 Task: Plan a trip to Qatana, Syria from 6th December, 2023 to 10th December, 2023 for 6 adults, 2 children. Place can be entire room or shared room with 6 bedrooms having 6 beds and 6 bathrooms. Property type can be house. Amenities needed are: wifi, TV, free parkinig on premises, gym, breakfast.
Action: Mouse moved to (517, 151)
Screenshot: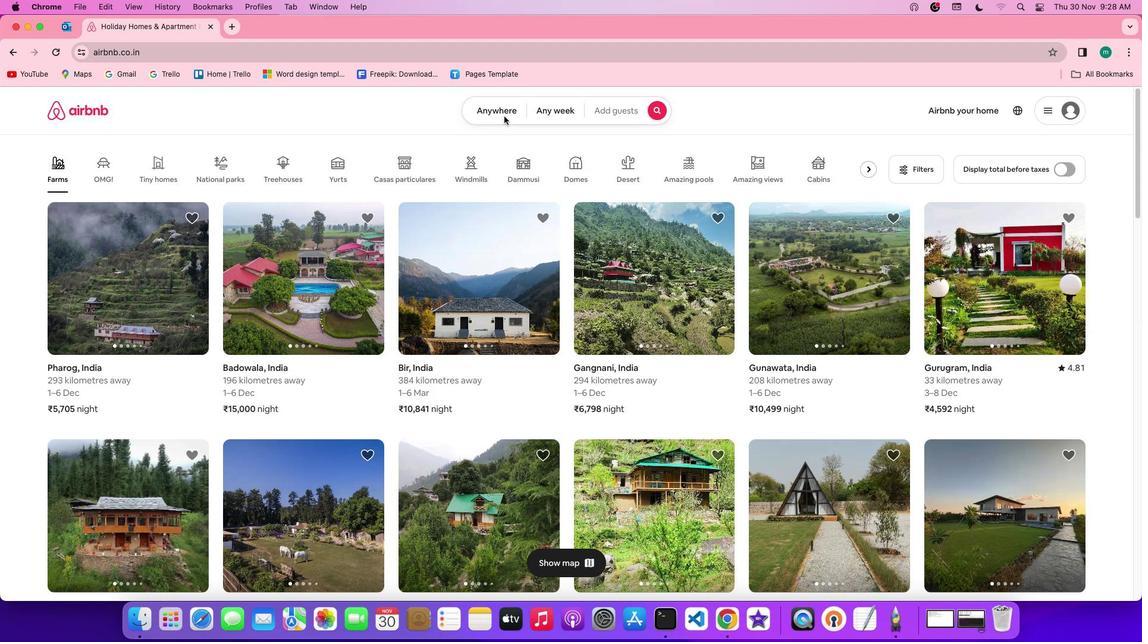 
Action: Mouse pressed left at (517, 151)
Screenshot: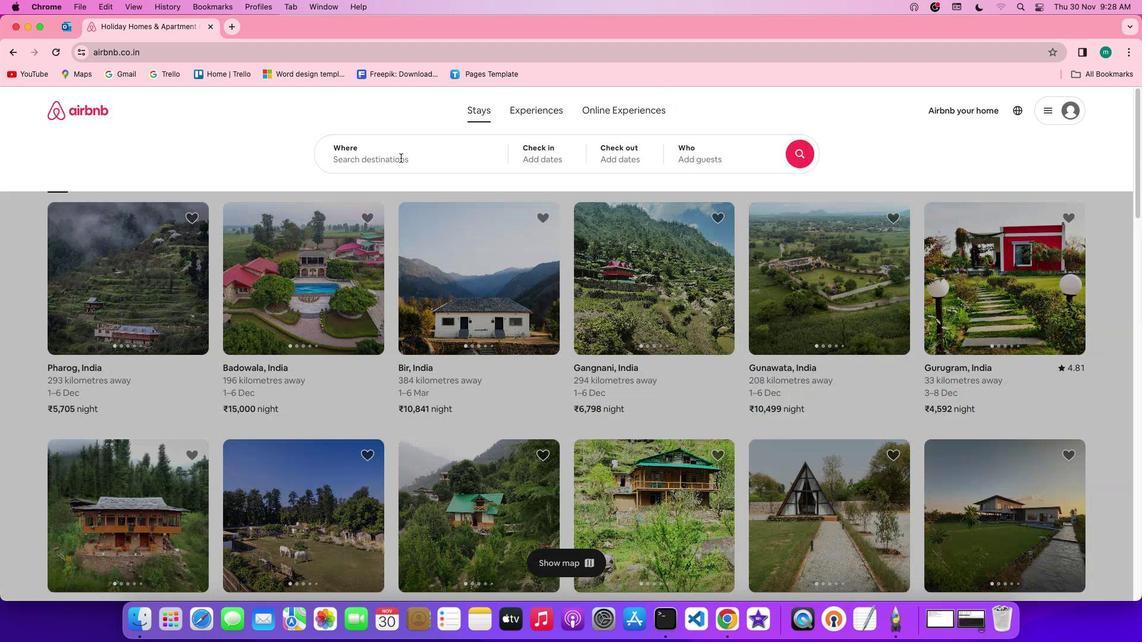 
Action: Mouse pressed left at (517, 151)
Screenshot: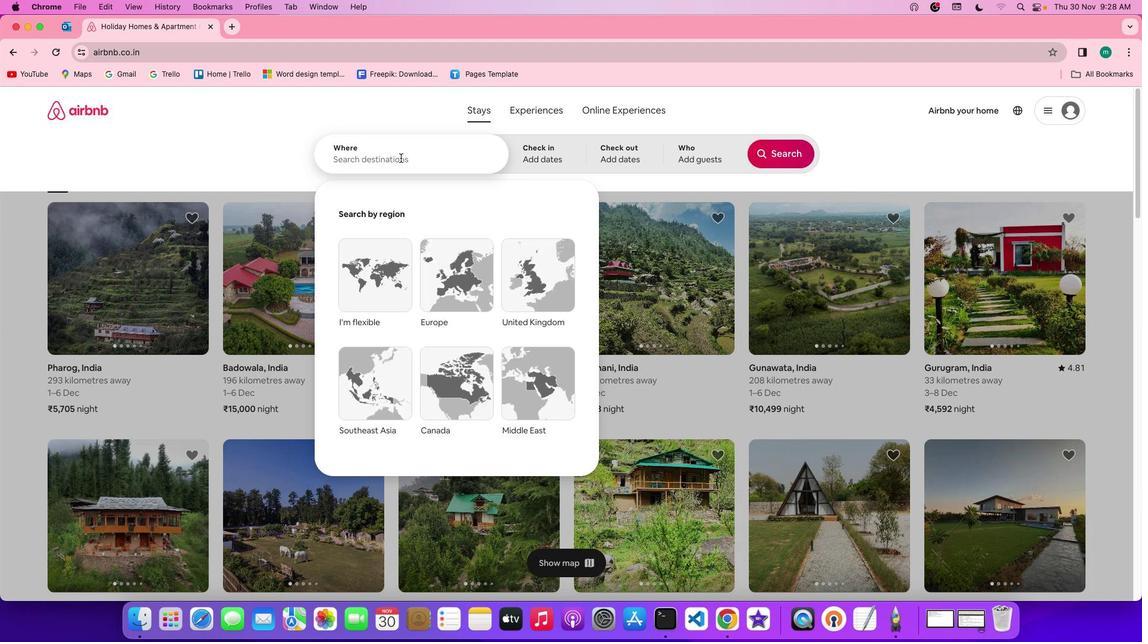 
Action: Mouse moved to (425, 188)
Screenshot: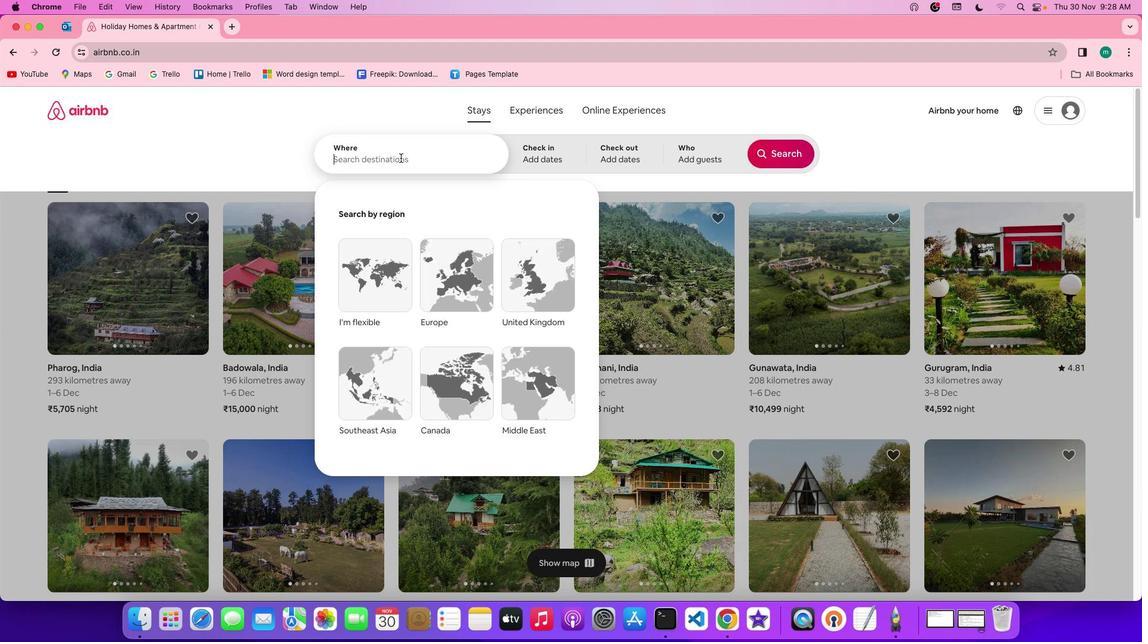 
Action: Mouse pressed left at (425, 188)
Screenshot: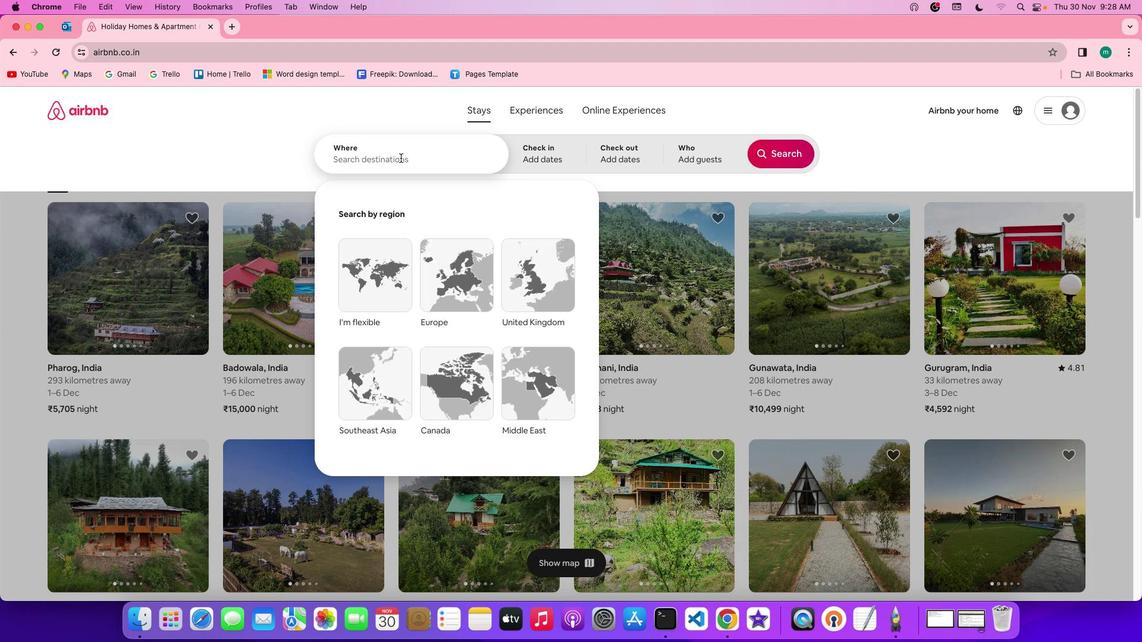 
Action: Key pressed Key.shift'Q''a''t''a''n''a'','Key.spaceKey.shift's''y''r''i''a'
Screenshot: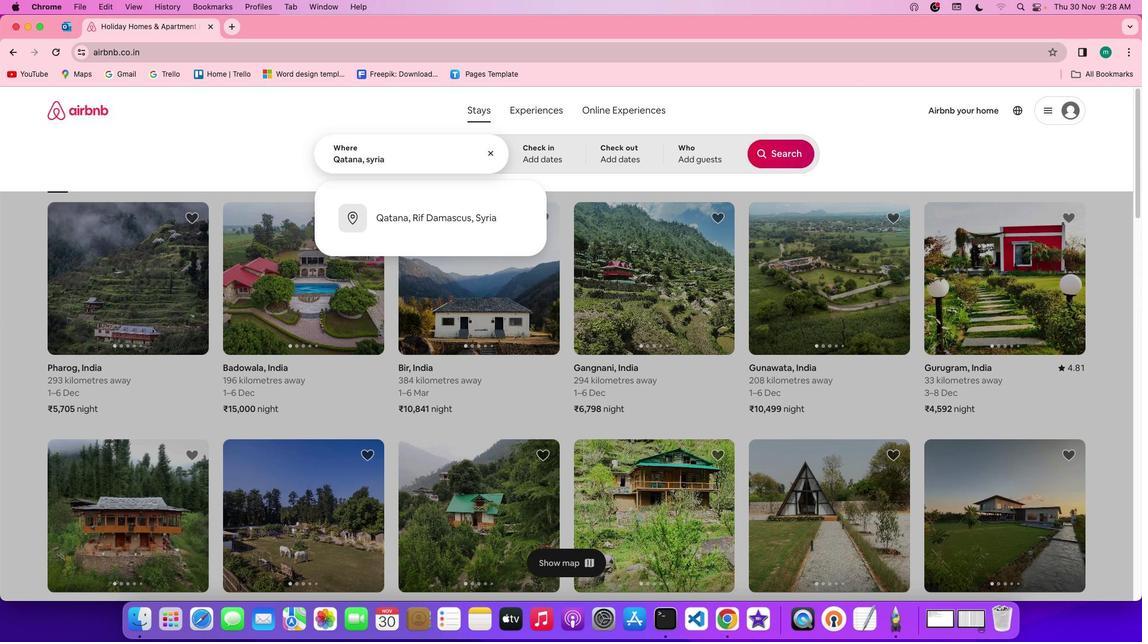 
Action: Mouse moved to (541, 186)
Screenshot: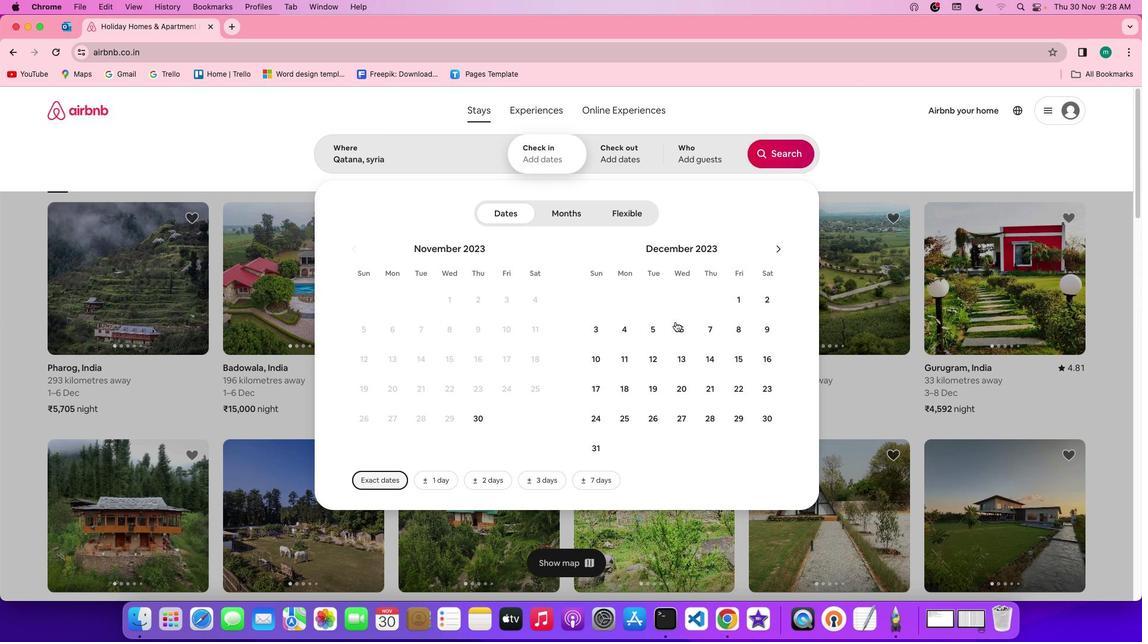 
Action: Mouse pressed left at (541, 186)
Screenshot: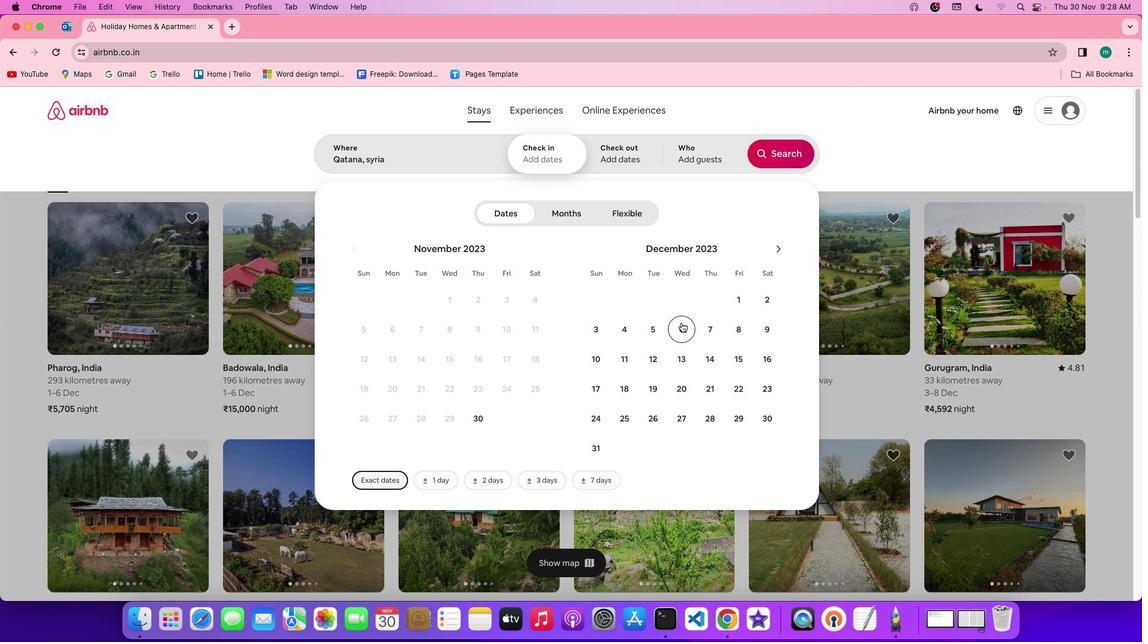 
Action: Mouse moved to (676, 333)
Screenshot: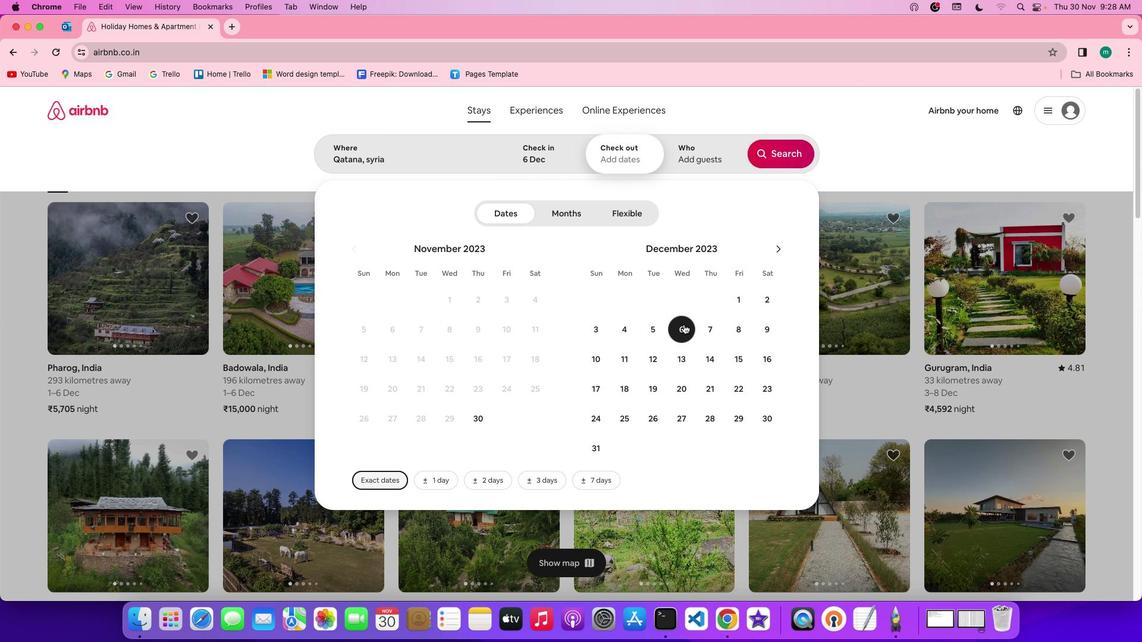 
Action: Mouse pressed left at (676, 333)
Screenshot: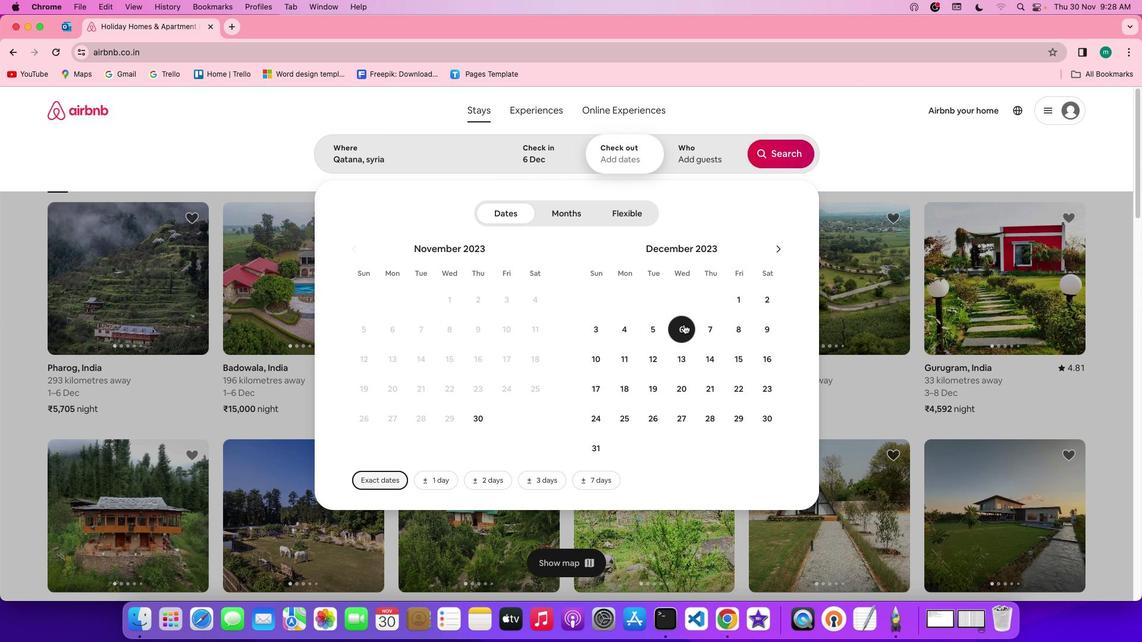 
Action: Mouse moved to (598, 364)
Screenshot: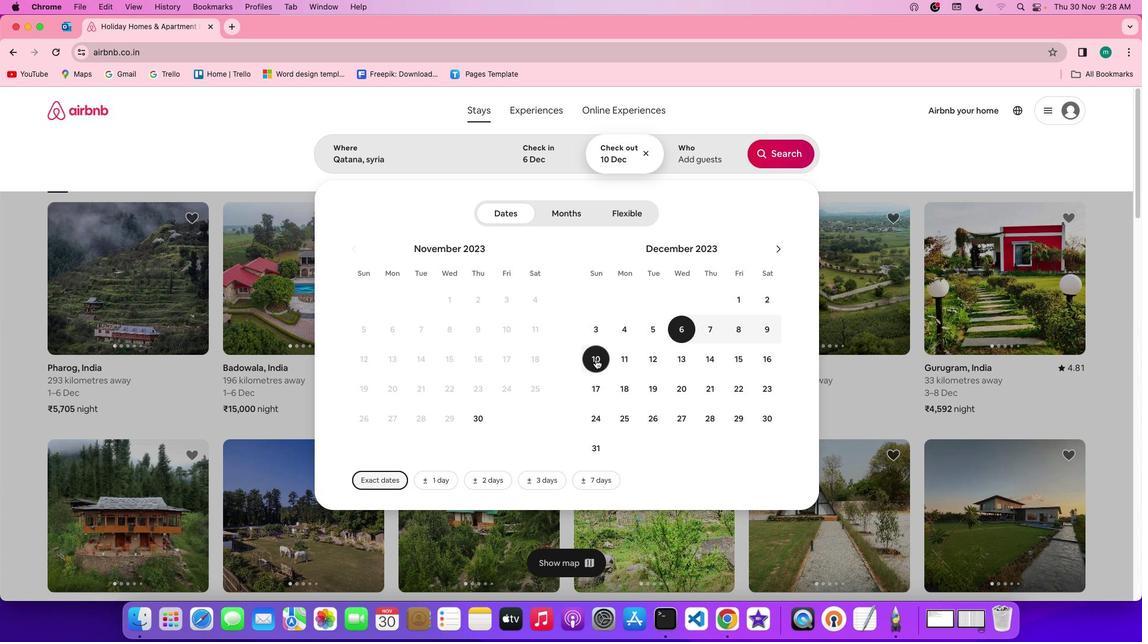
Action: Mouse pressed left at (598, 364)
Screenshot: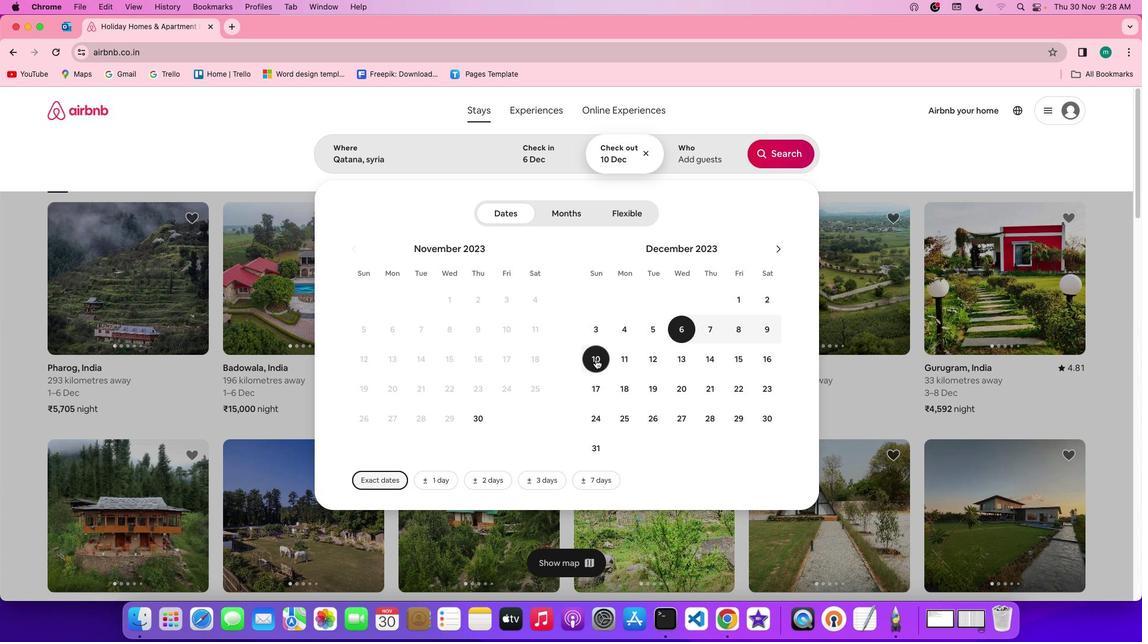 
Action: Mouse moved to (681, 196)
Screenshot: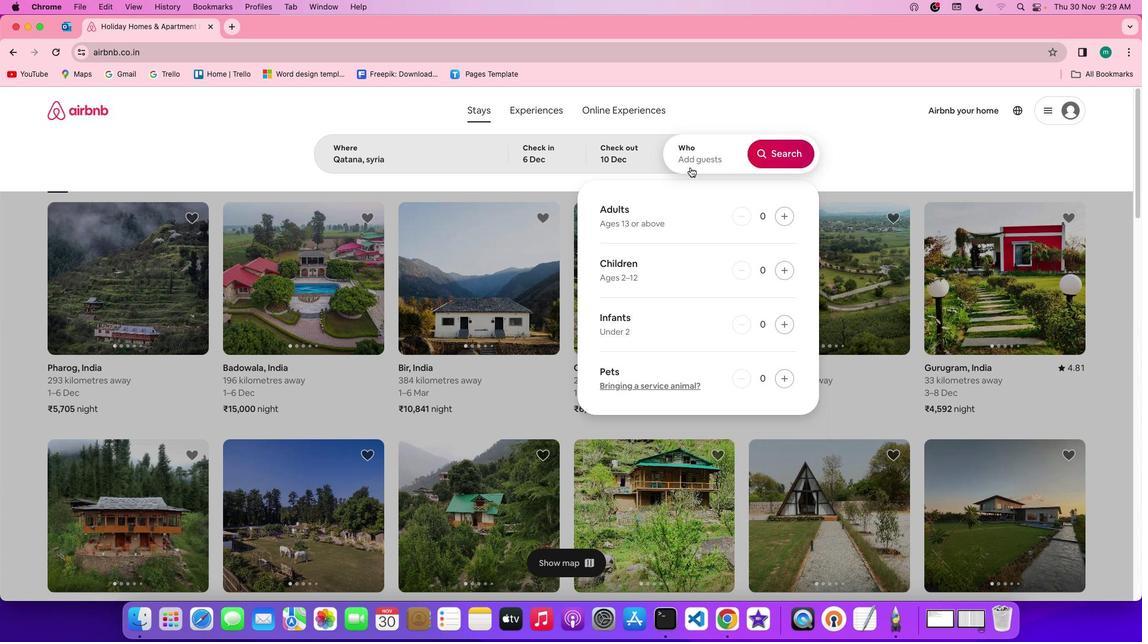 
Action: Mouse pressed left at (681, 196)
Screenshot: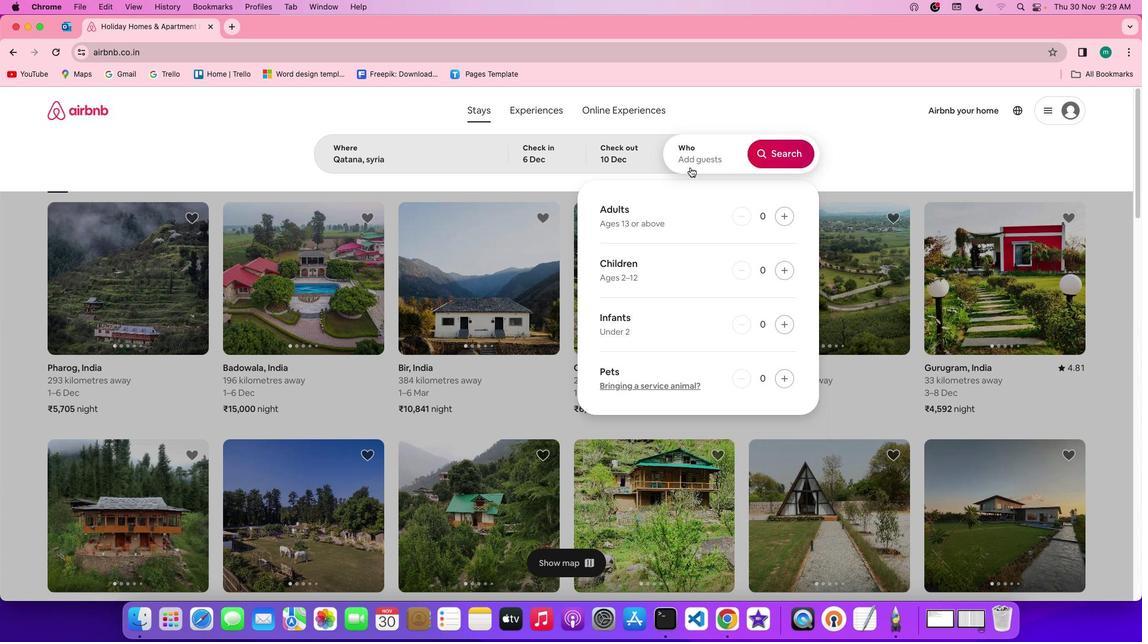 
Action: Mouse moved to (760, 236)
Screenshot: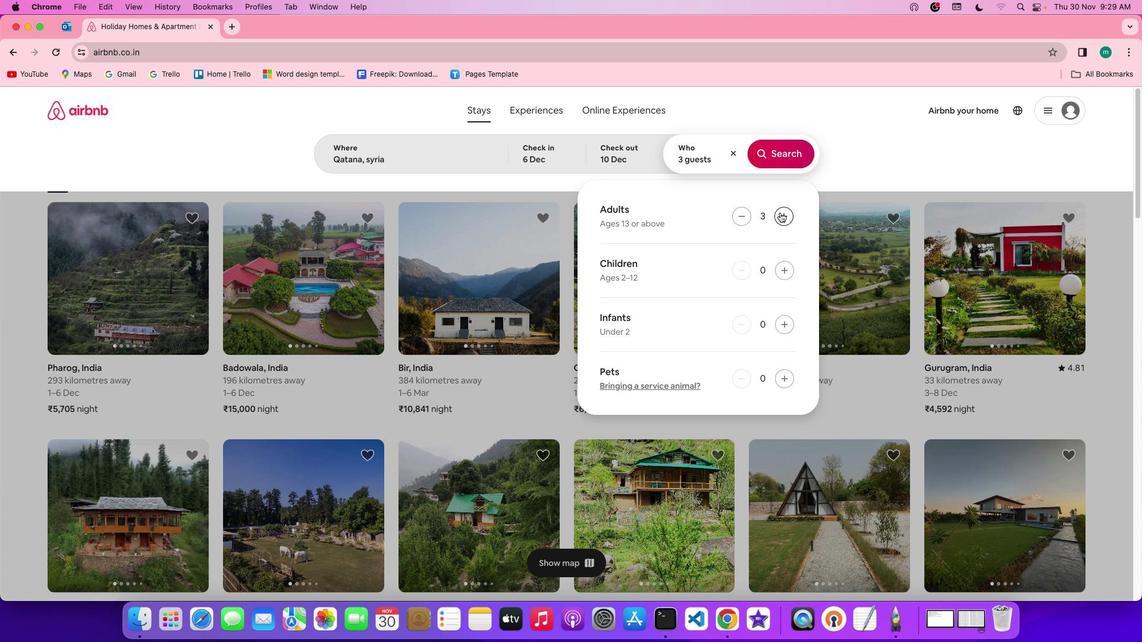 
Action: Mouse pressed left at (760, 236)
Screenshot: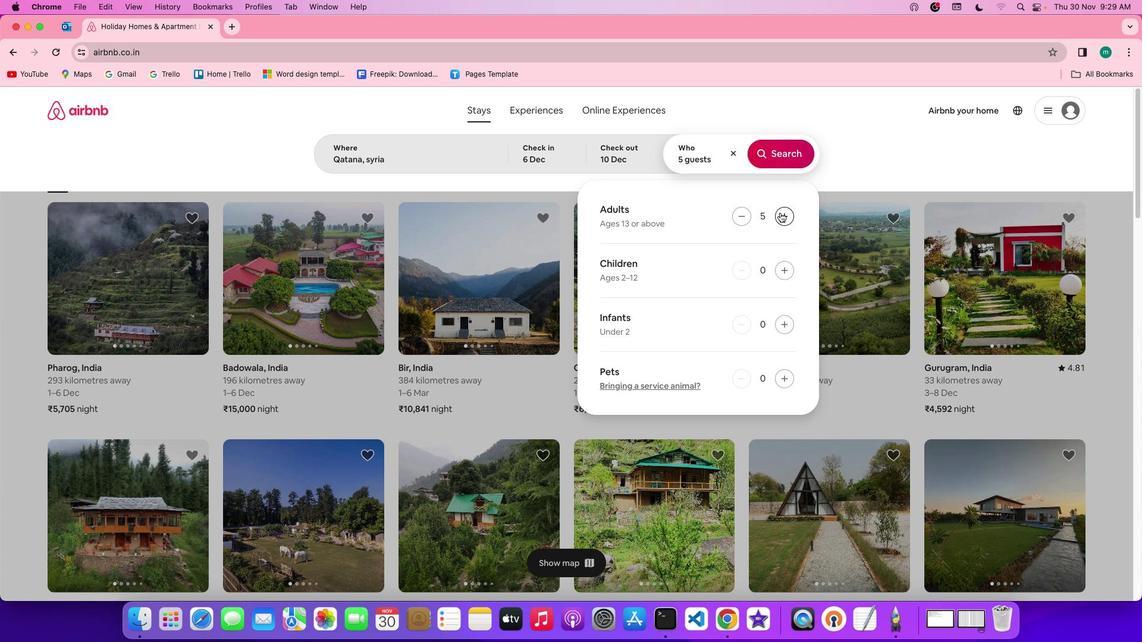 
Action: Mouse pressed left at (760, 236)
Screenshot: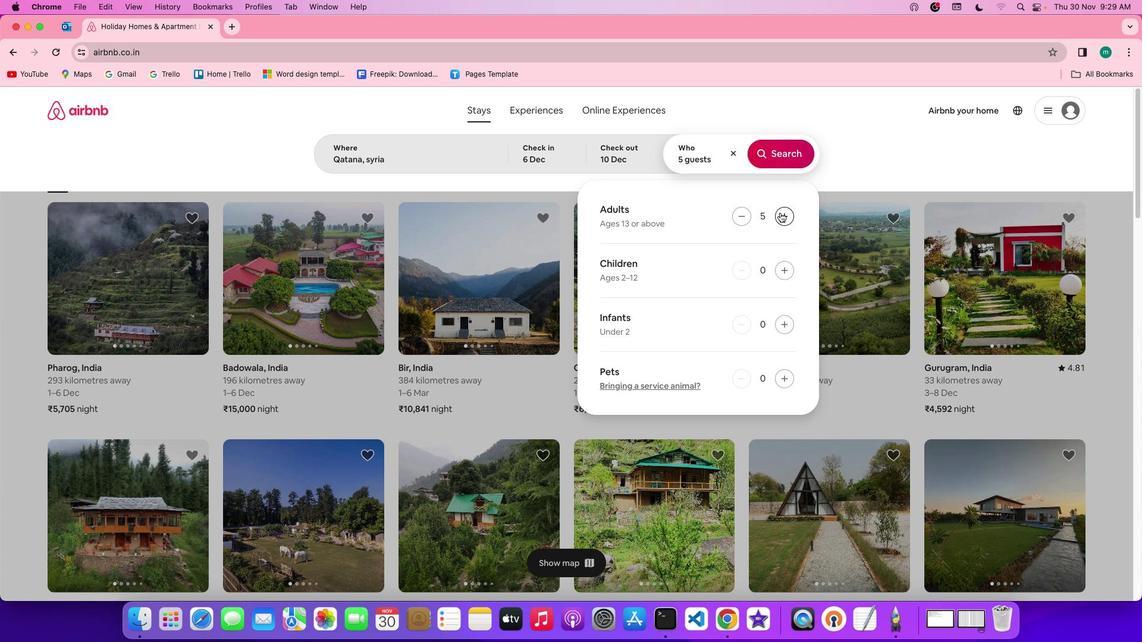 
Action: Mouse pressed left at (760, 236)
Screenshot: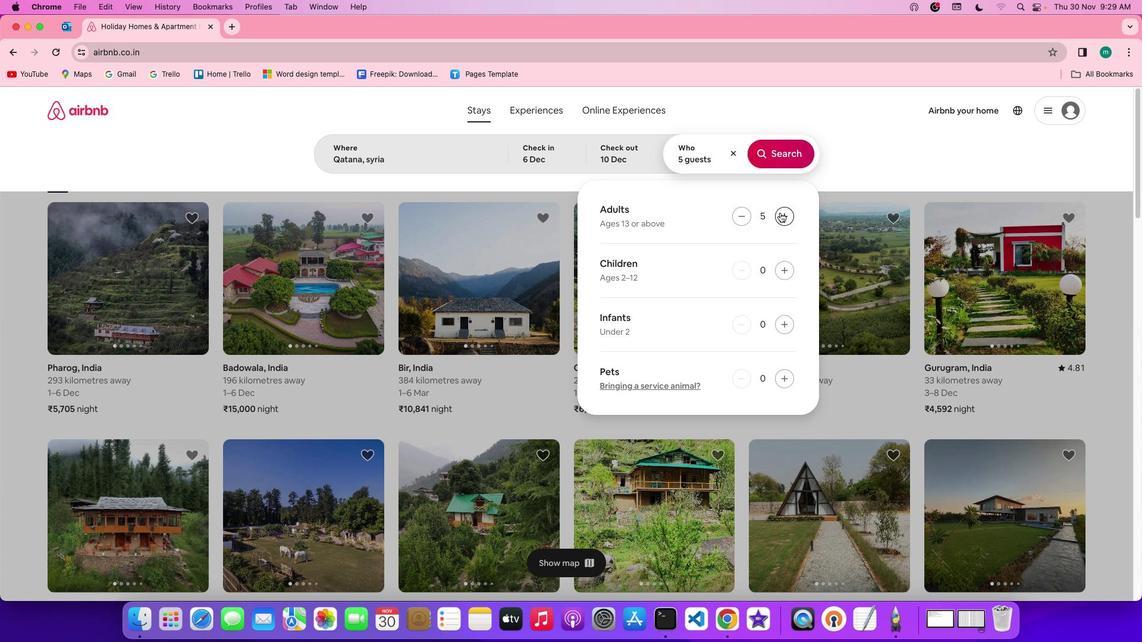 
Action: Mouse pressed left at (760, 236)
Screenshot: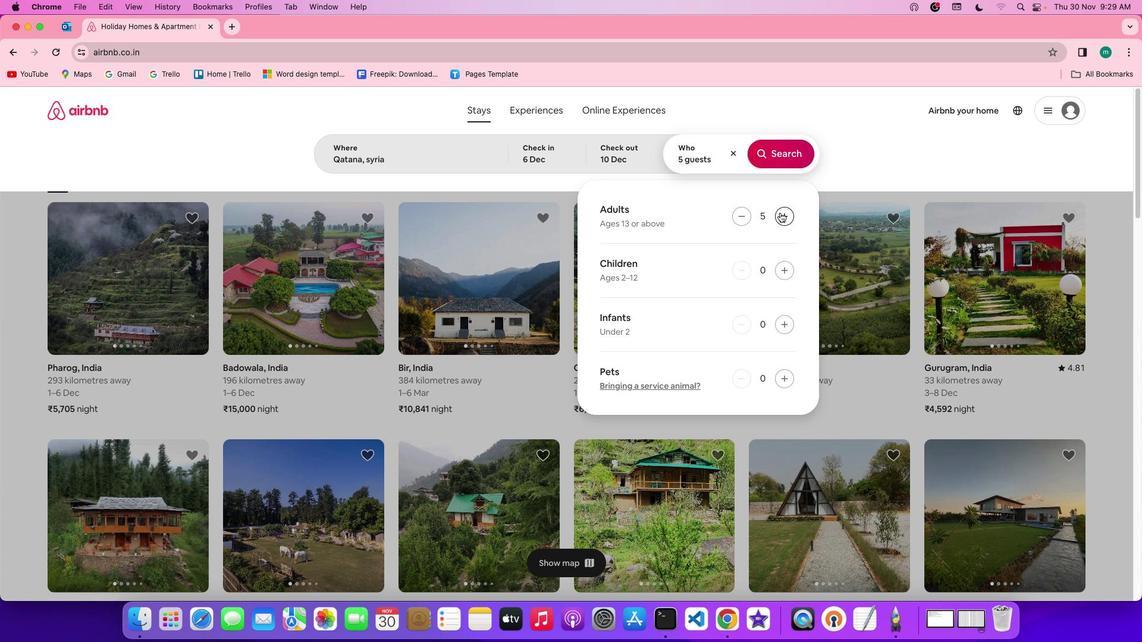 
Action: Mouse pressed left at (760, 236)
Screenshot: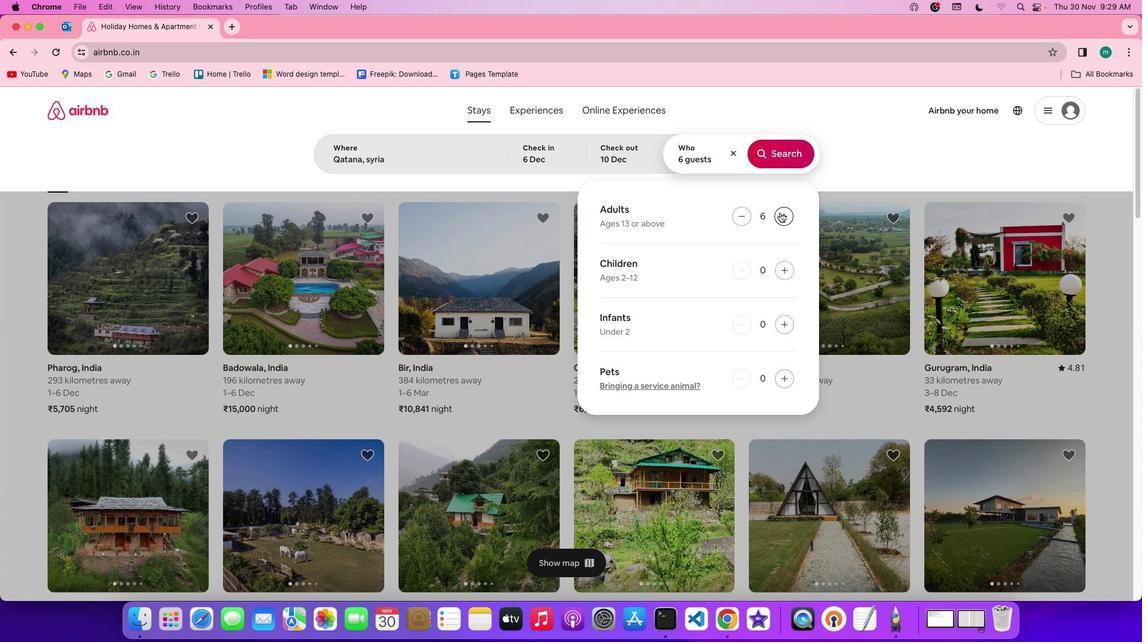 
Action: Mouse pressed left at (760, 236)
Screenshot: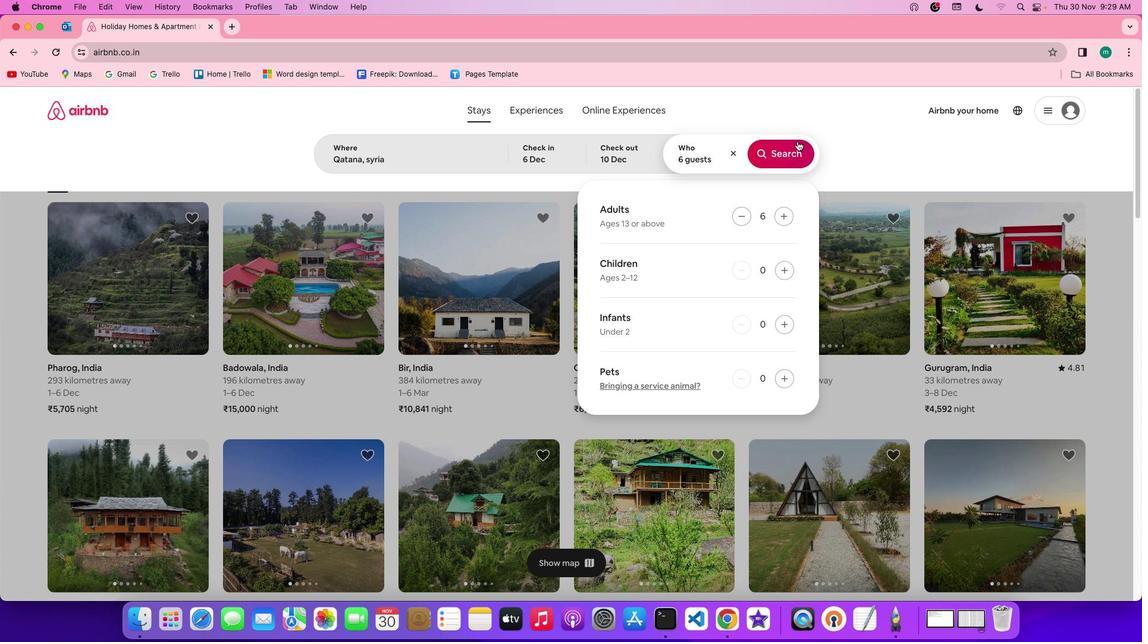 
Action: Mouse moved to (765, 281)
Screenshot: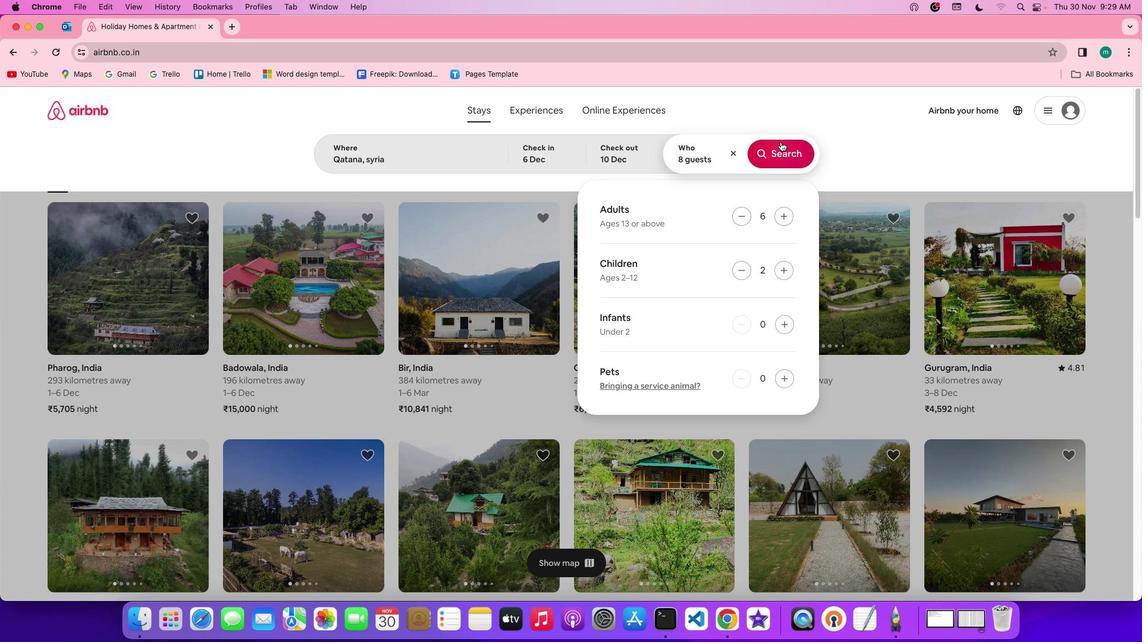 
Action: Mouse pressed left at (765, 281)
Screenshot: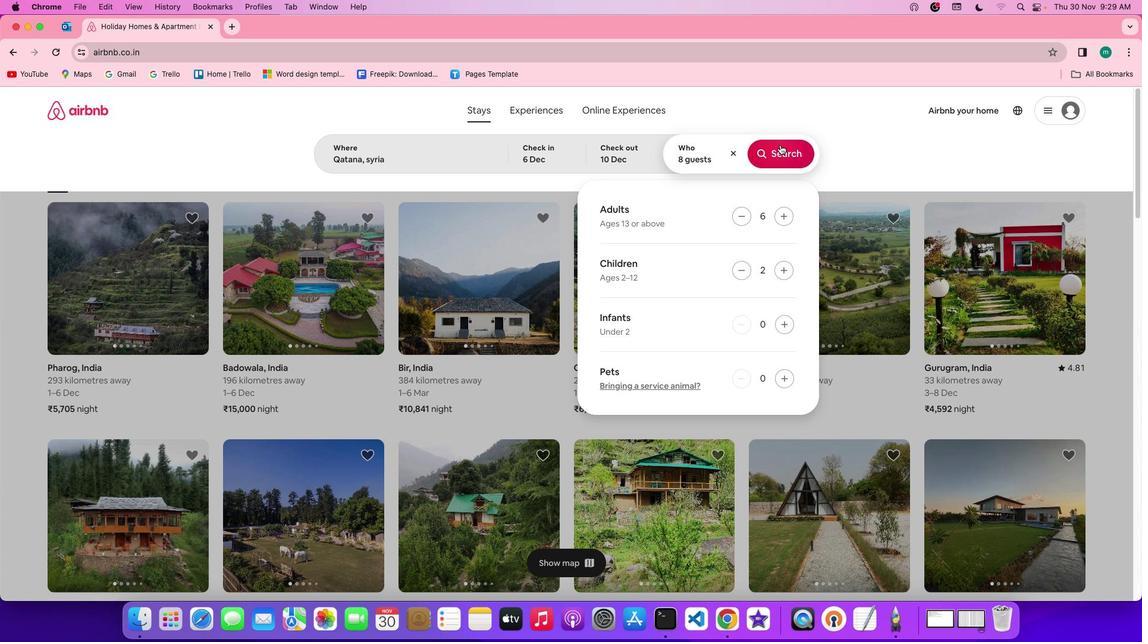 
Action: Mouse pressed left at (765, 281)
Screenshot: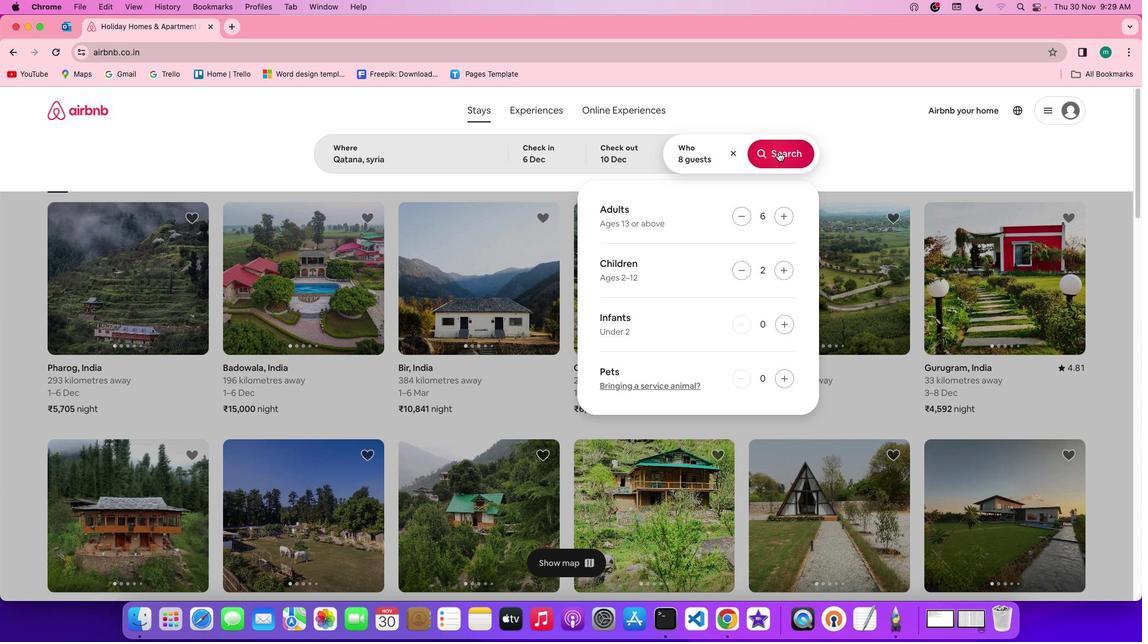 
Action: Mouse moved to (759, 183)
Screenshot: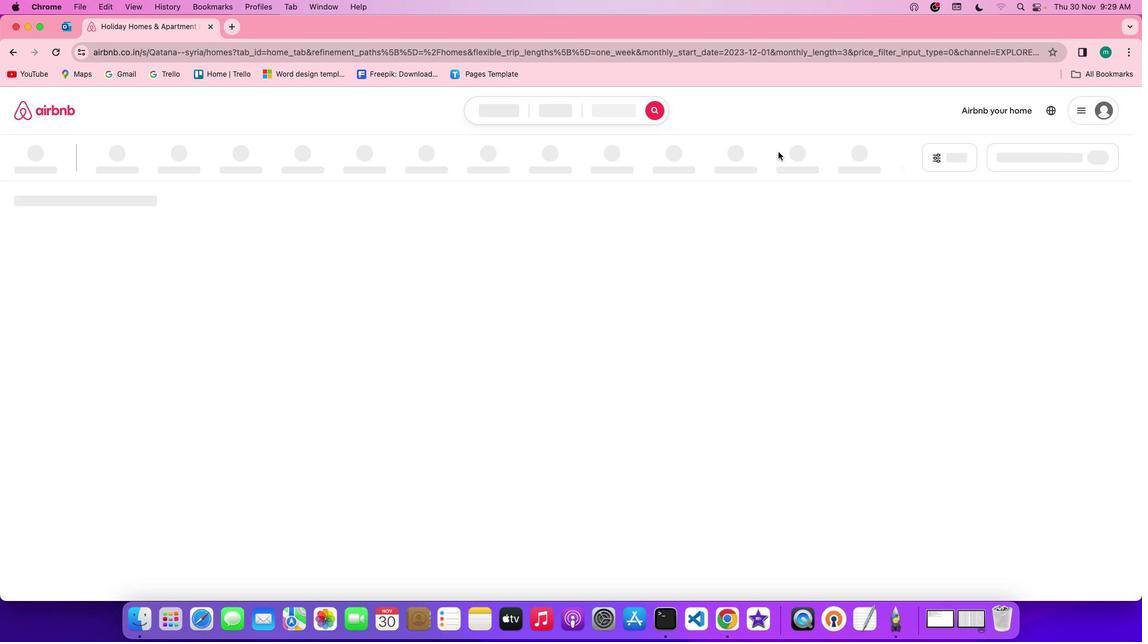 
Action: Mouse pressed left at (759, 183)
Screenshot: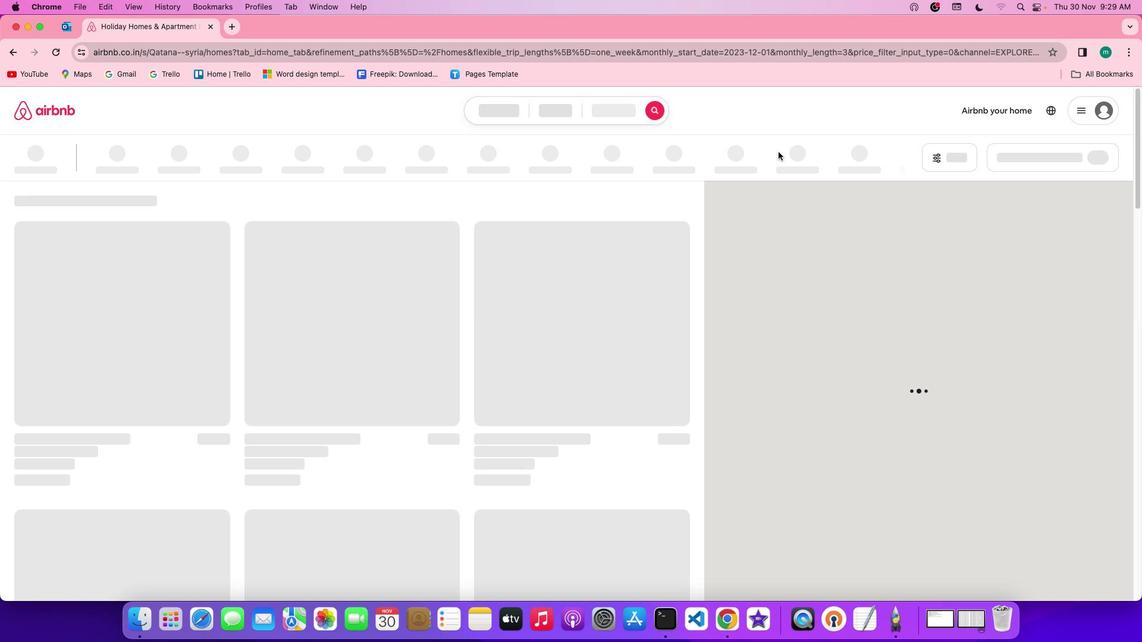 
Action: Mouse moved to (904, 188)
Screenshot: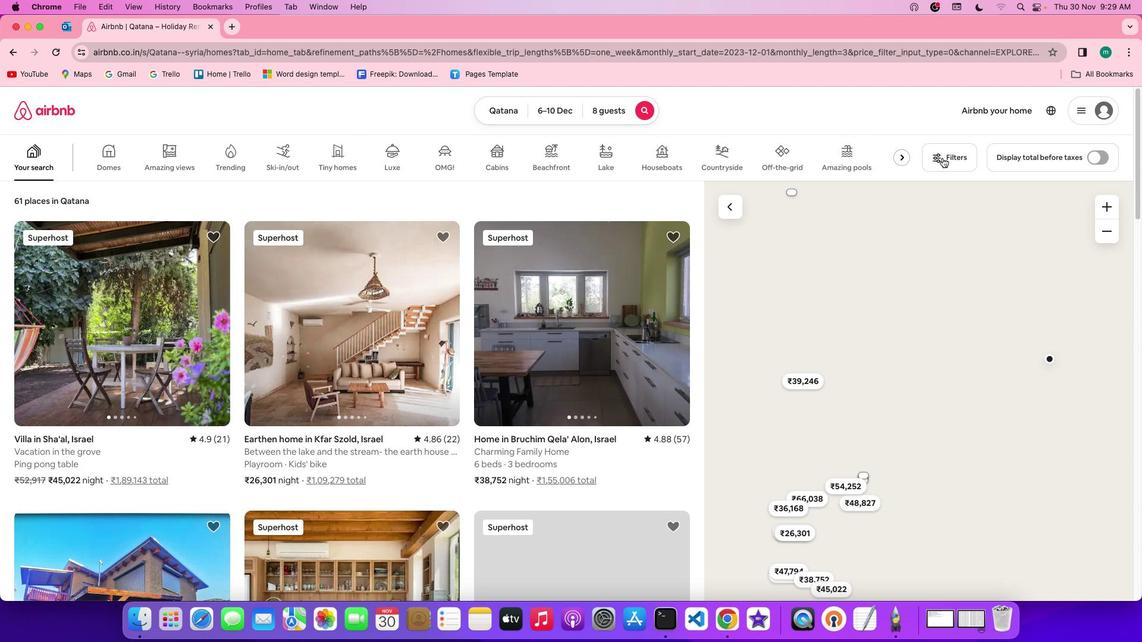 
Action: Mouse pressed left at (904, 188)
Screenshot: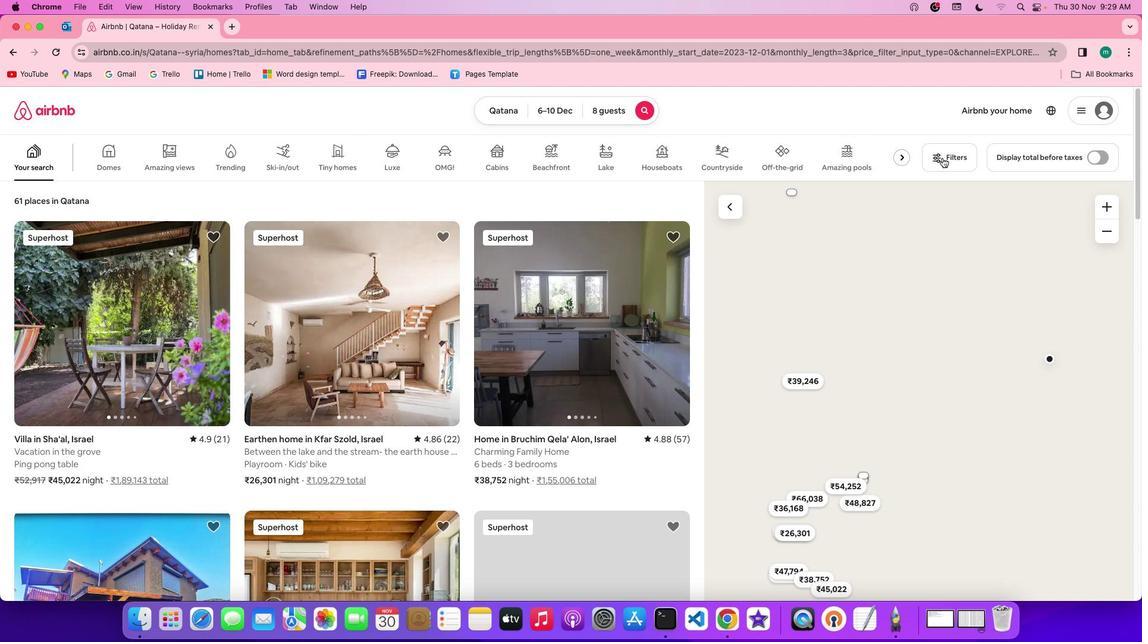 
Action: Mouse moved to (647, 318)
Screenshot: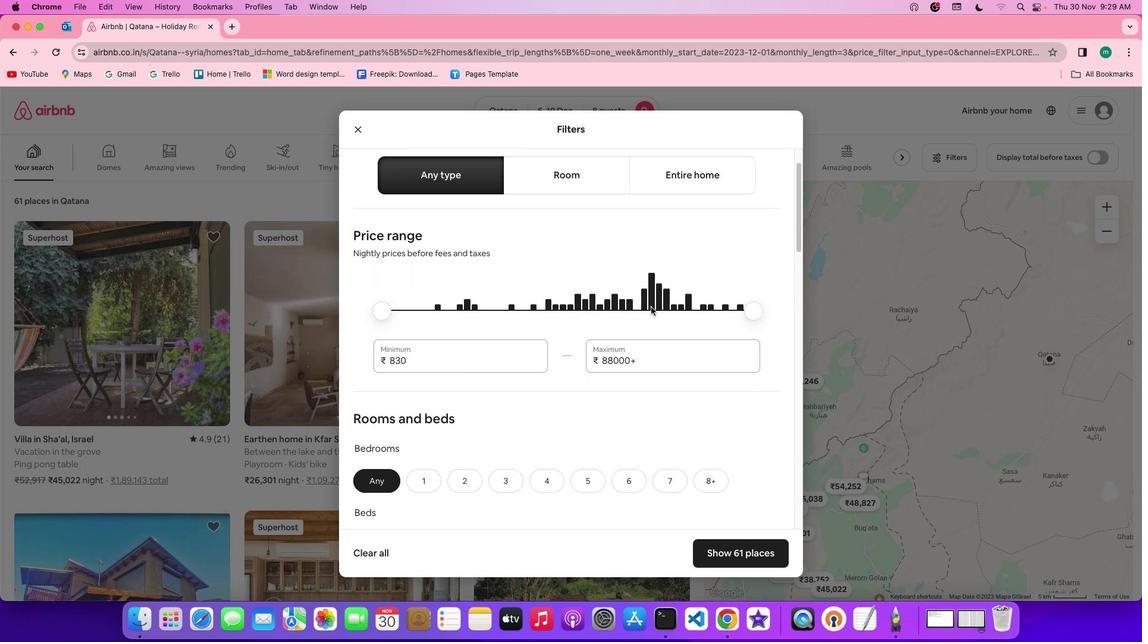 
Action: Mouse scrolled (647, 318) with delta (72, 50)
Screenshot: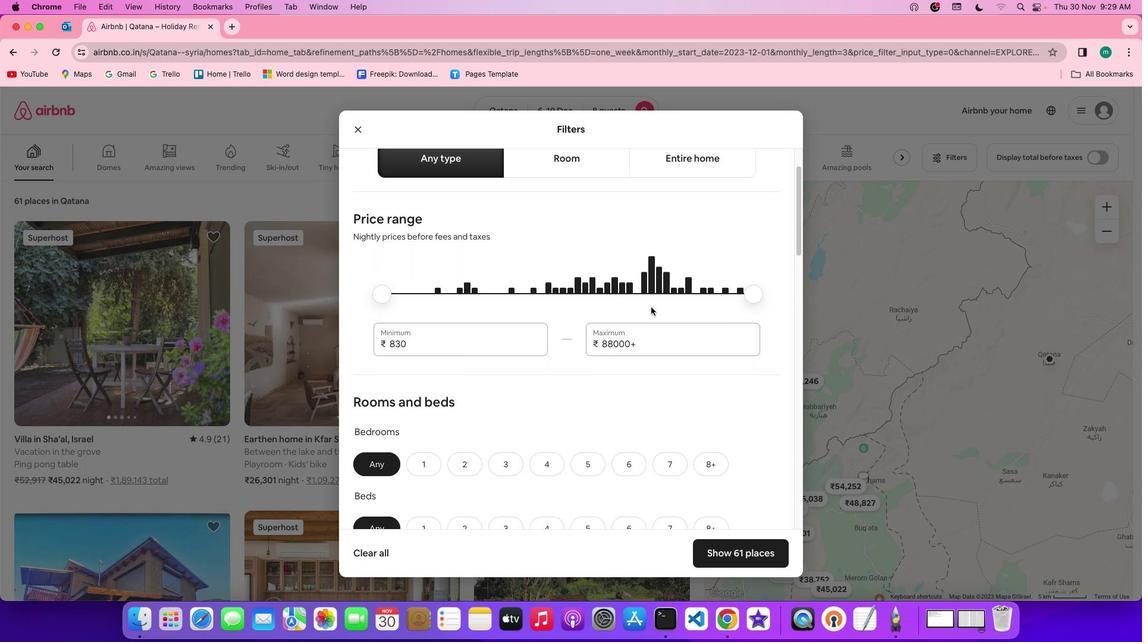 
Action: Mouse scrolled (647, 318) with delta (72, 50)
Screenshot: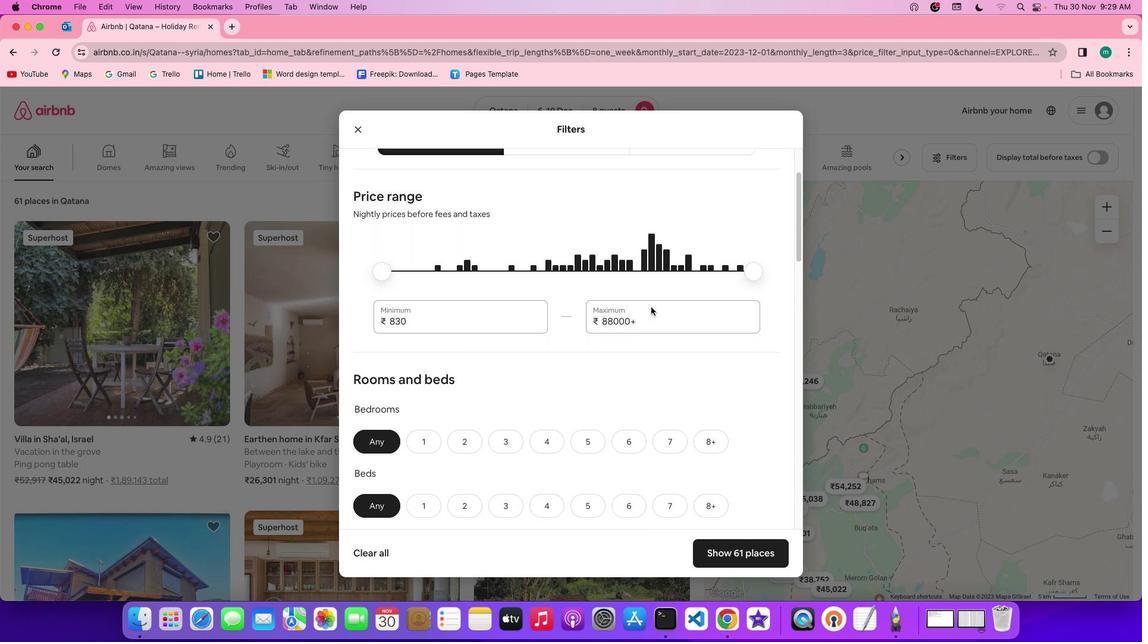 
Action: Mouse scrolled (647, 318) with delta (72, 50)
Screenshot: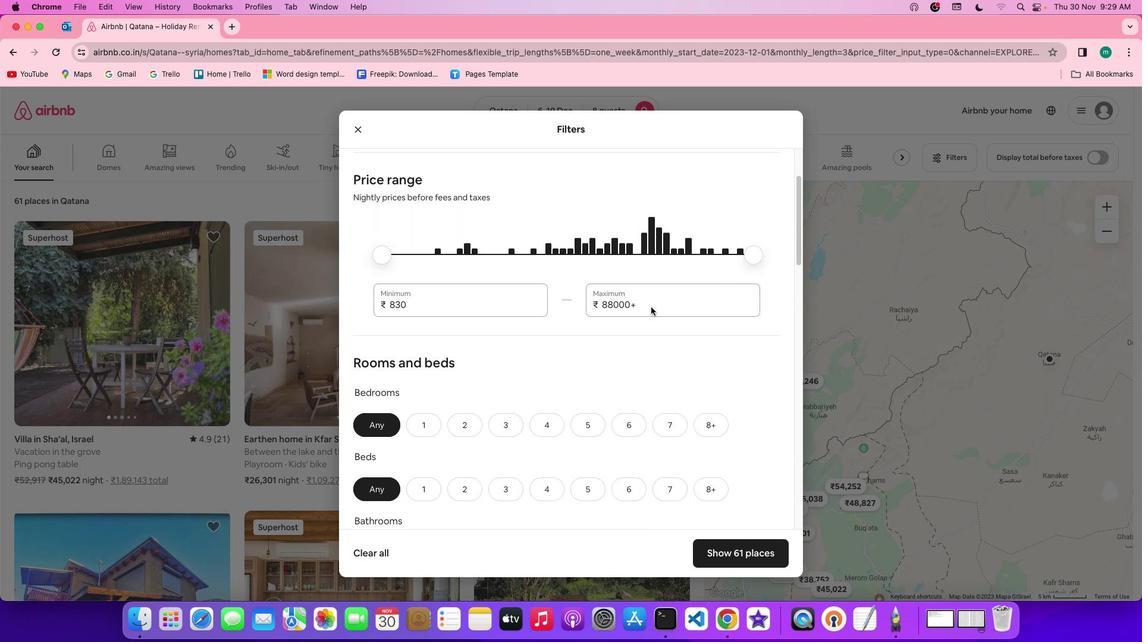 
Action: Mouse scrolled (647, 318) with delta (72, 50)
Screenshot: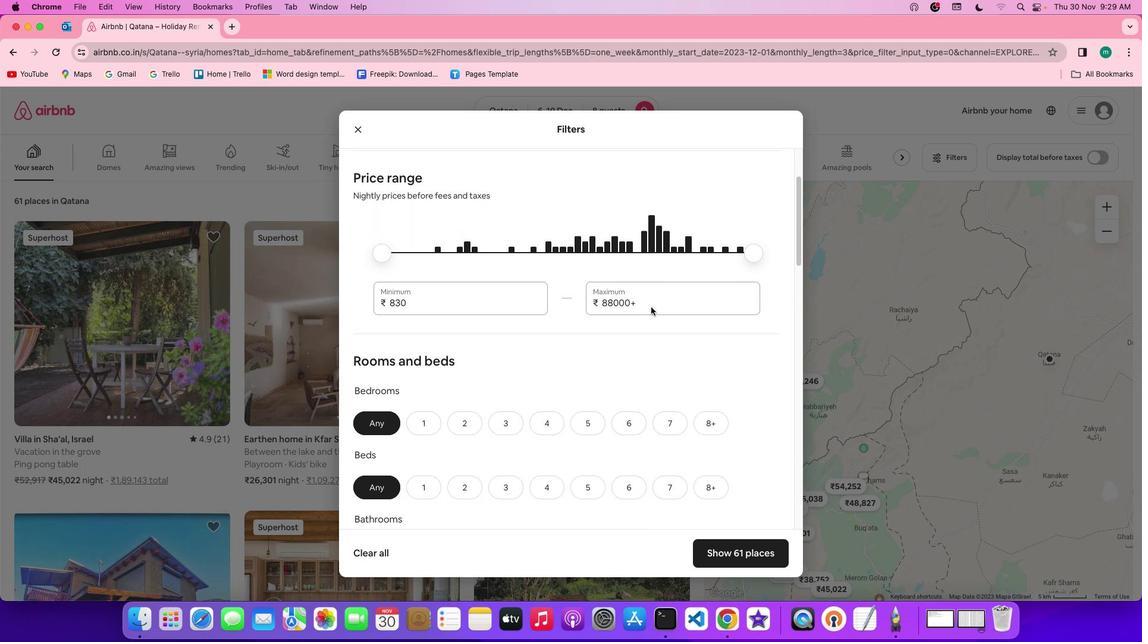 
Action: Mouse moved to (647, 319)
Screenshot: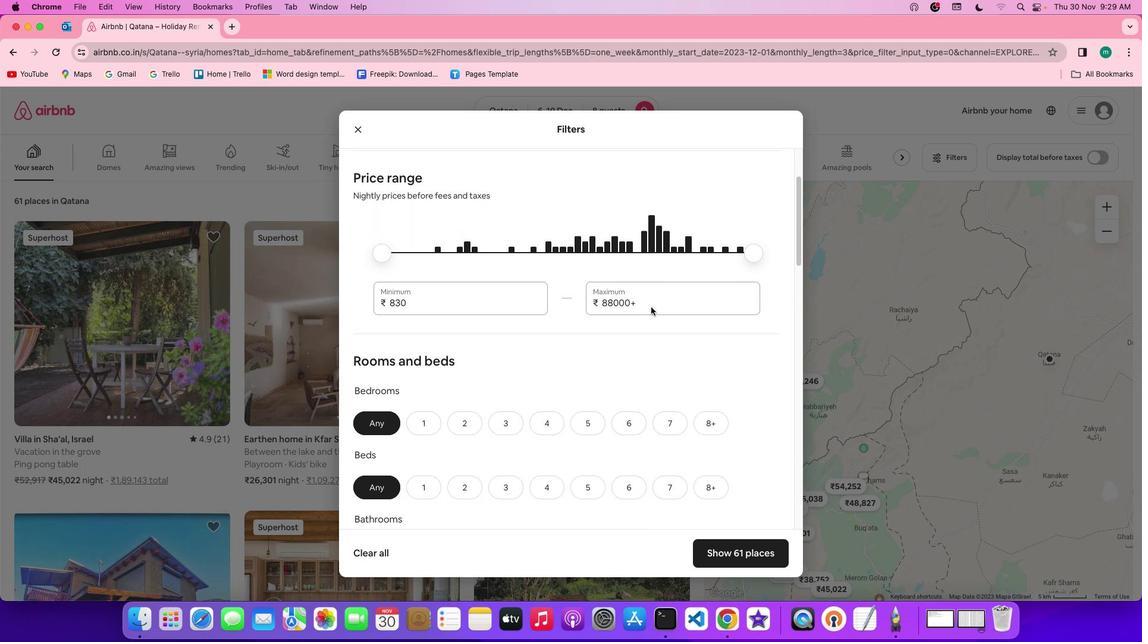 
Action: Mouse scrolled (647, 319) with delta (72, 50)
Screenshot: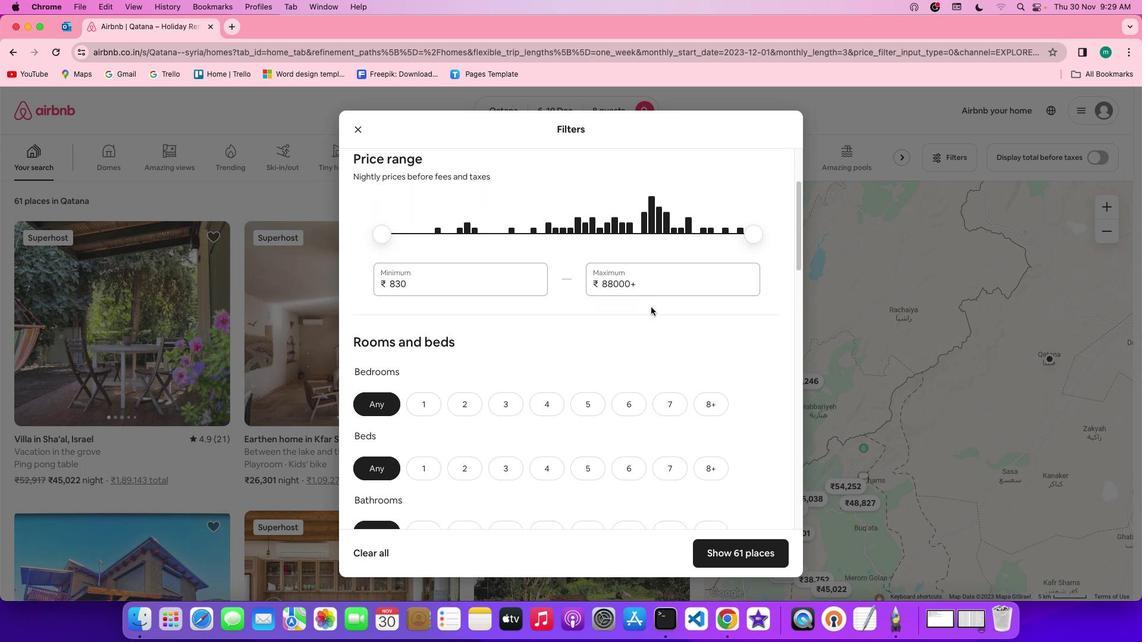 
Action: Mouse scrolled (647, 319) with delta (72, 50)
Screenshot: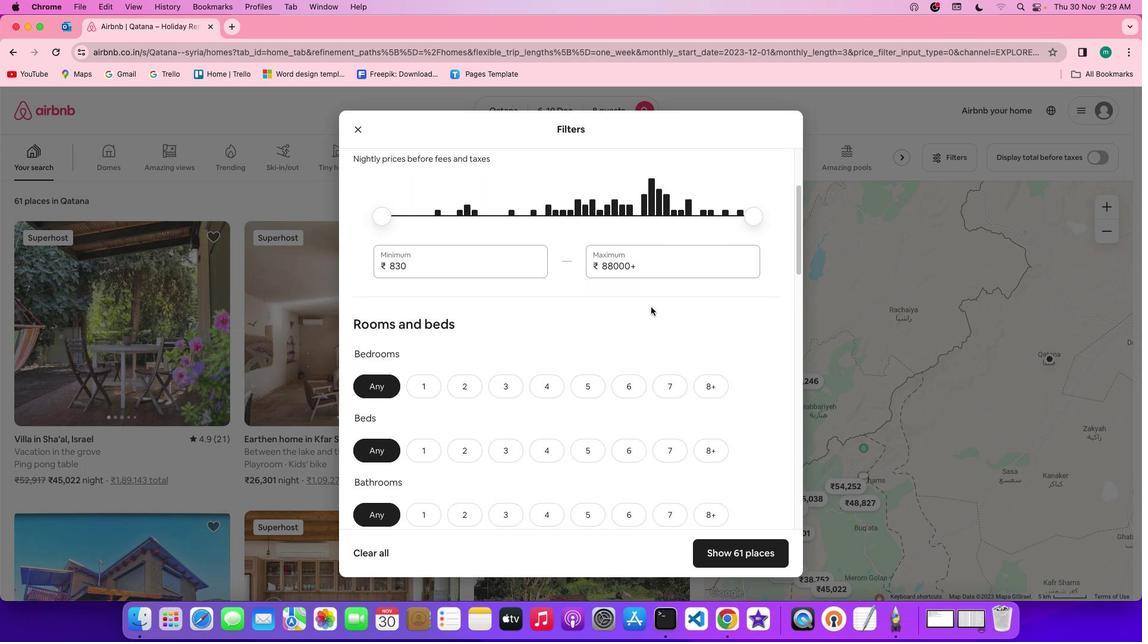 
Action: Mouse scrolled (647, 319) with delta (72, 50)
Screenshot: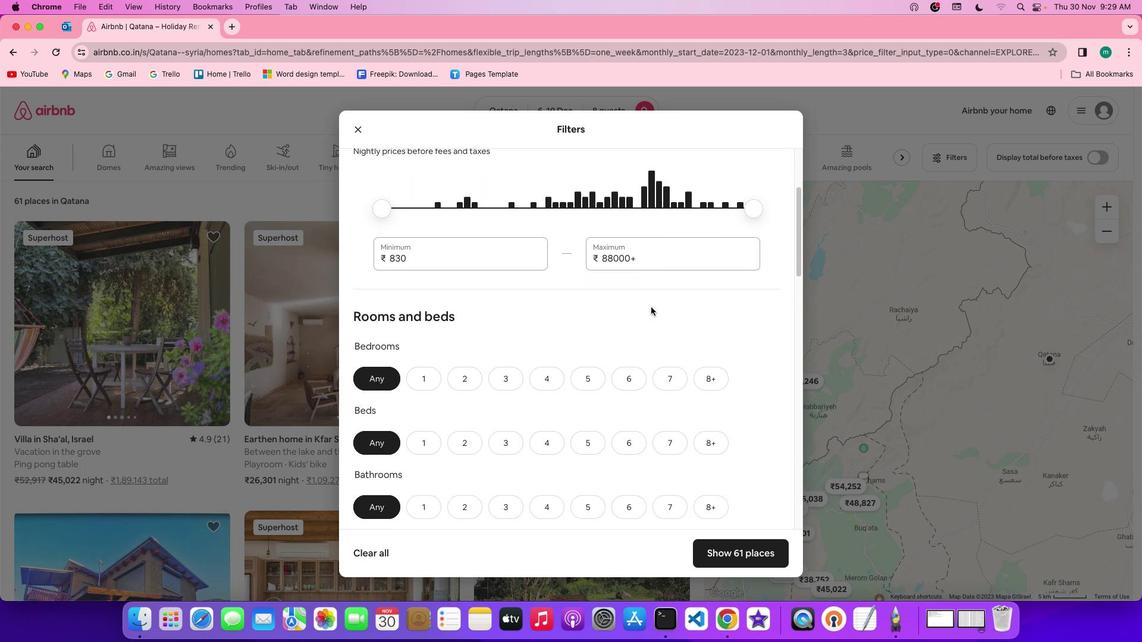 
Action: Mouse scrolled (647, 319) with delta (72, 50)
Screenshot: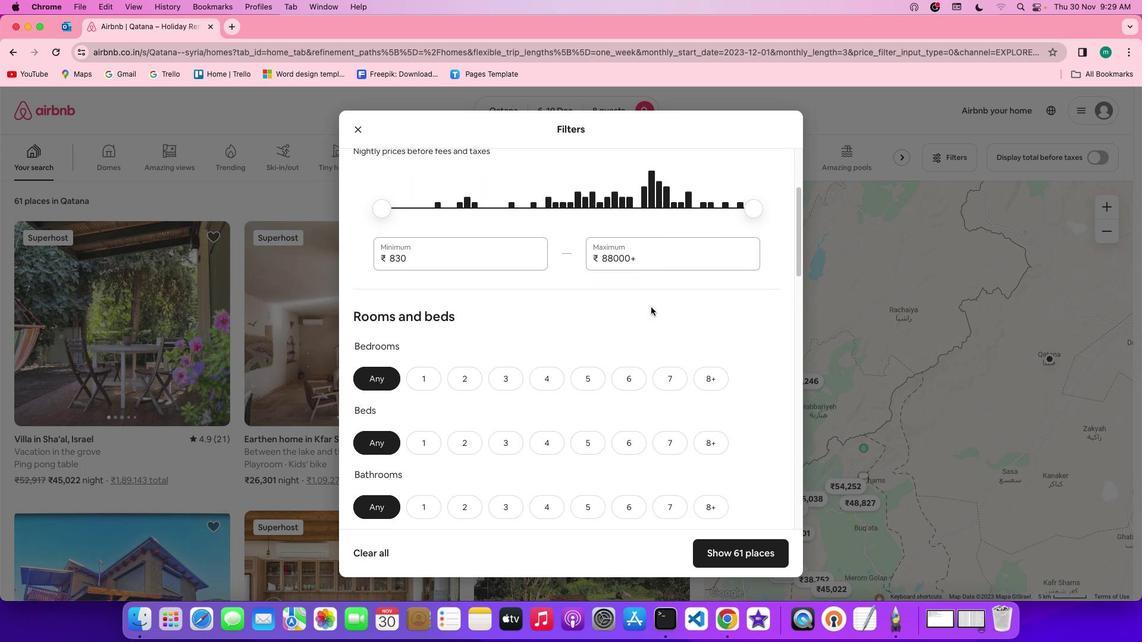 
Action: Mouse scrolled (647, 319) with delta (72, 50)
Screenshot: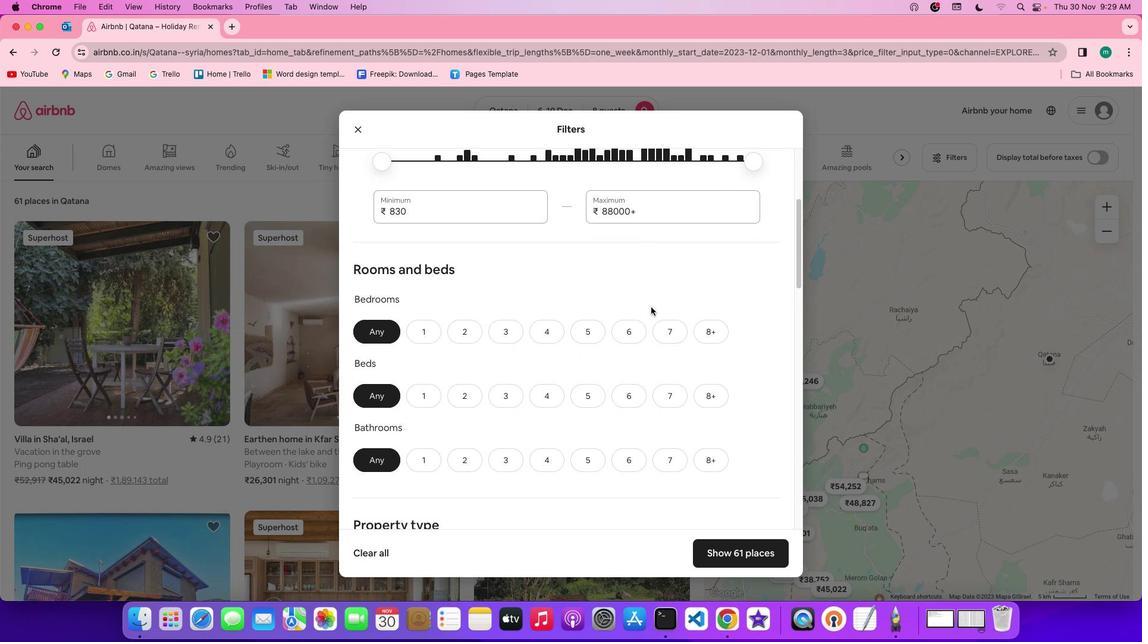 
Action: Mouse scrolled (647, 319) with delta (72, 50)
Screenshot: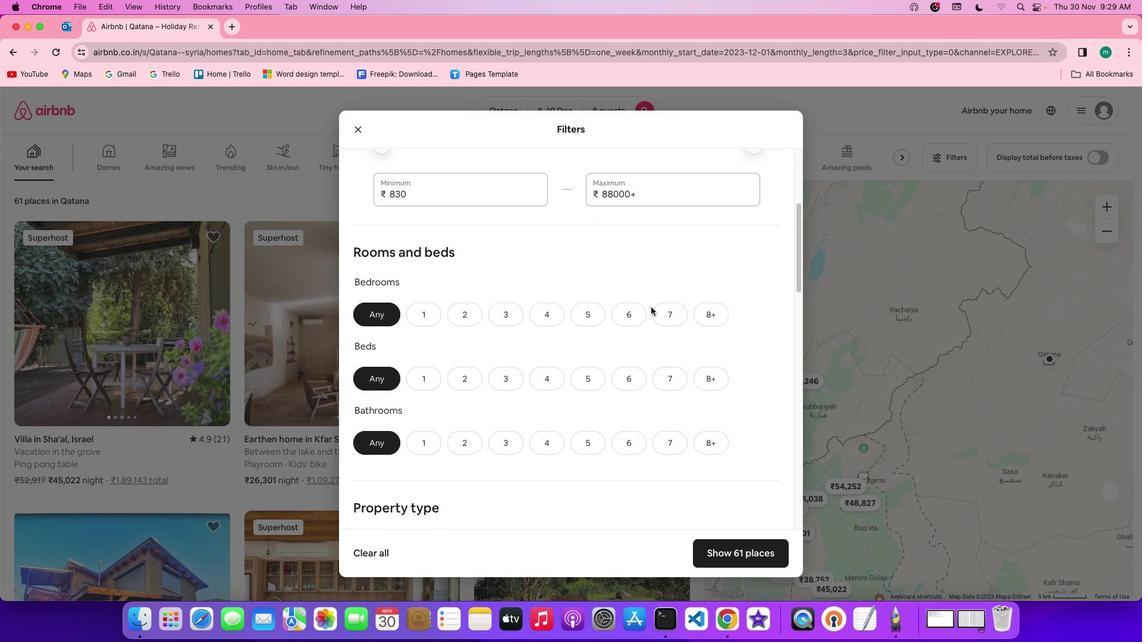 
Action: Mouse scrolled (647, 319) with delta (72, 50)
Screenshot: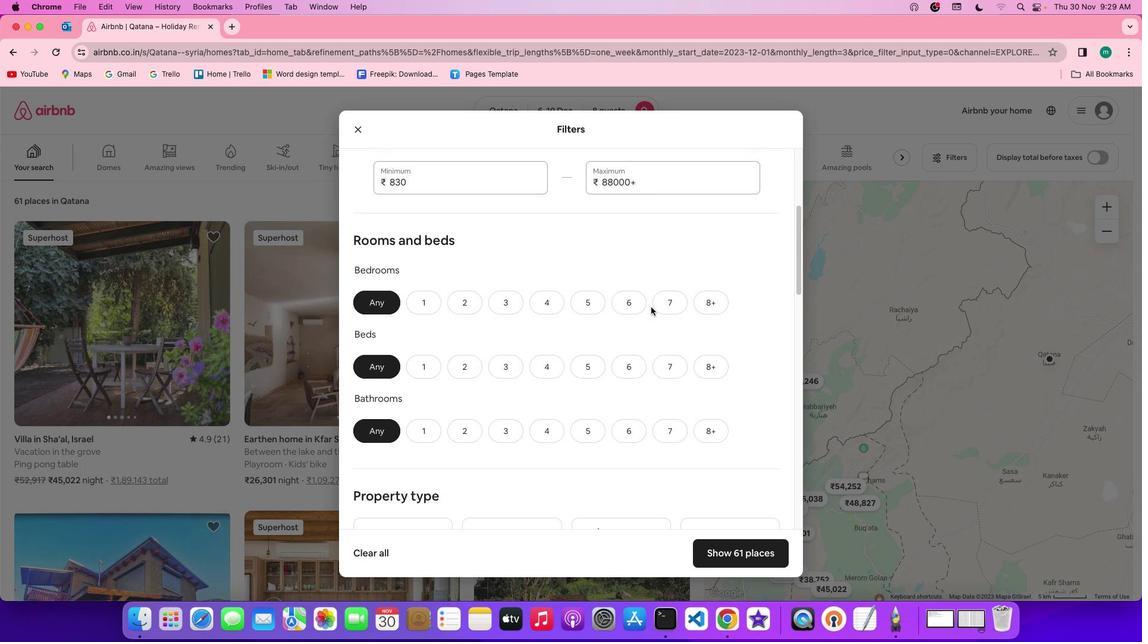 
Action: Mouse scrolled (647, 319) with delta (72, 50)
Screenshot: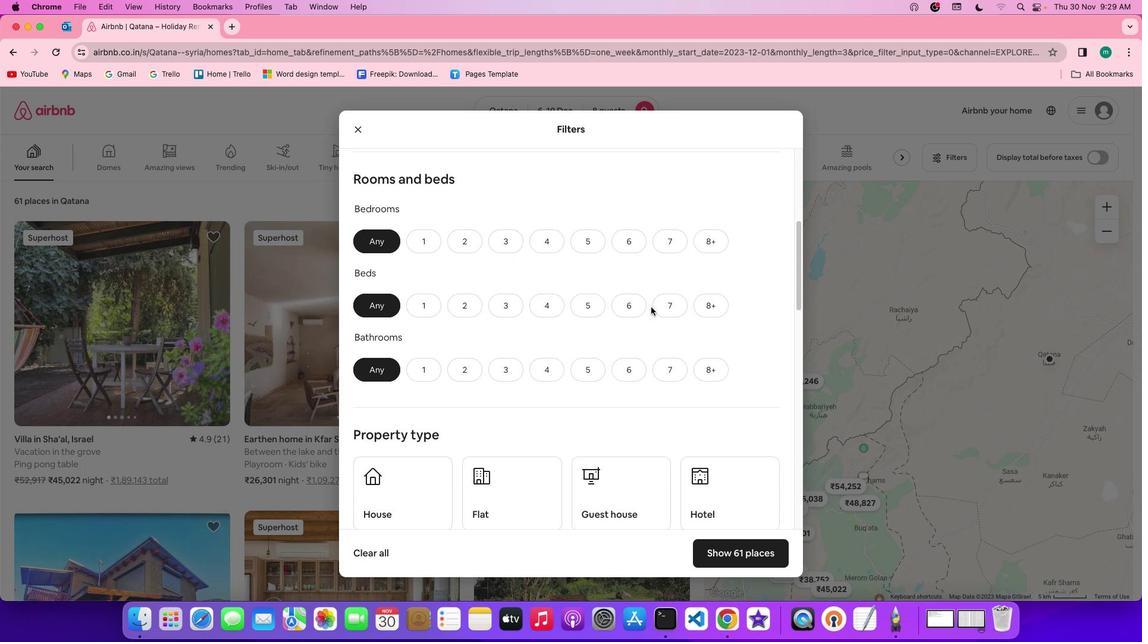 
Action: Mouse scrolled (647, 319) with delta (72, 50)
Screenshot: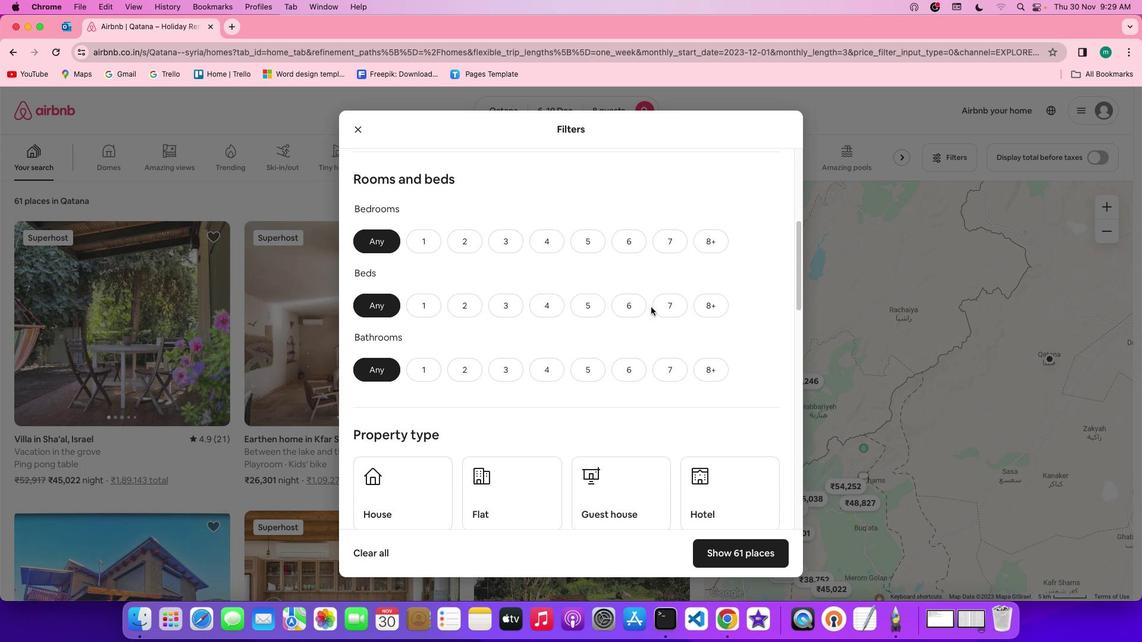 
Action: Mouse scrolled (647, 319) with delta (72, 50)
Screenshot: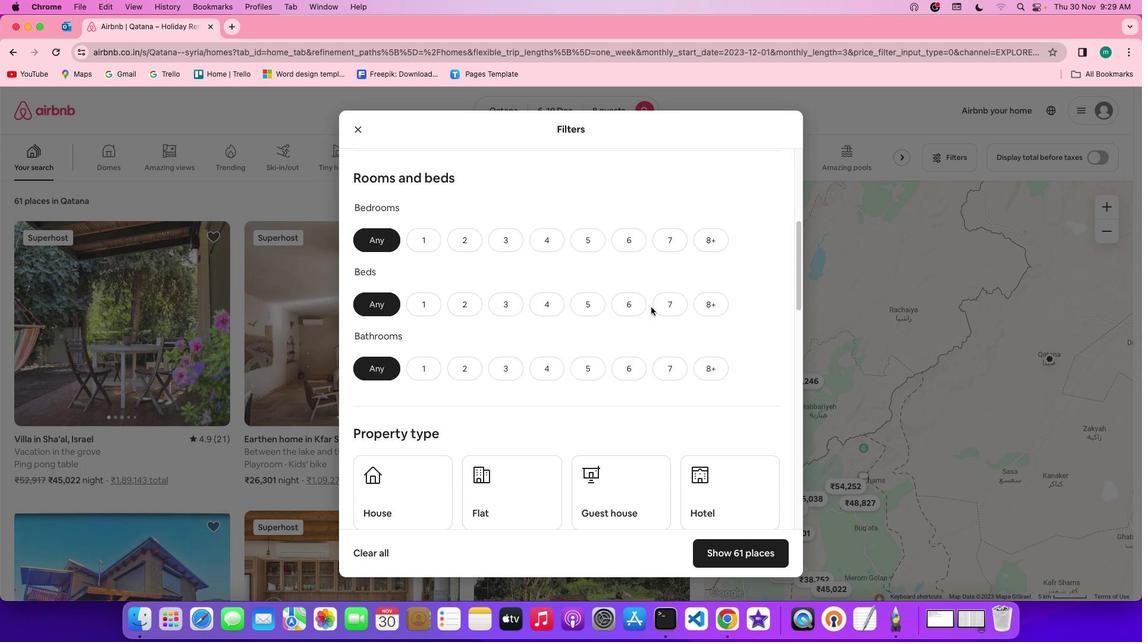 
Action: Mouse scrolled (647, 319) with delta (72, 50)
Screenshot: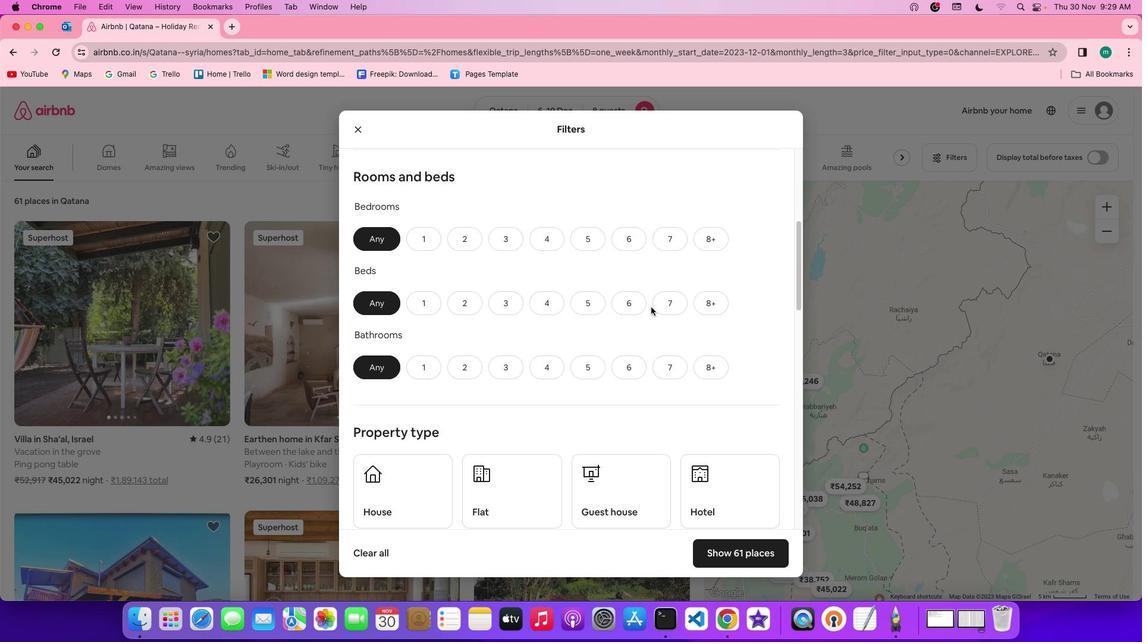 
Action: Mouse scrolled (647, 319) with delta (72, 50)
Screenshot: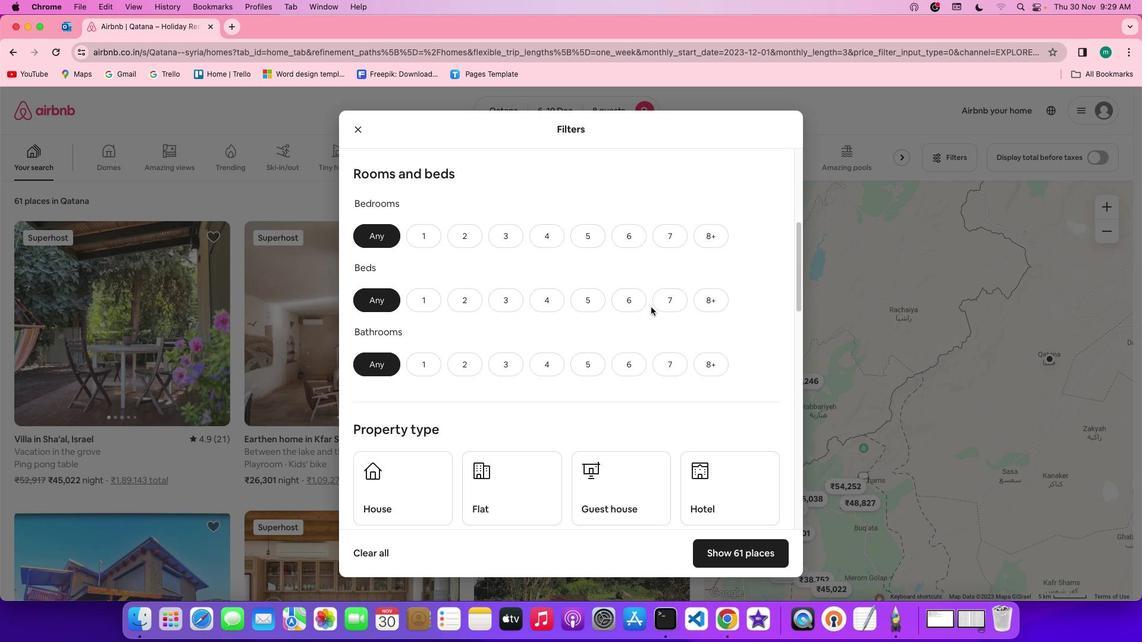 
Action: Mouse scrolled (647, 319) with delta (72, 50)
Screenshot: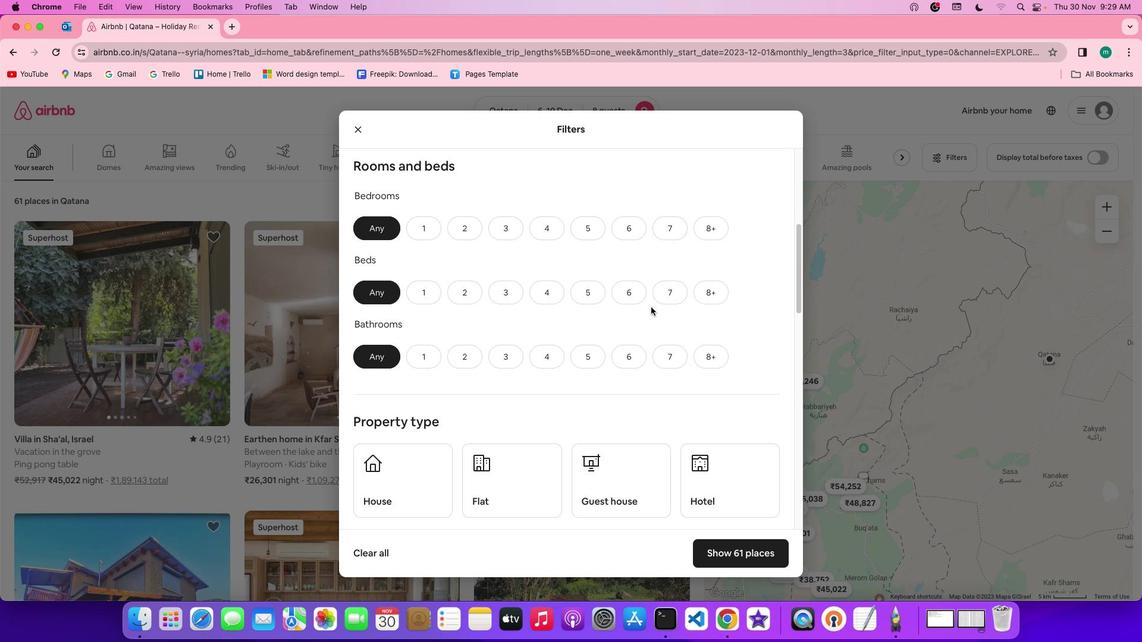 
Action: Mouse scrolled (647, 319) with delta (72, 50)
Screenshot: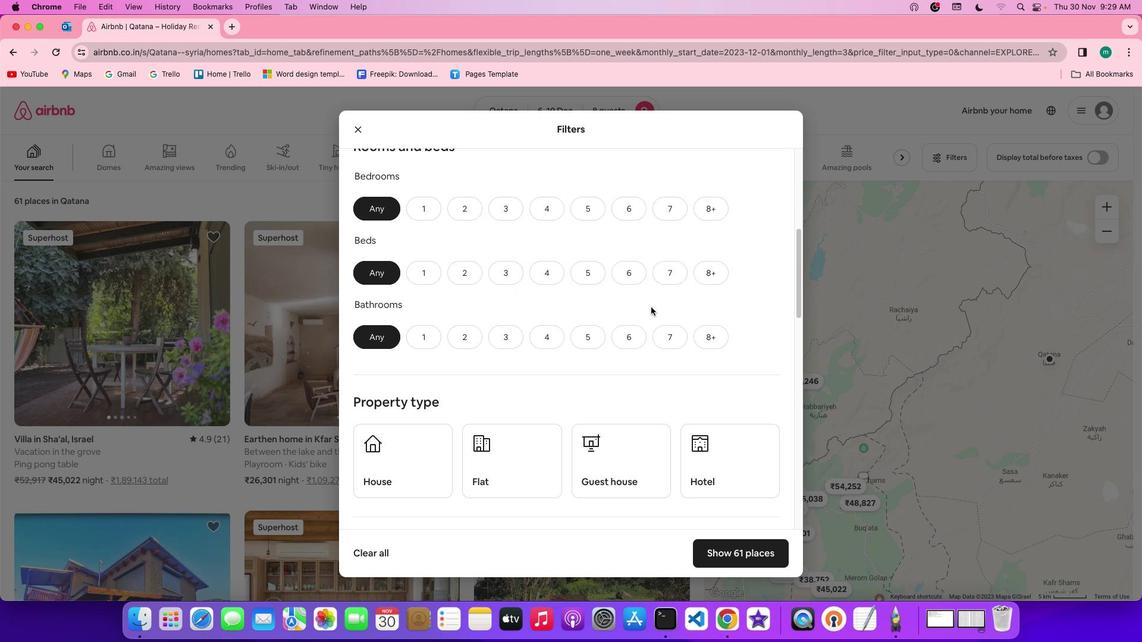 
Action: Mouse scrolled (647, 319) with delta (72, 50)
Screenshot: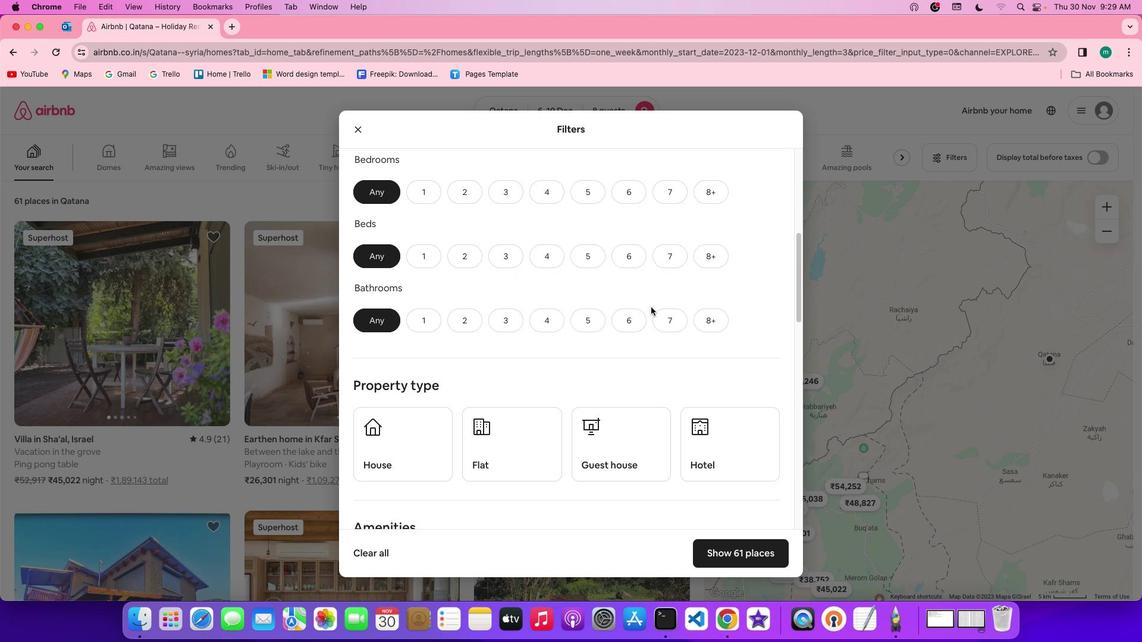 
Action: Mouse scrolled (647, 319) with delta (72, 50)
Screenshot: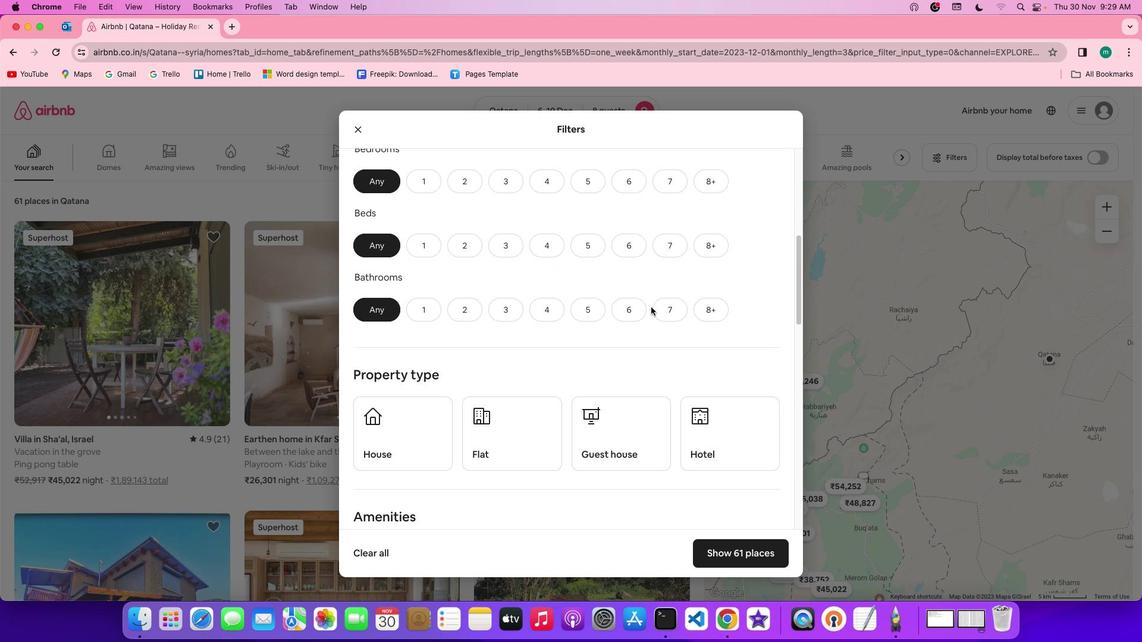 
Action: Mouse scrolled (647, 319) with delta (72, 50)
Screenshot: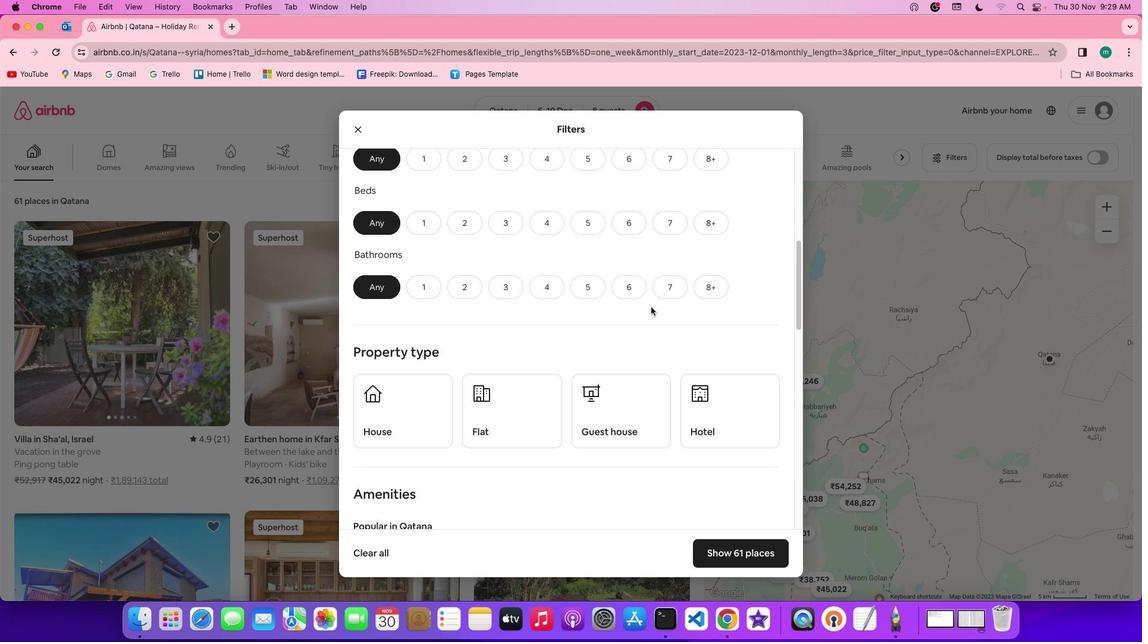 
Action: Mouse scrolled (647, 319) with delta (72, 50)
Screenshot: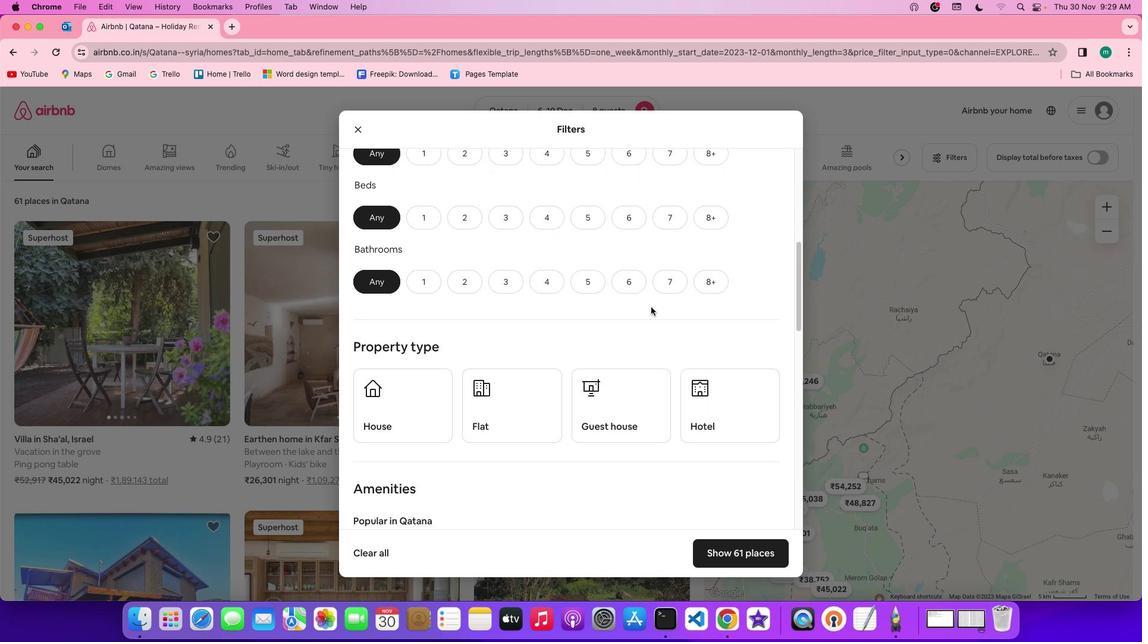 
Action: Mouse scrolled (647, 319) with delta (72, 50)
Screenshot: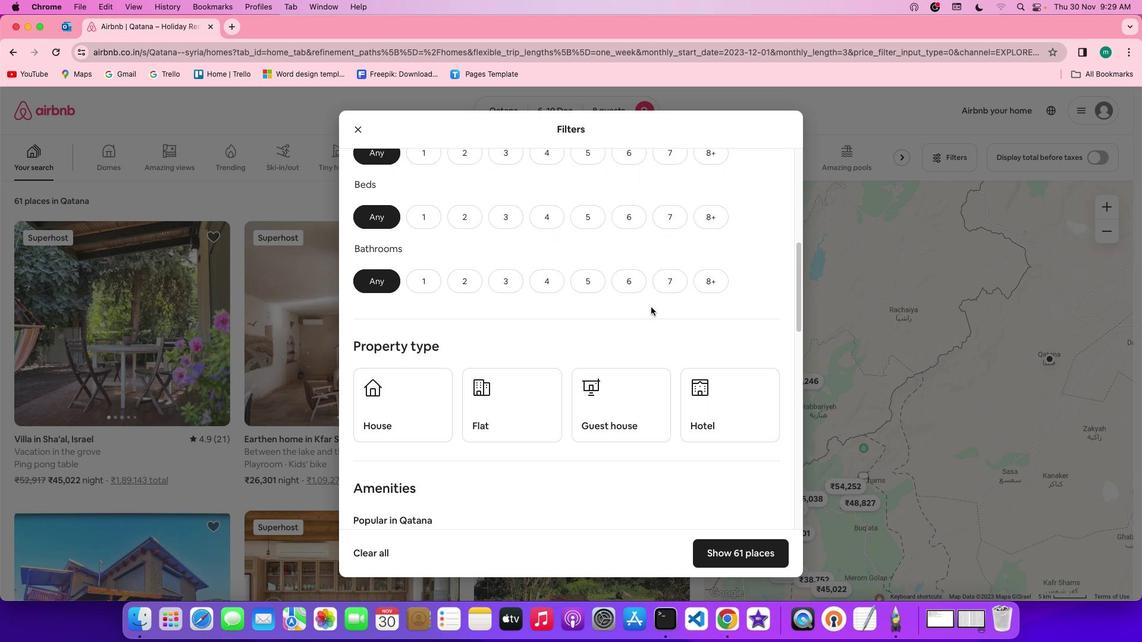
Action: Mouse scrolled (647, 319) with delta (72, 50)
Screenshot: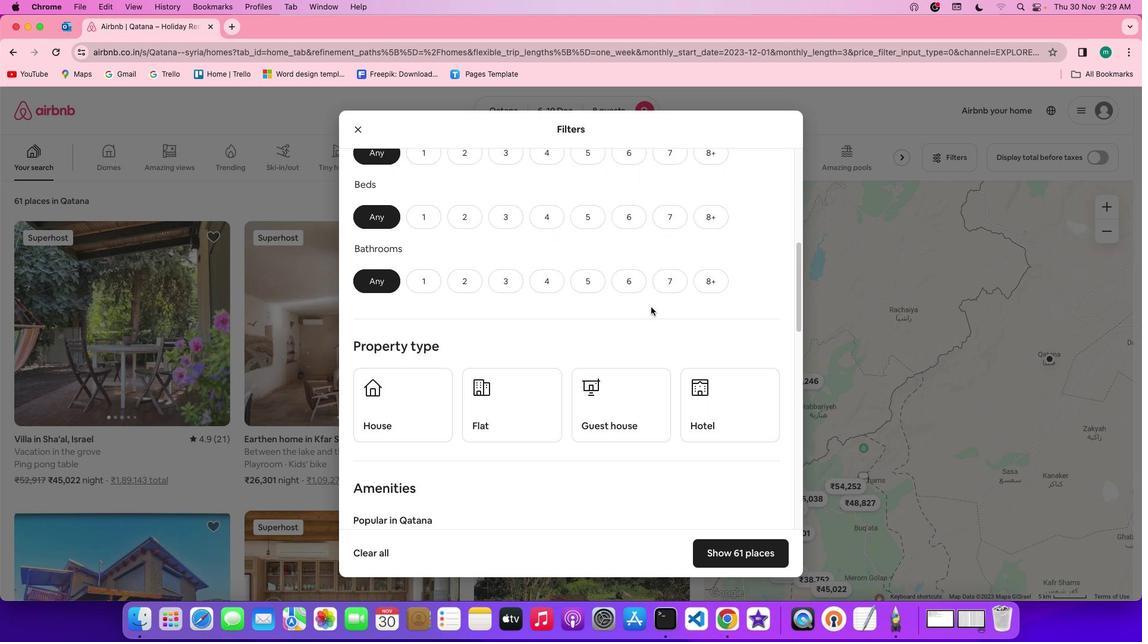
Action: Mouse scrolled (647, 319) with delta (72, 50)
Screenshot: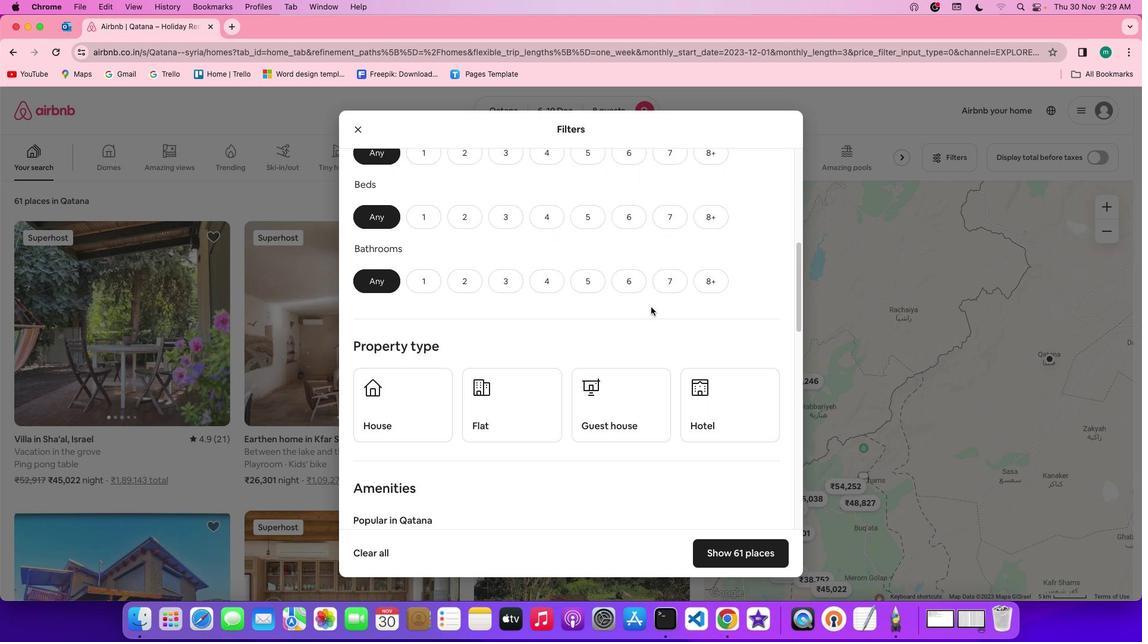 
Action: Mouse scrolled (647, 319) with delta (72, 50)
Screenshot: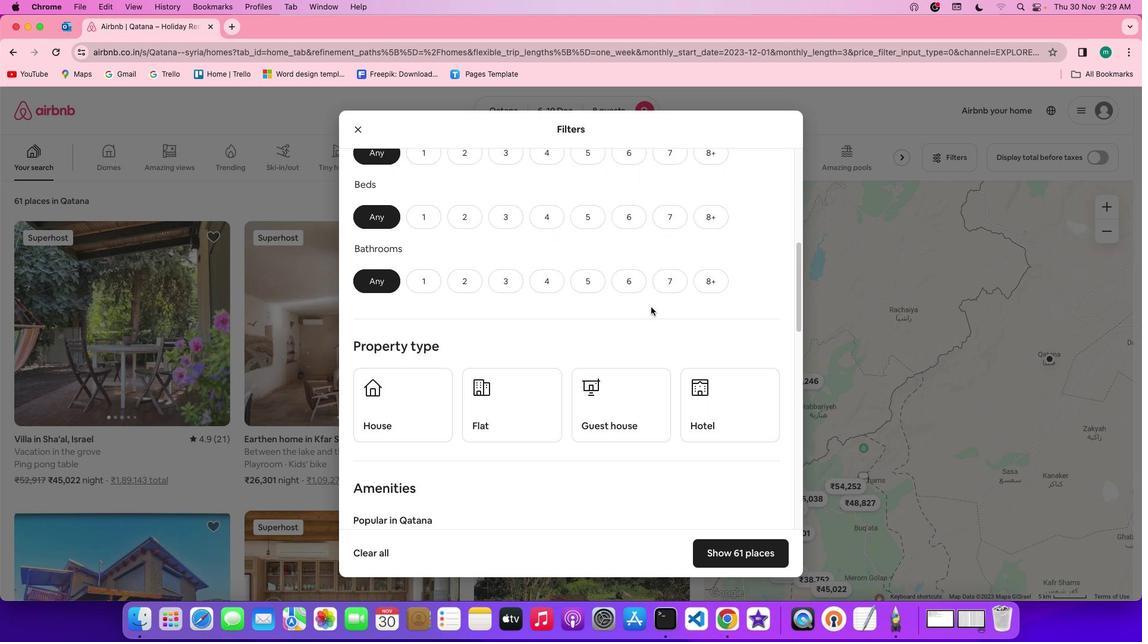 
Action: Mouse scrolled (647, 319) with delta (72, 50)
Screenshot: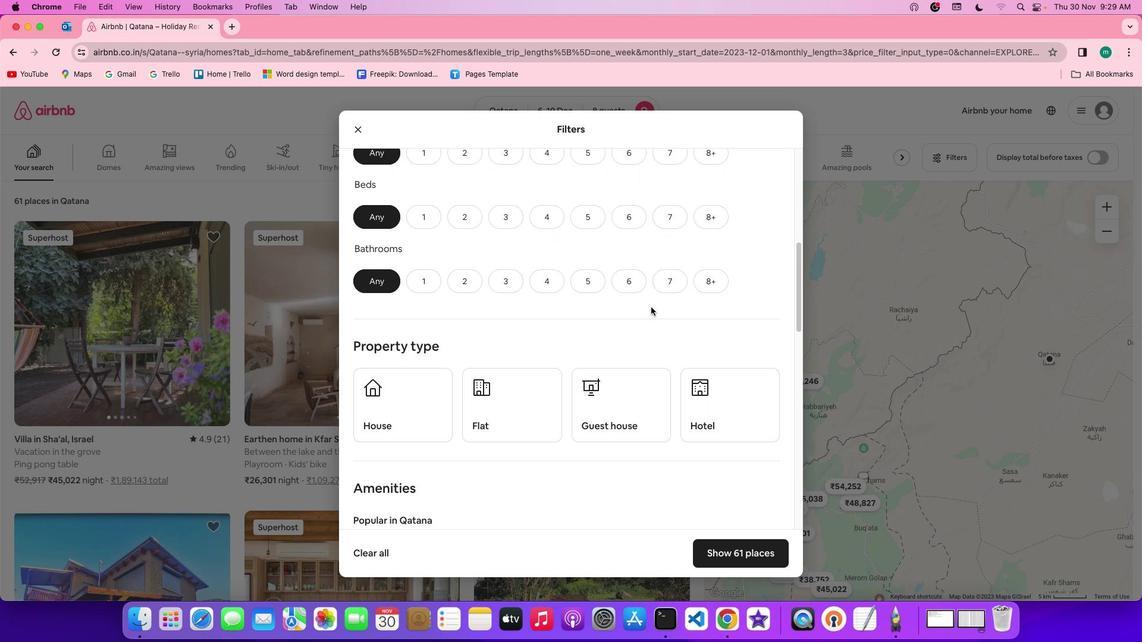 
Action: Mouse scrolled (647, 319) with delta (72, 51)
Screenshot: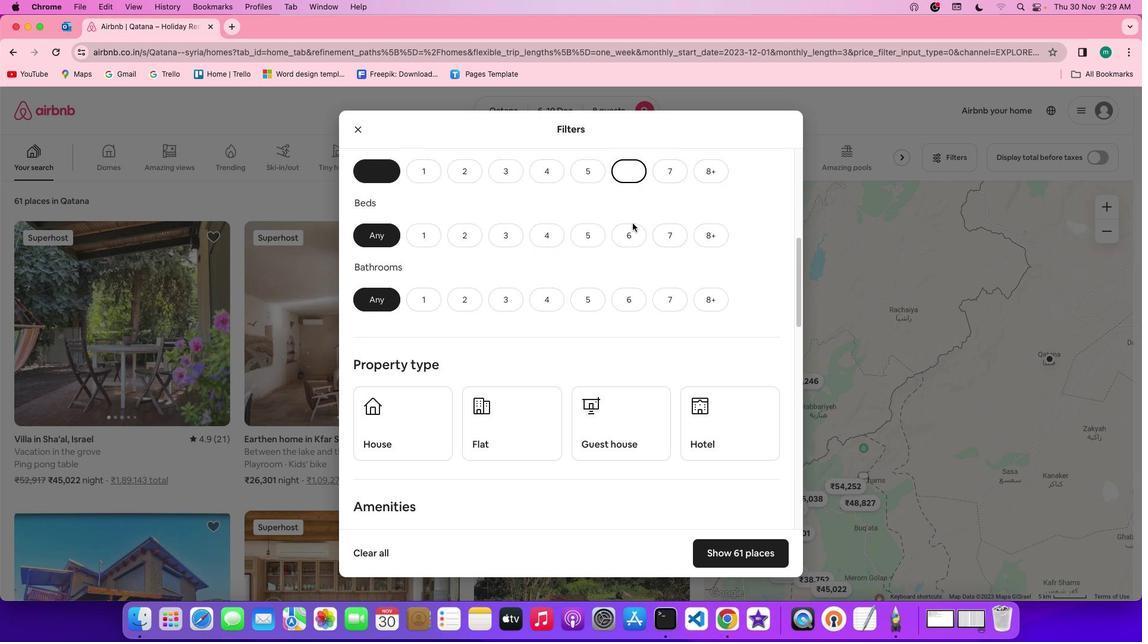 
Action: Mouse scrolled (647, 319) with delta (72, 51)
Screenshot: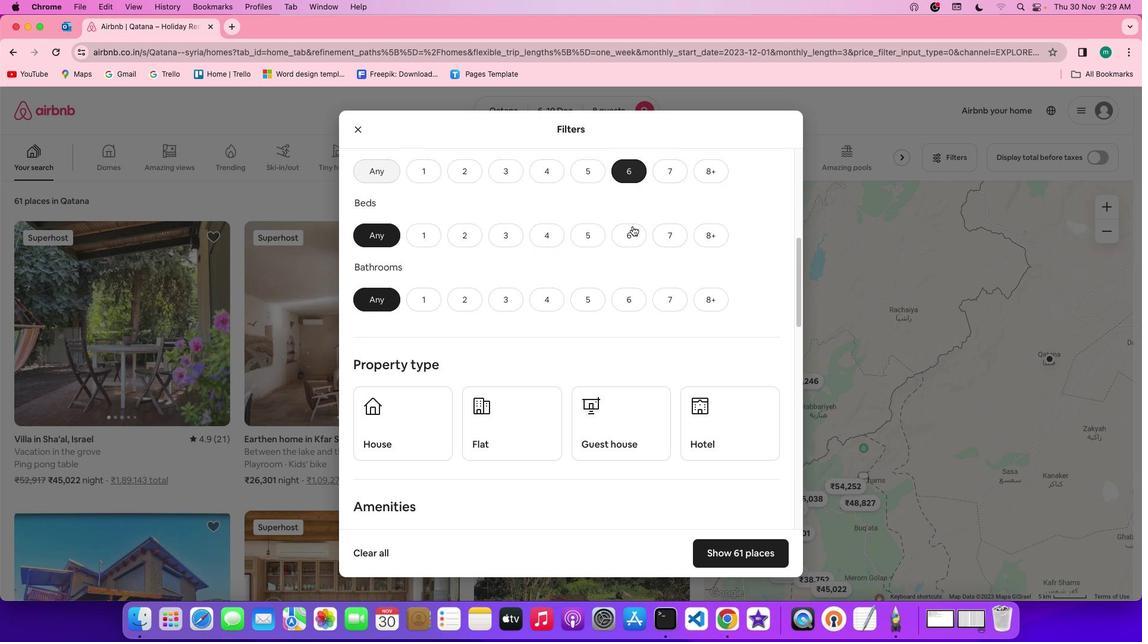 
Action: Mouse moved to (621, 197)
Screenshot: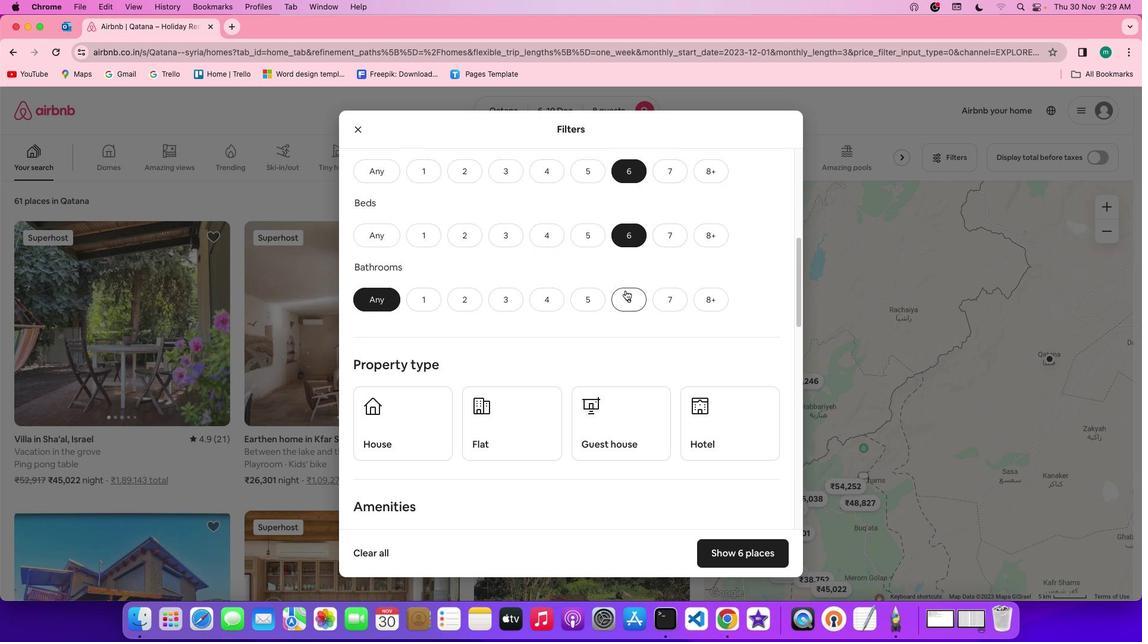 
Action: Mouse pressed left at (621, 197)
Screenshot: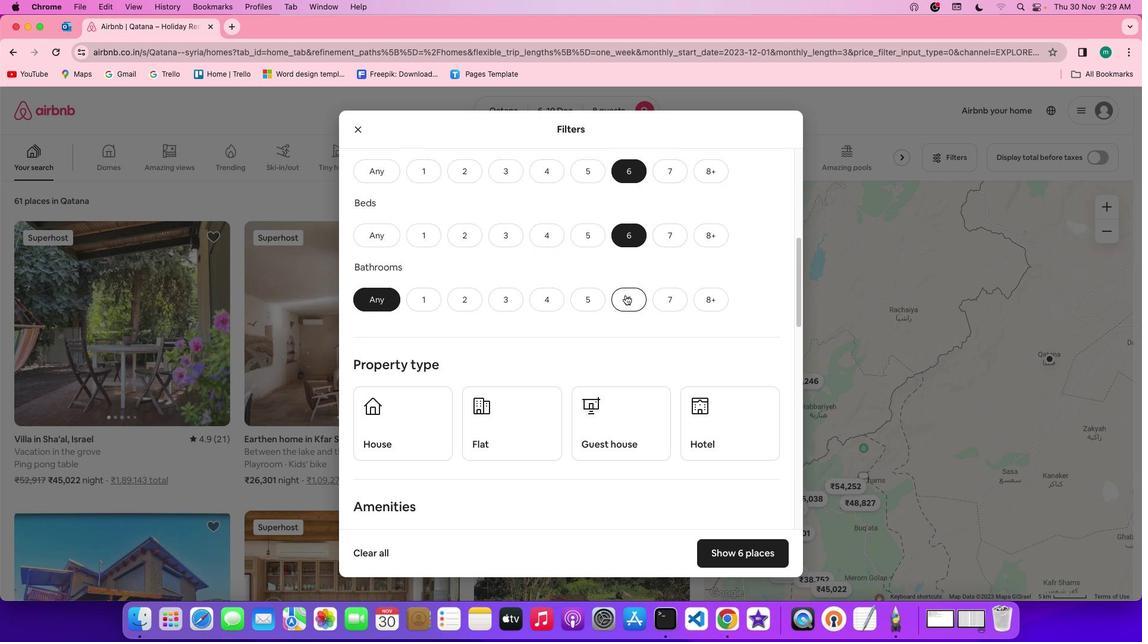 
Action: Mouse moved to (629, 252)
Screenshot: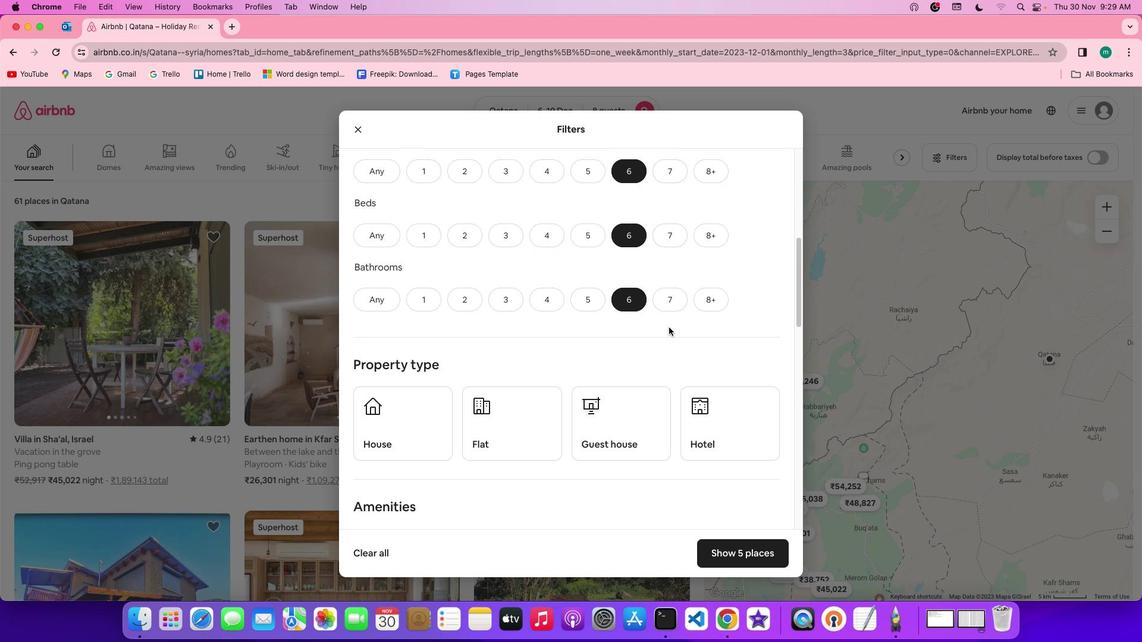
Action: Mouse pressed left at (629, 252)
Screenshot: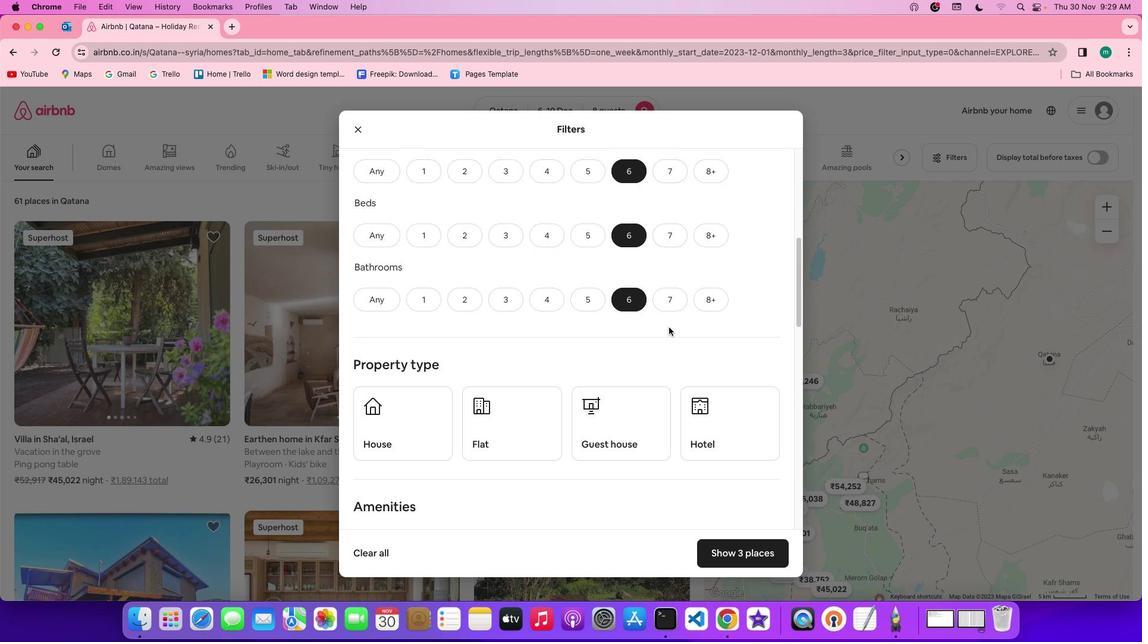 
Action: Mouse moved to (624, 308)
Screenshot: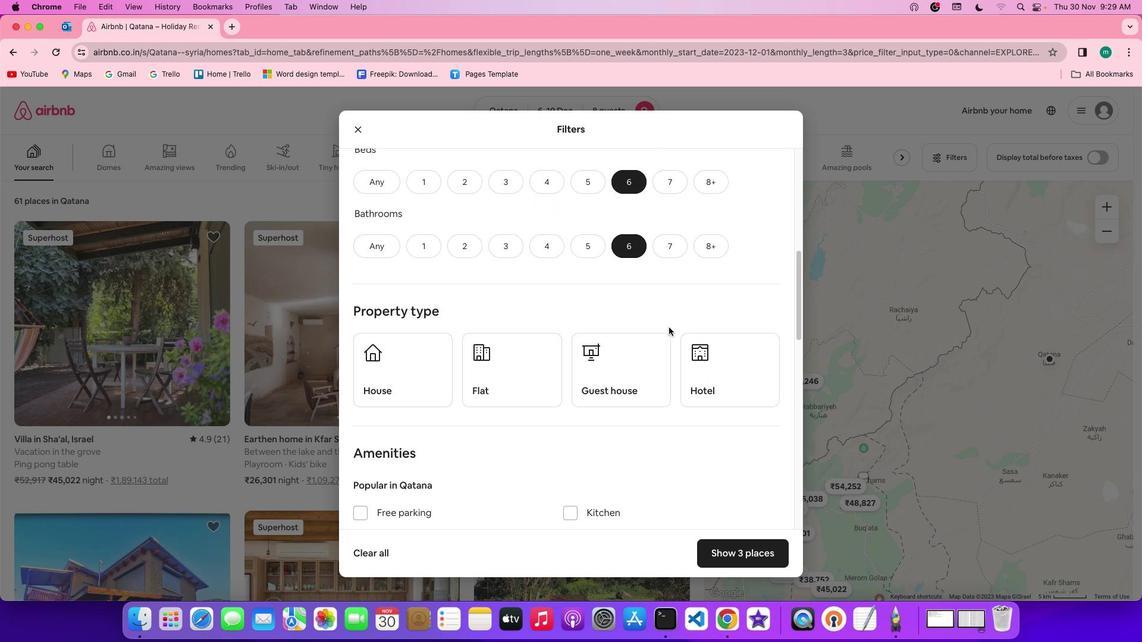 
Action: Mouse pressed left at (624, 308)
Screenshot: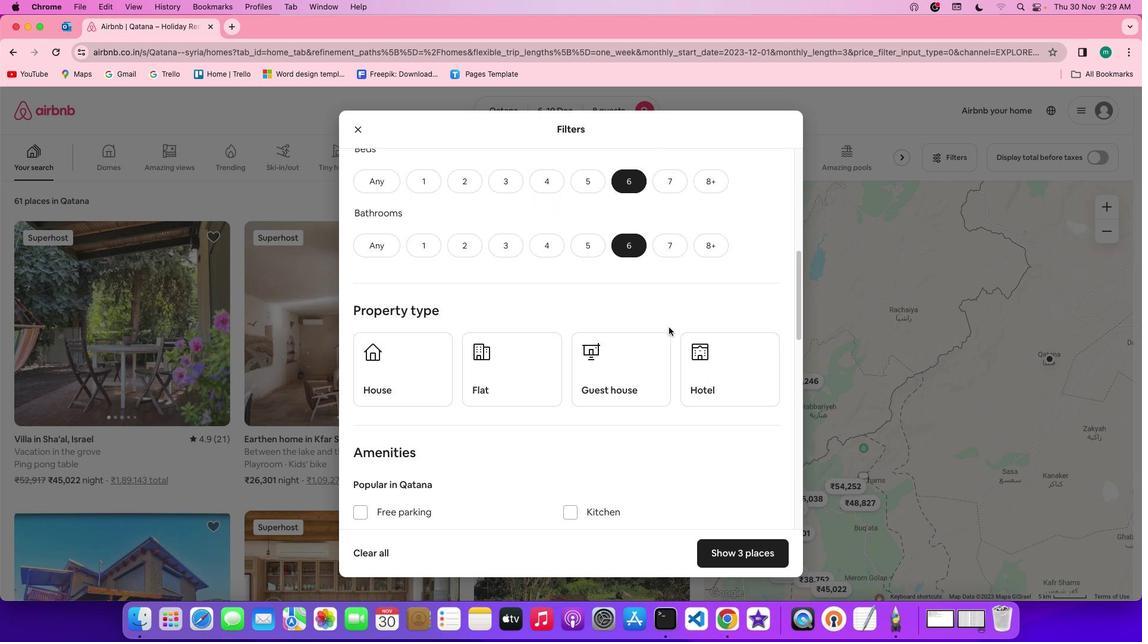 
Action: Mouse moved to (662, 336)
Screenshot: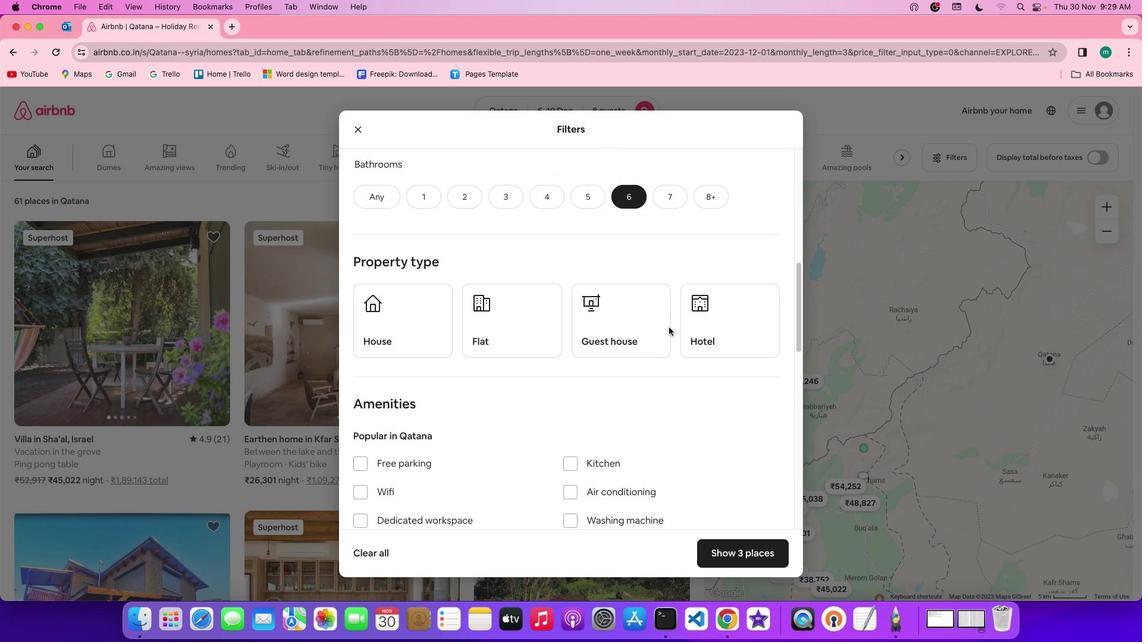 
Action: Mouse scrolled (662, 336) with delta (72, 50)
Screenshot: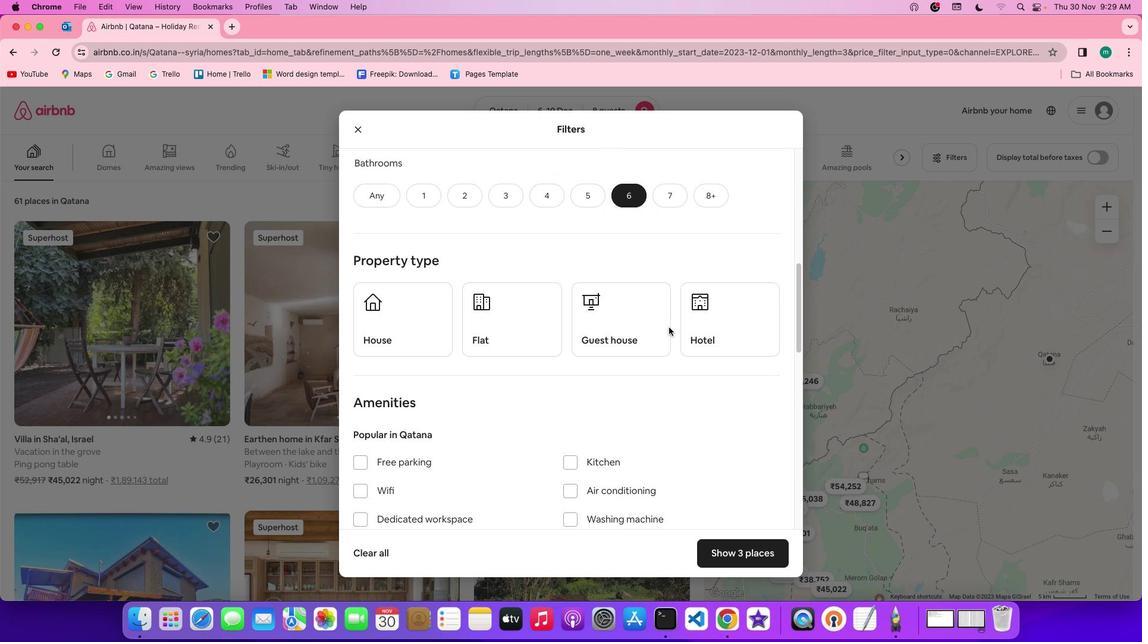 
Action: Mouse scrolled (662, 336) with delta (72, 50)
Screenshot: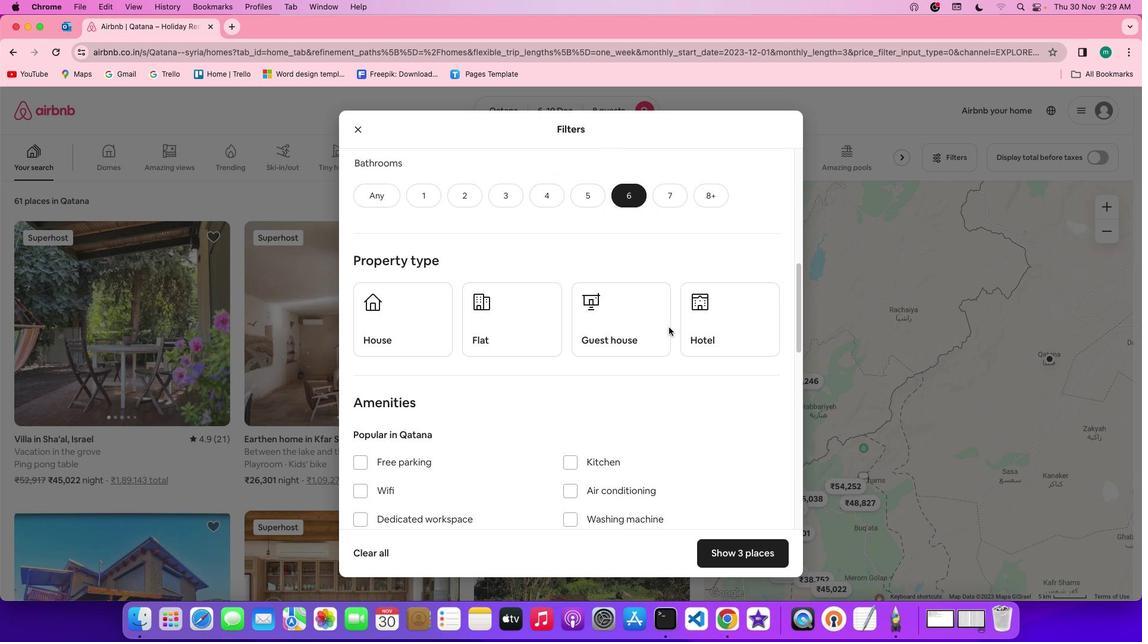 
Action: Mouse scrolled (662, 336) with delta (72, 50)
Screenshot: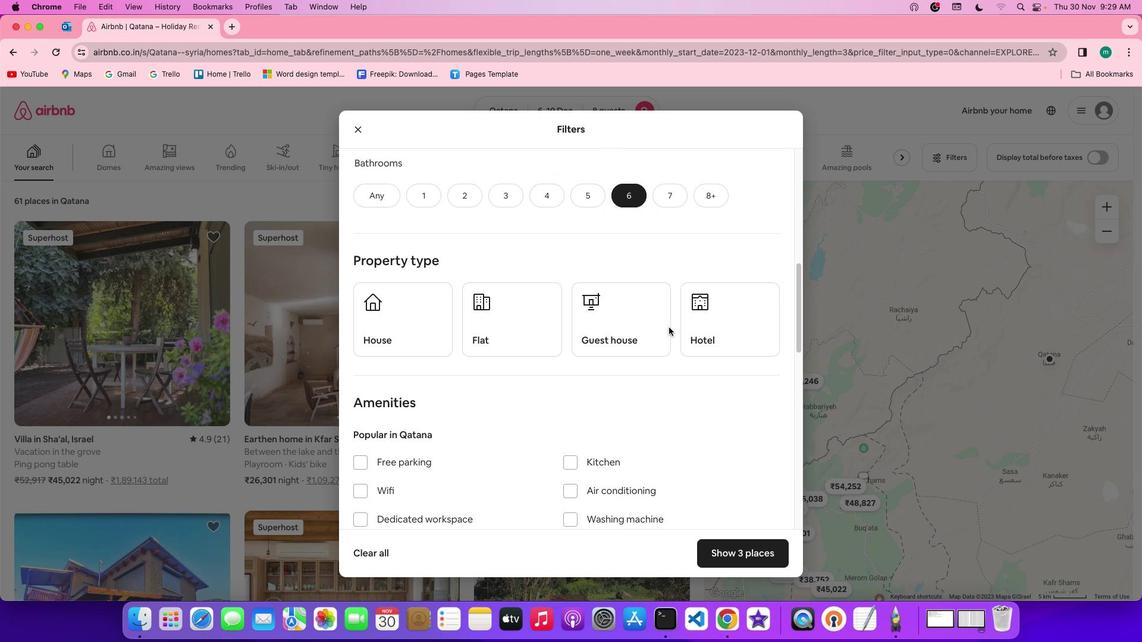 
Action: Mouse scrolled (662, 336) with delta (72, 50)
Screenshot: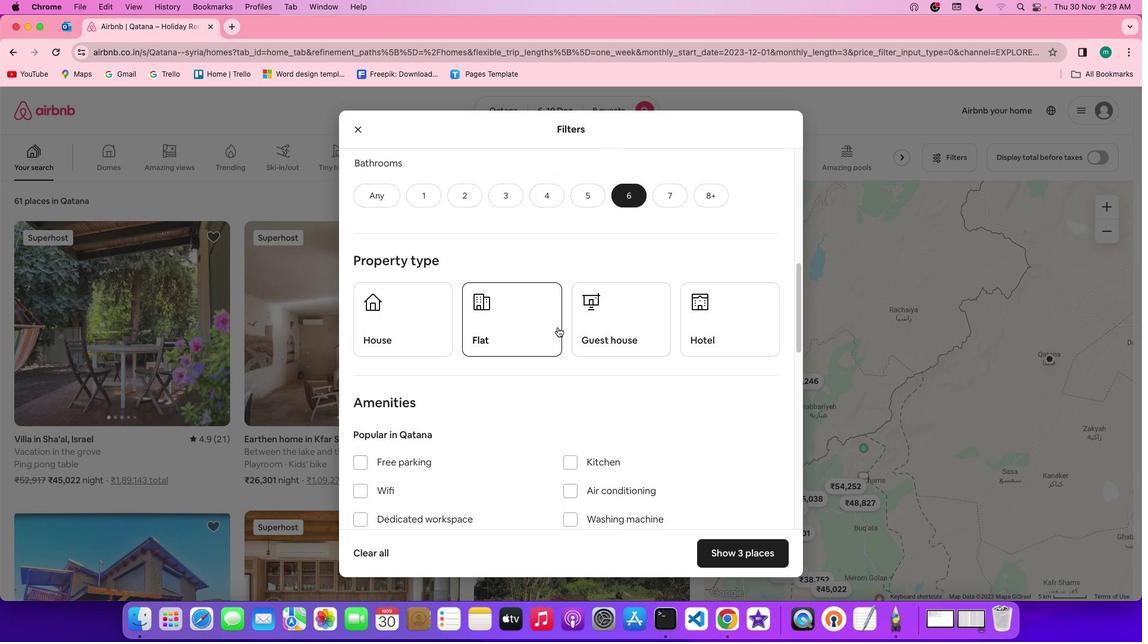 
Action: Mouse scrolled (662, 336) with delta (72, 50)
Screenshot: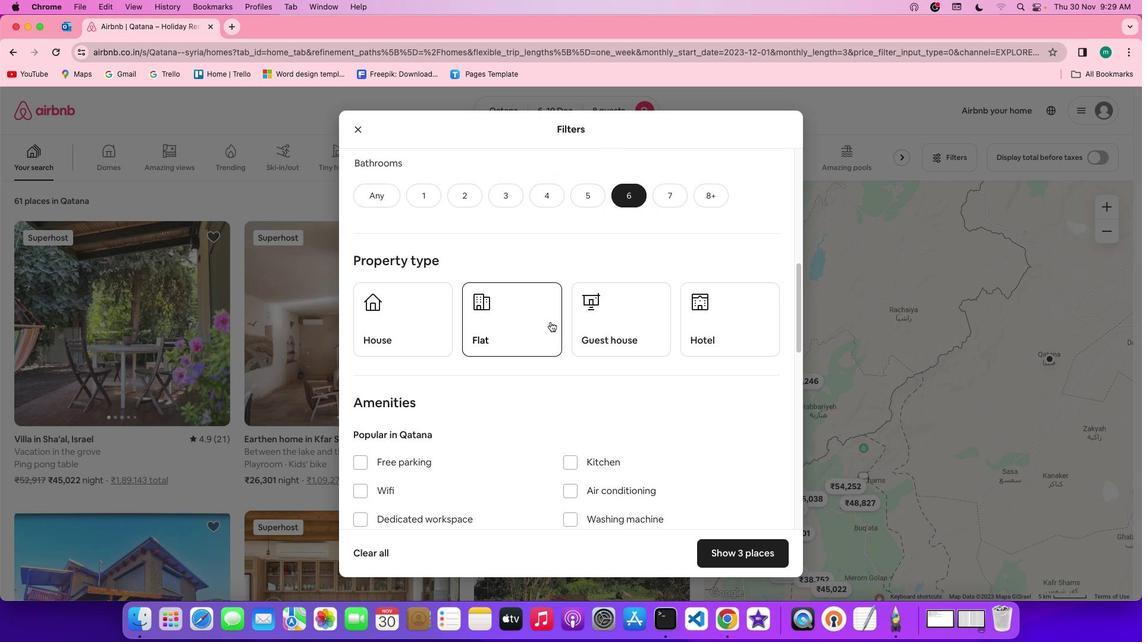
Action: Mouse scrolled (662, 336) with delta (72, 50)
Screenshot: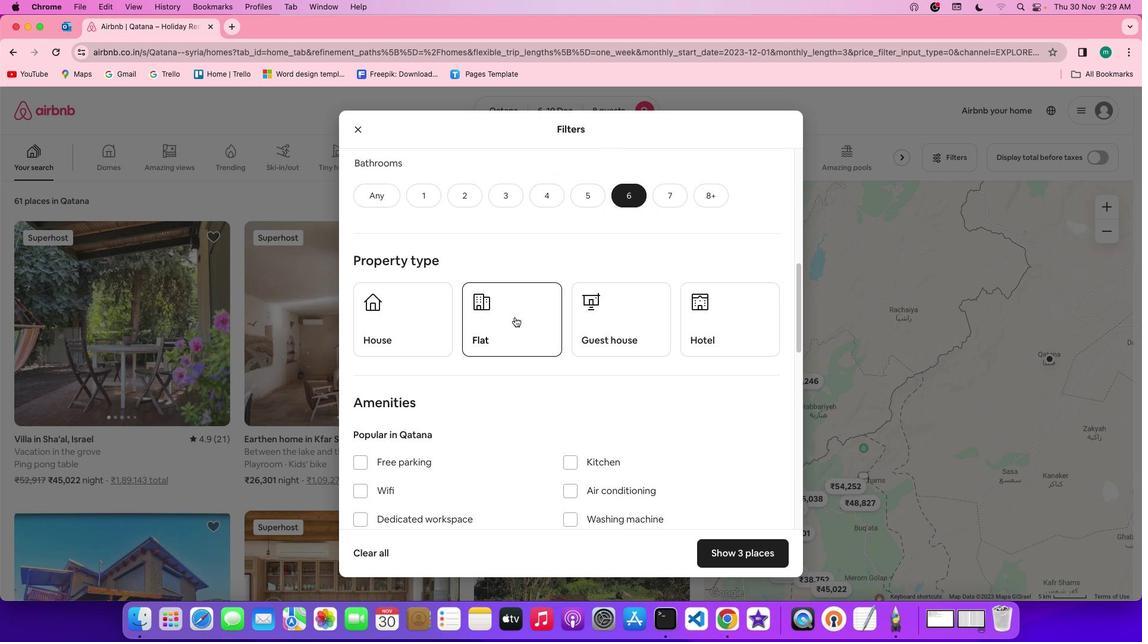 
Action: Mouse moved to (428, 333)
Screenshot: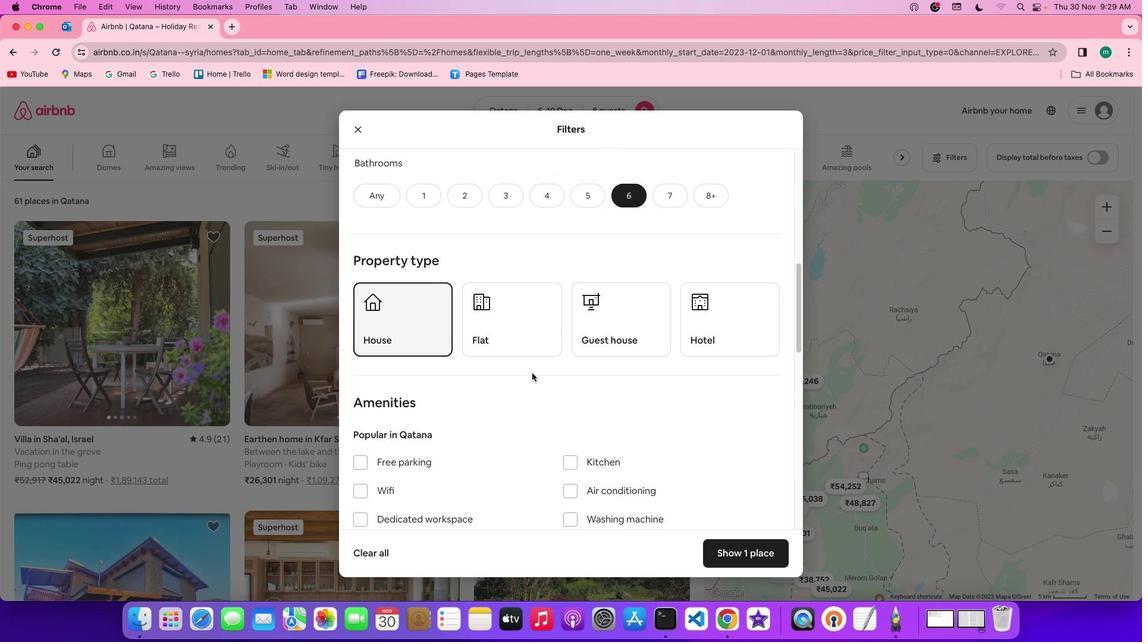 
Action: Mouse pressed left at (428, 333)
Screenshot: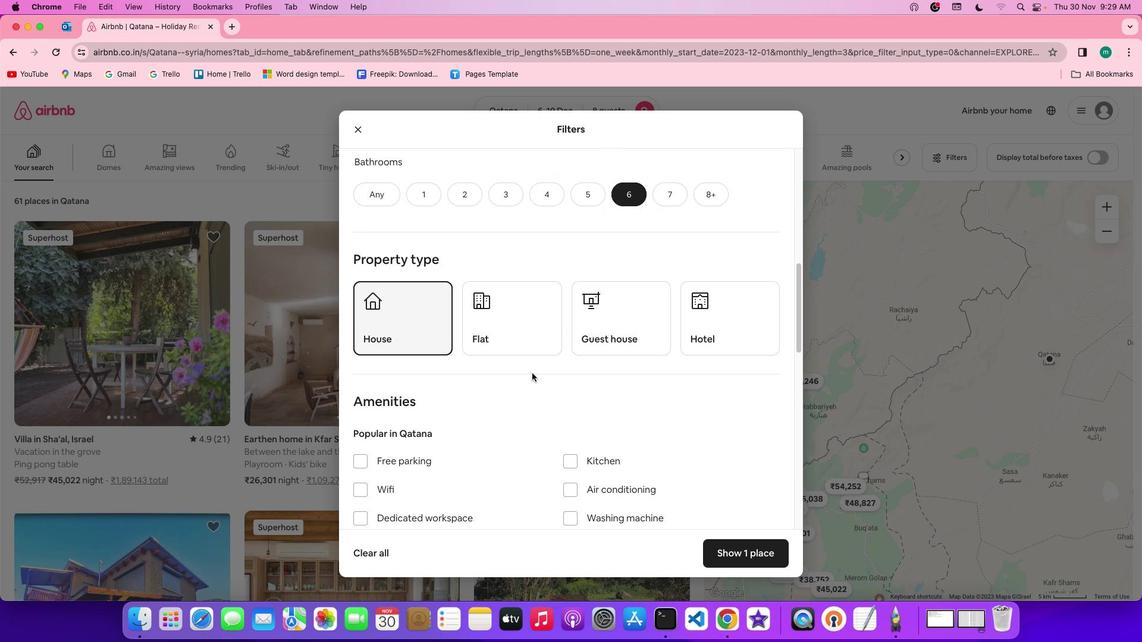 
Action: Mouse moved to (542, 376)
Screenshot: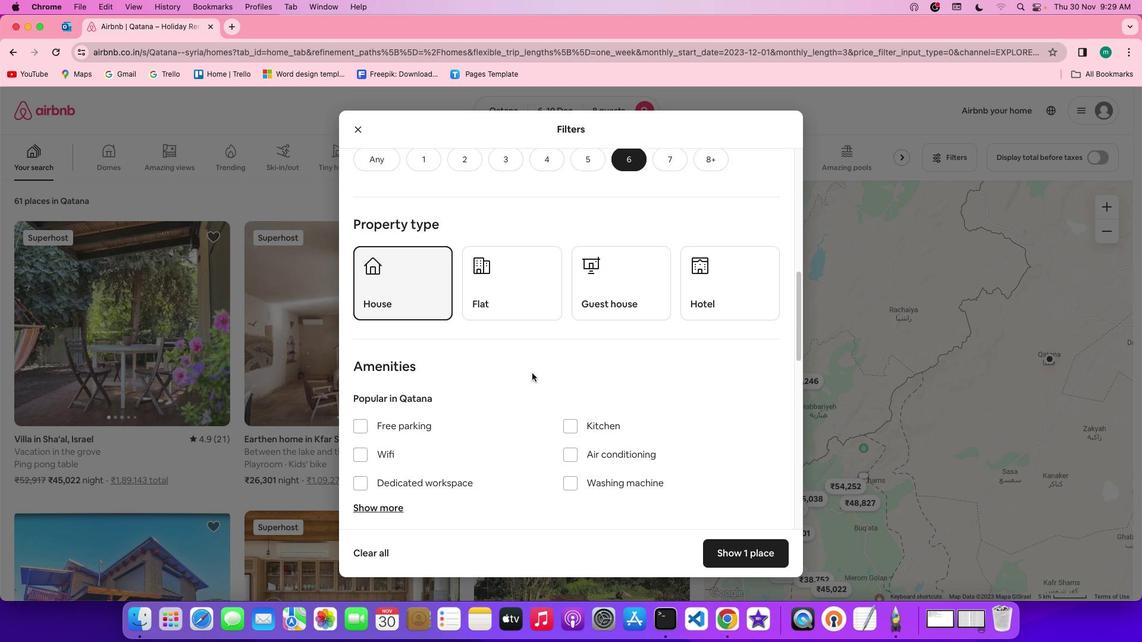 
Action: Mouse scrolled (542, 376) with delta (72, 50)
Screenshot: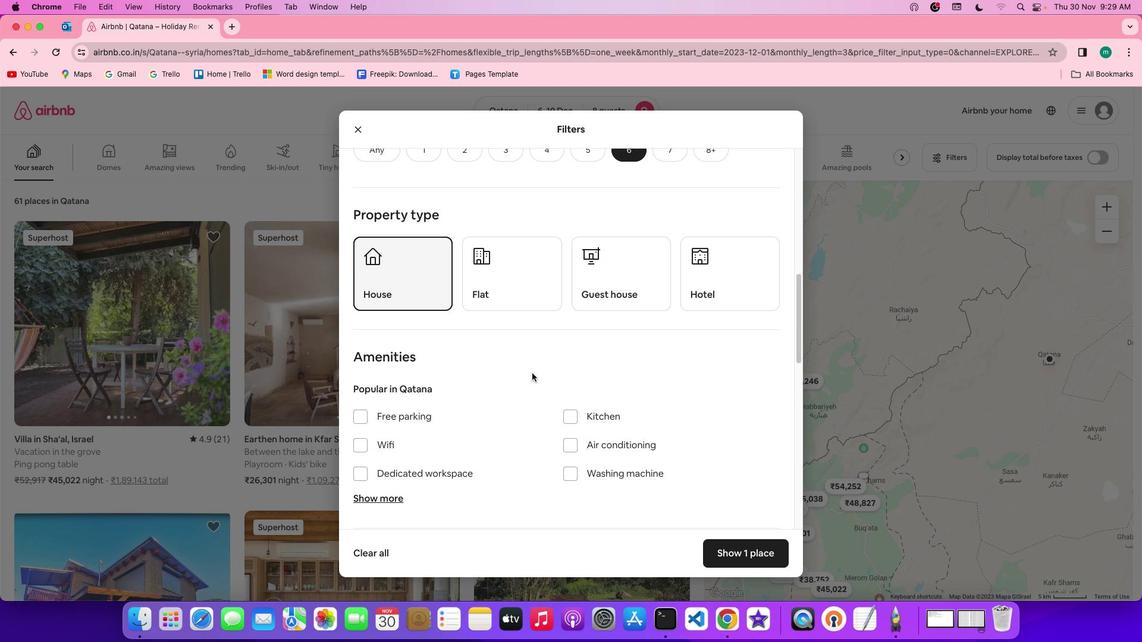 
Action: Mouse scrolled (542, 376) with delta (72, 50)
Screenshot: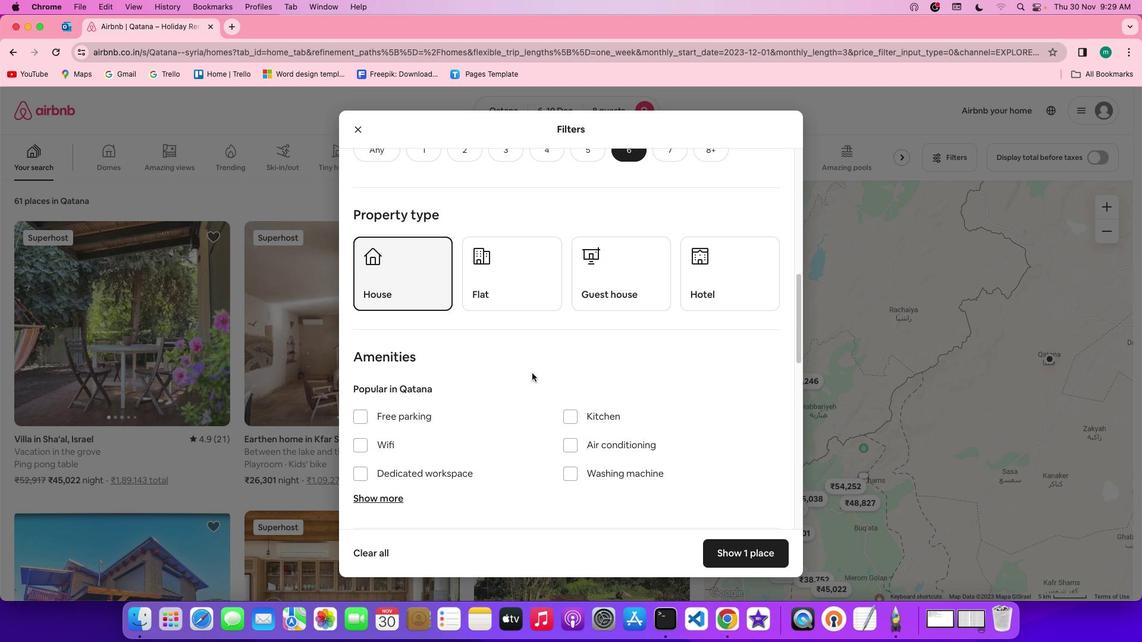 
Action: Mouse scrolled (542, 376) with delta (72, 50)
Screenshot: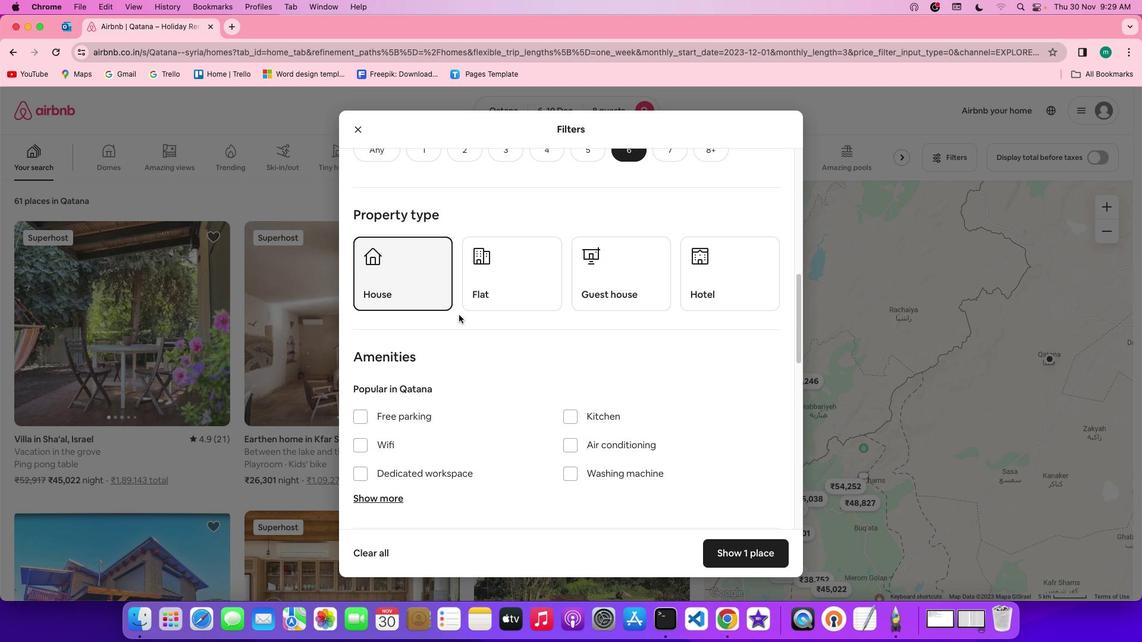 
Action: Mouse scrolled (542, 376) with delta (72, 50)
Screenshot: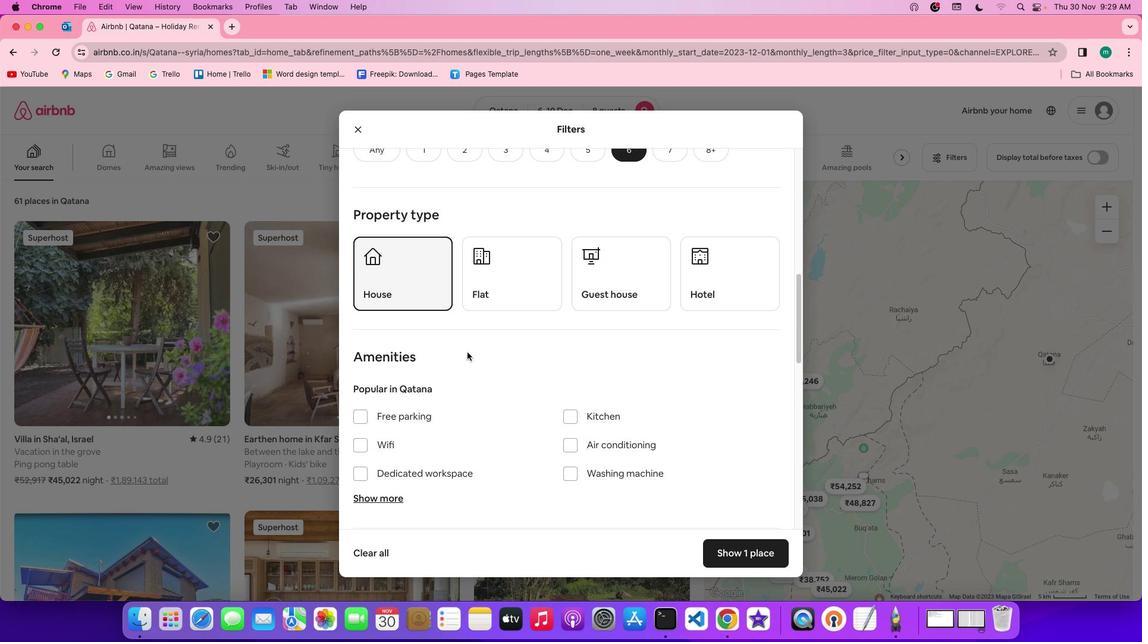 
Action: Mouse scrolled (542, 376) with delta (72, 50)
Screenshot: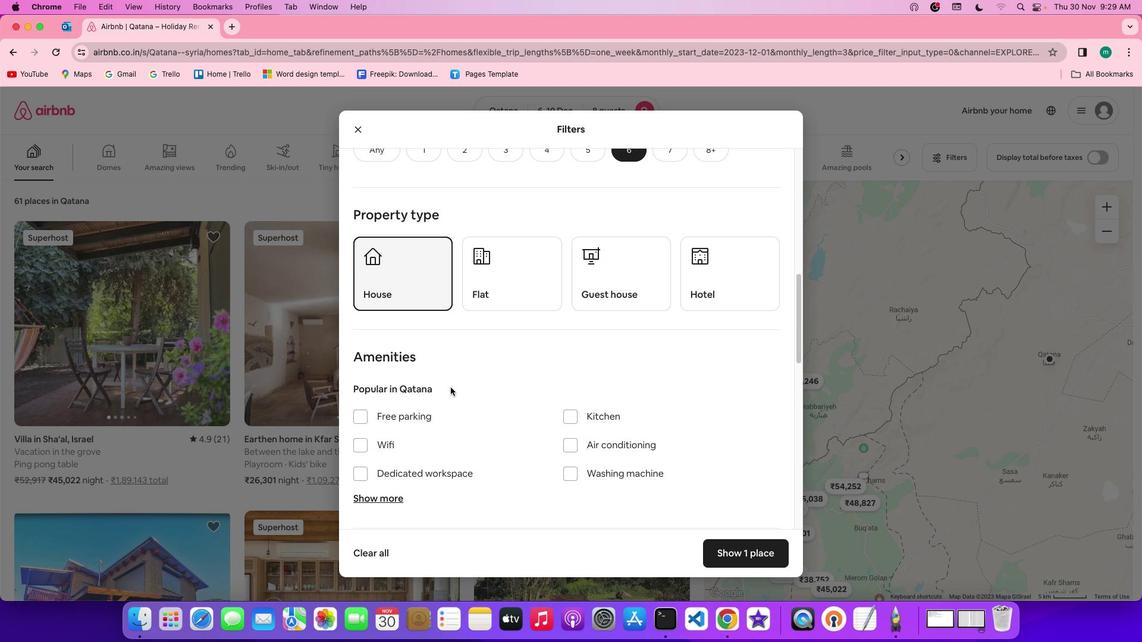 
Action: Mouse moved to (503, 383)
Screenshot: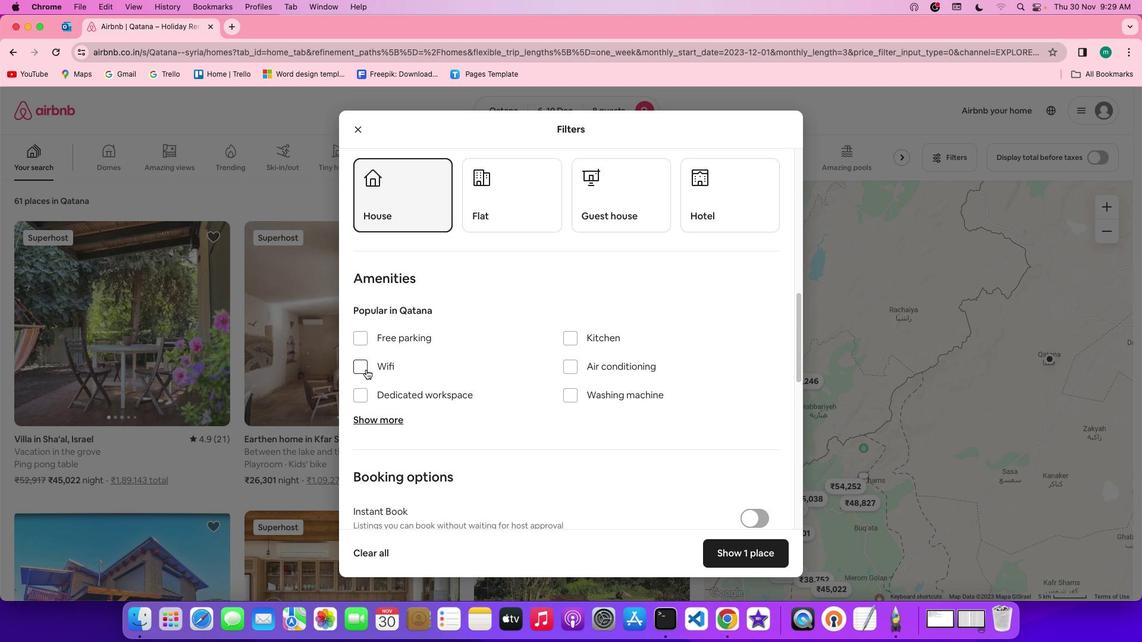 
Action: Mouse scrolled (503, 383) with delta (72, 50)
Screenshot: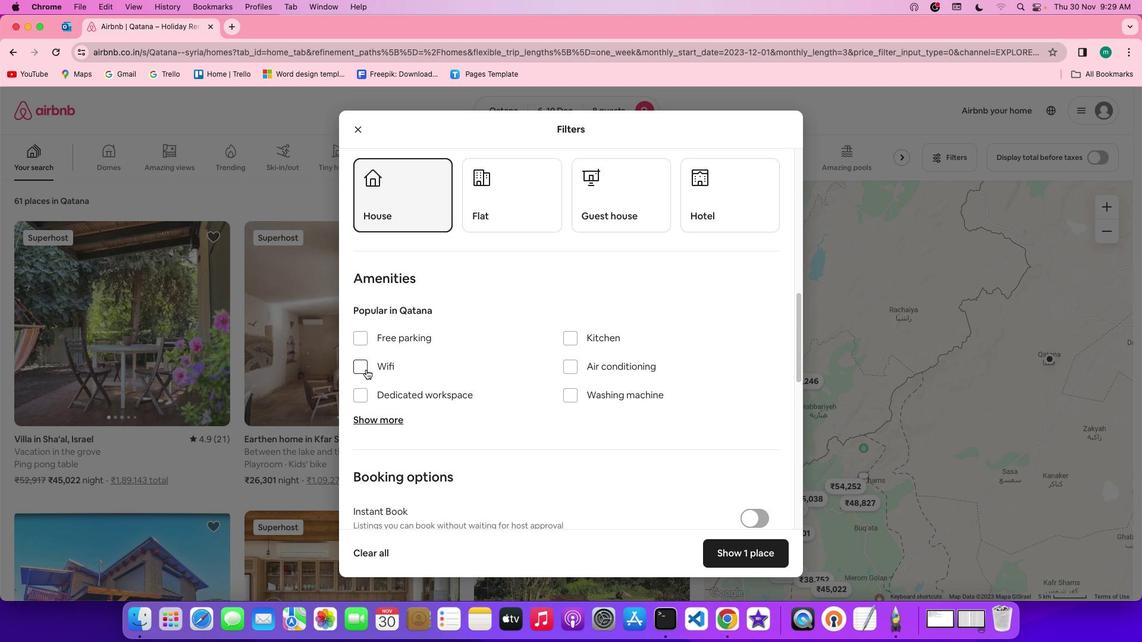 
Action: Mouse scrolled (503, 383) with delta (72, 50)
Screenshot: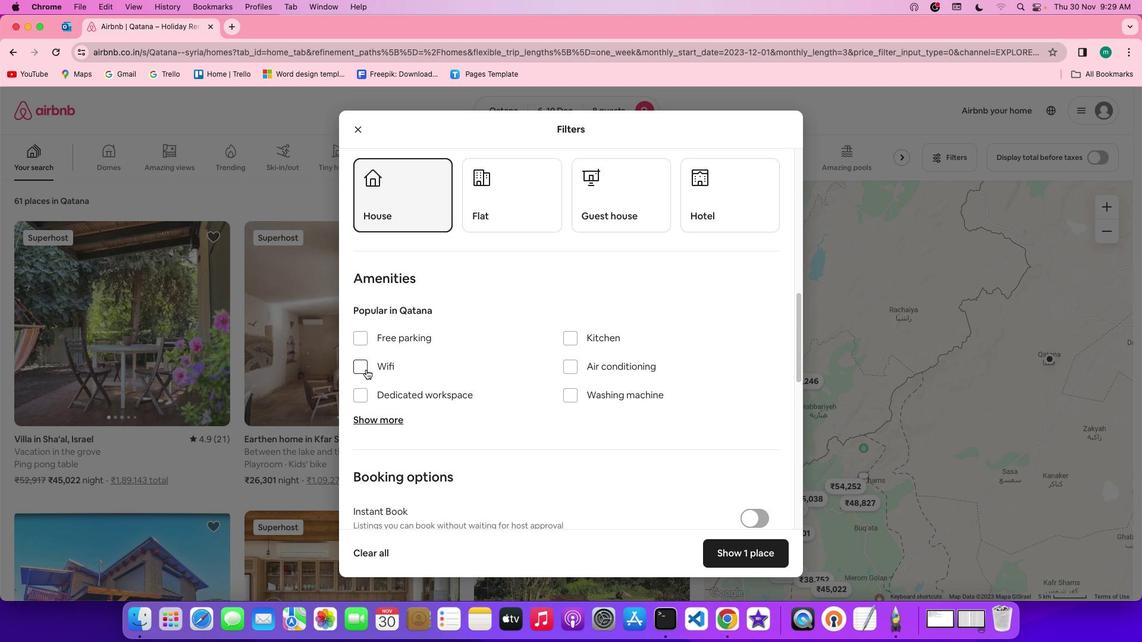 
Action: Mouse scrolled (503, 383) with delta (72, 50)
Screenshot: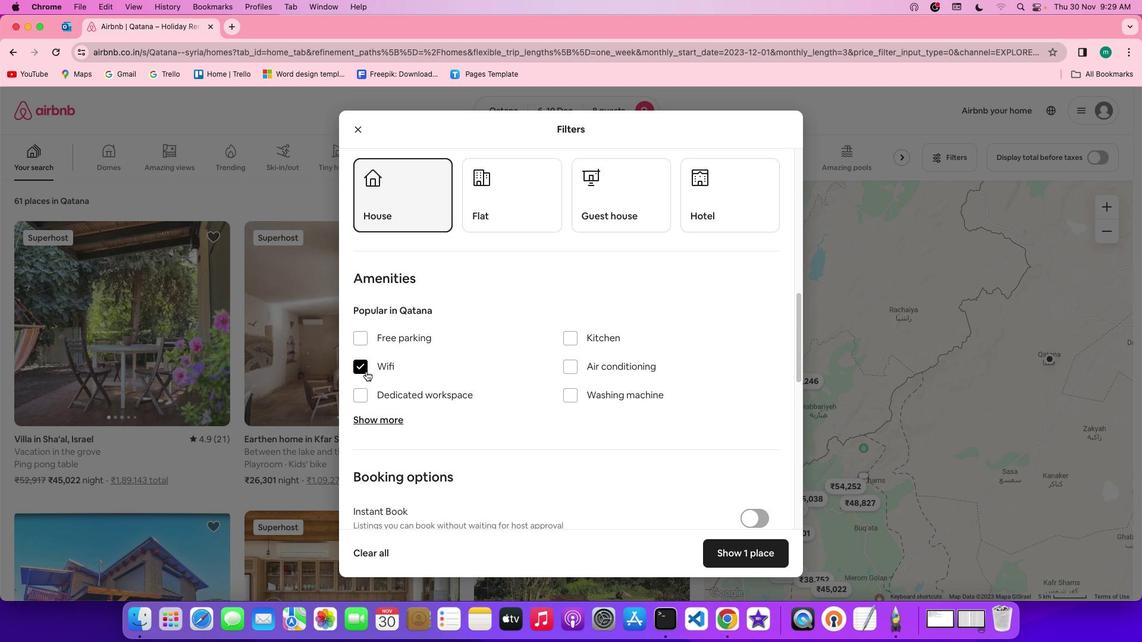 
Action: Mouse moved to (395, 373)
Screenshot: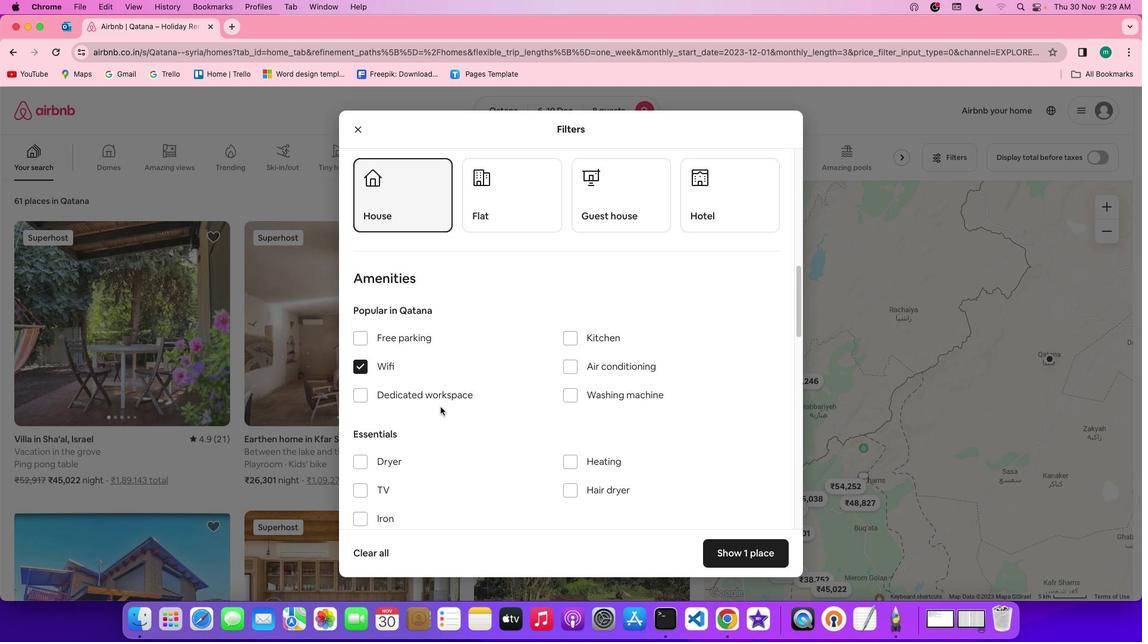 
Action: Mouse pressed left at (395, 373)
Screenshot: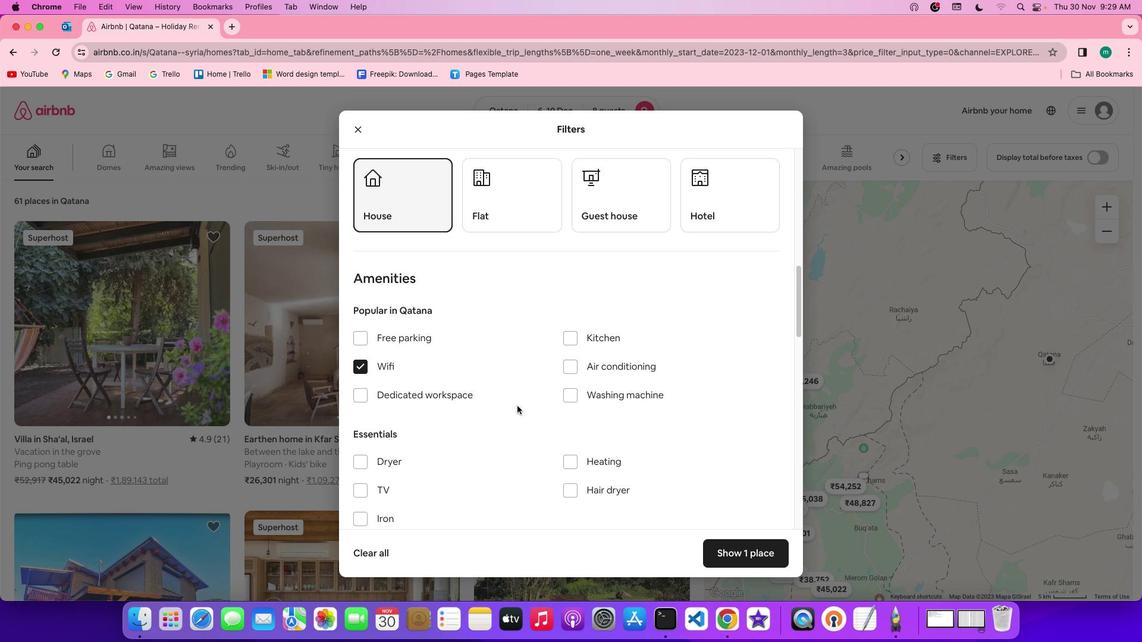 
Action: Mouse moved to (409, 416)
Screenshot: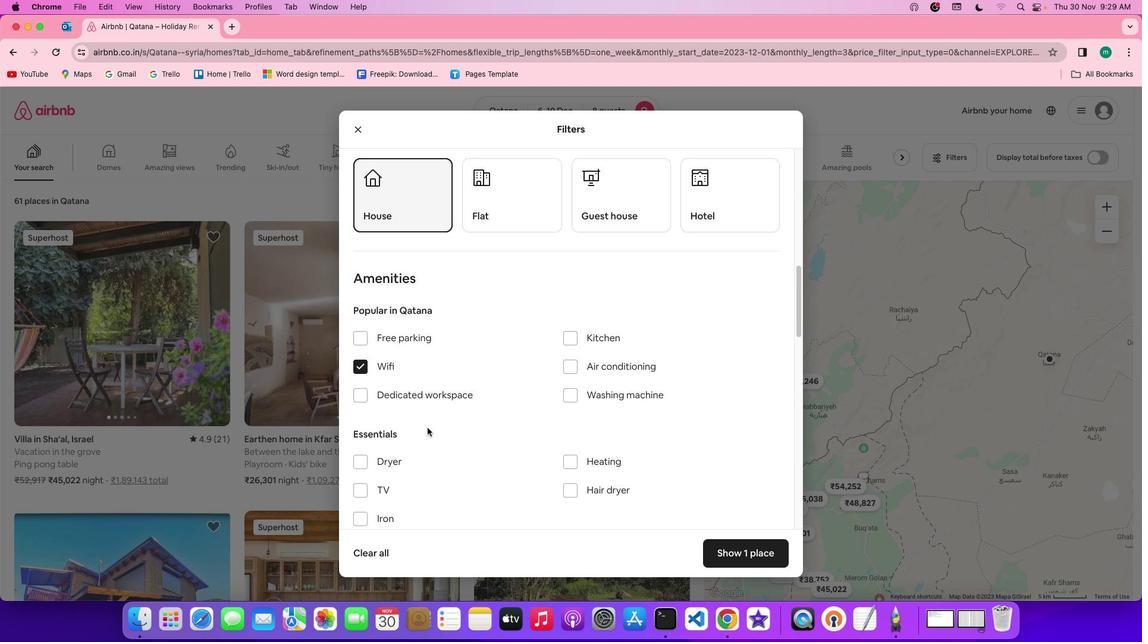 
Action: Mouse pressed left at (409, 416)
Screenshot: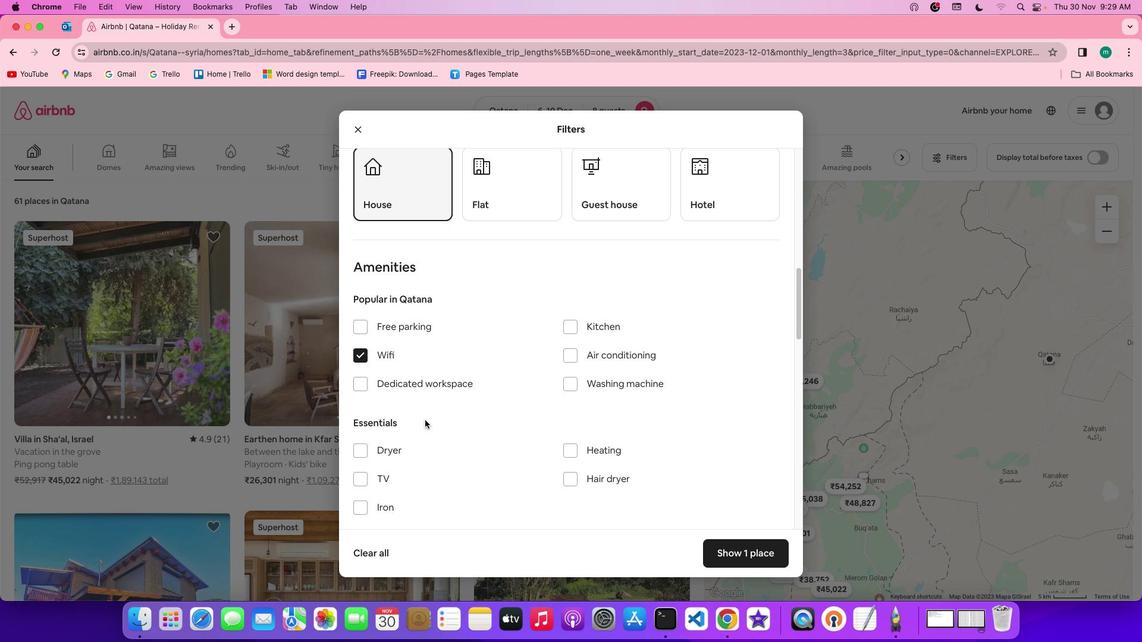 
Action: Mouse moved to (447, 417)
Screenshot: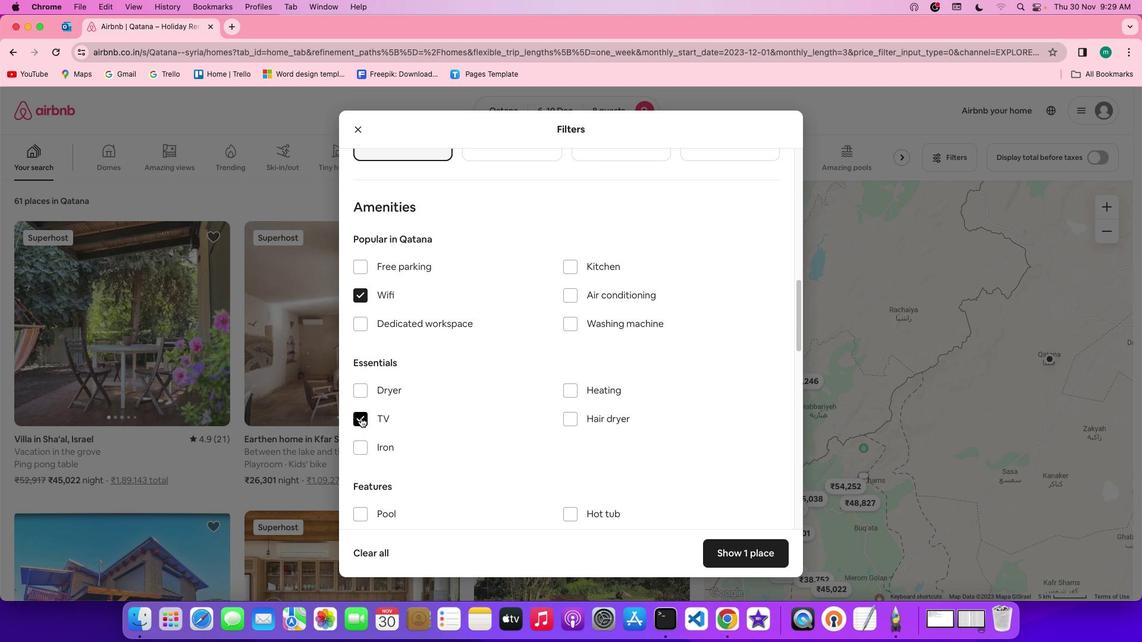
Action: Mouse scrolled (447, 417) with delta (72, 50)
Screenshot: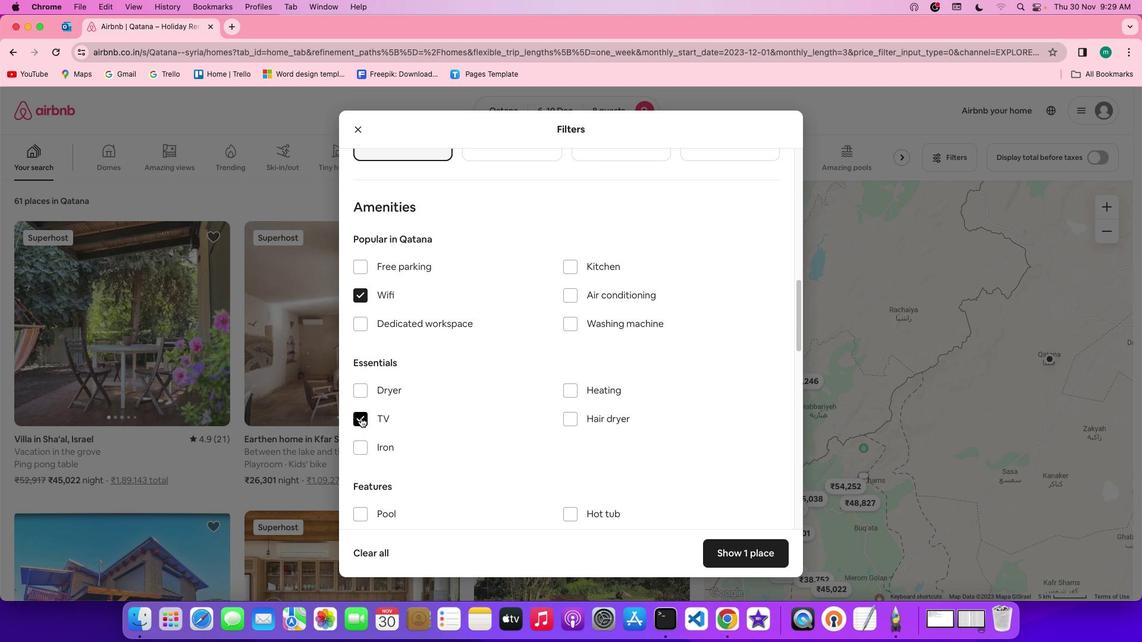 
Action: Mouse scrolled (447, 417) with delta (72, 50)
Screenshot: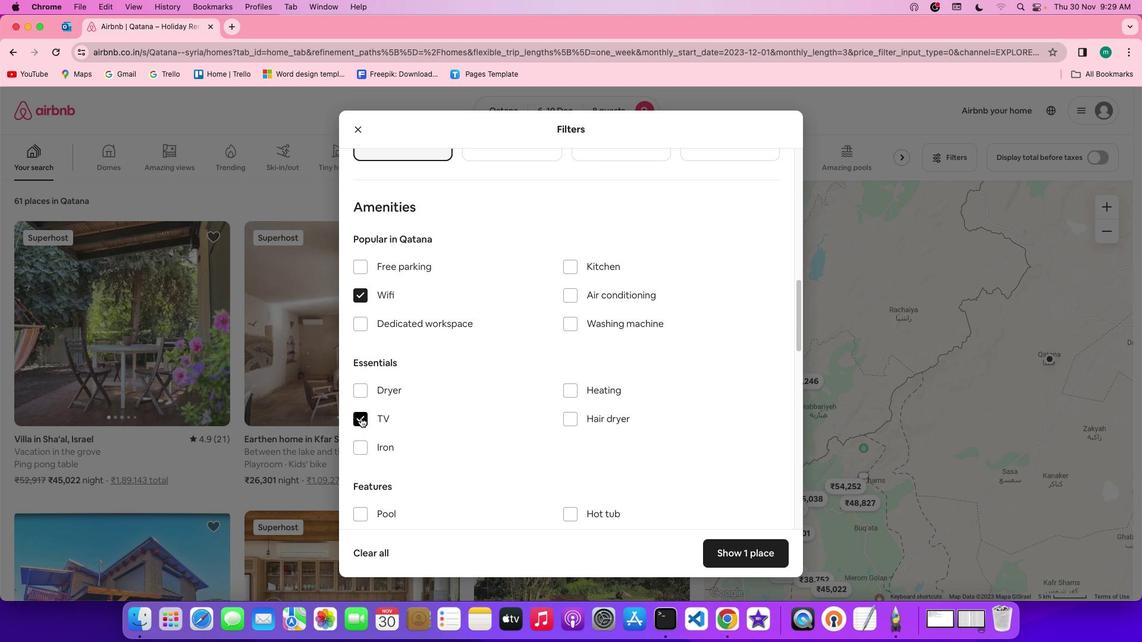 
Action: Mouse scrolled (447, 417) with delta (72, 50)
Screenshot: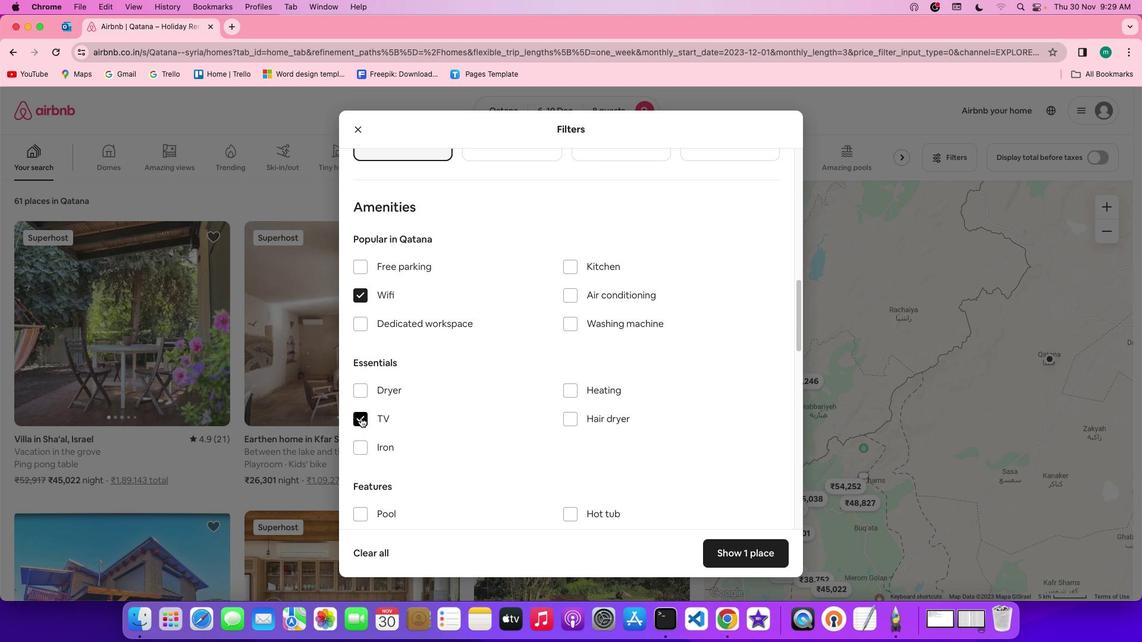 
Action: Mouse moved to (390, 415)
Screenshot: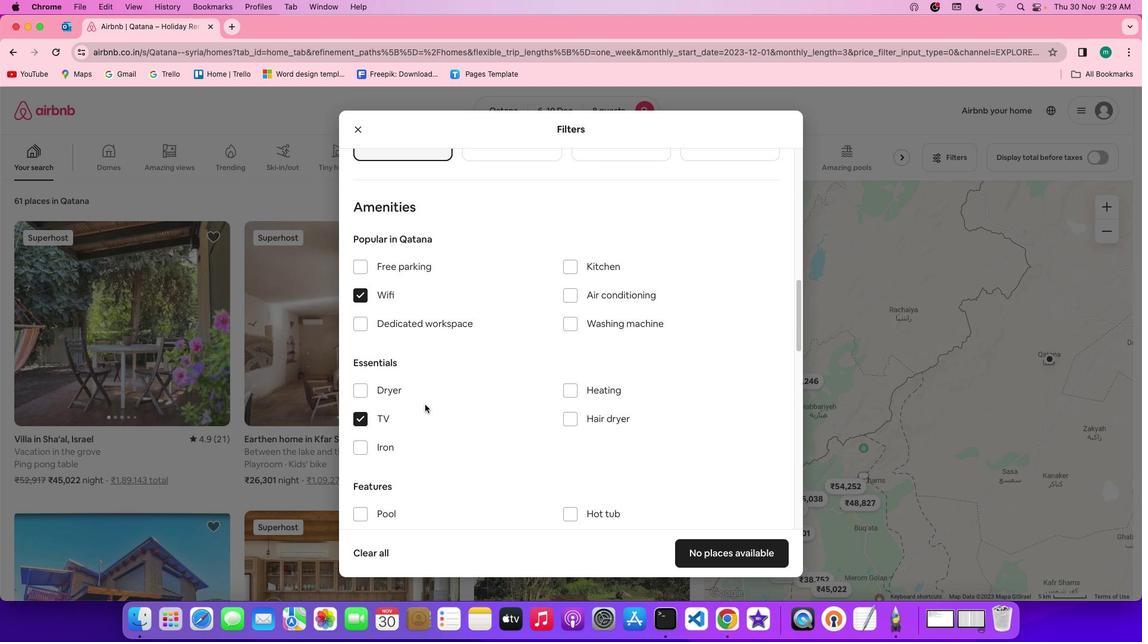 
Action: Mouse pressed left at (390, 415)
Screenshot: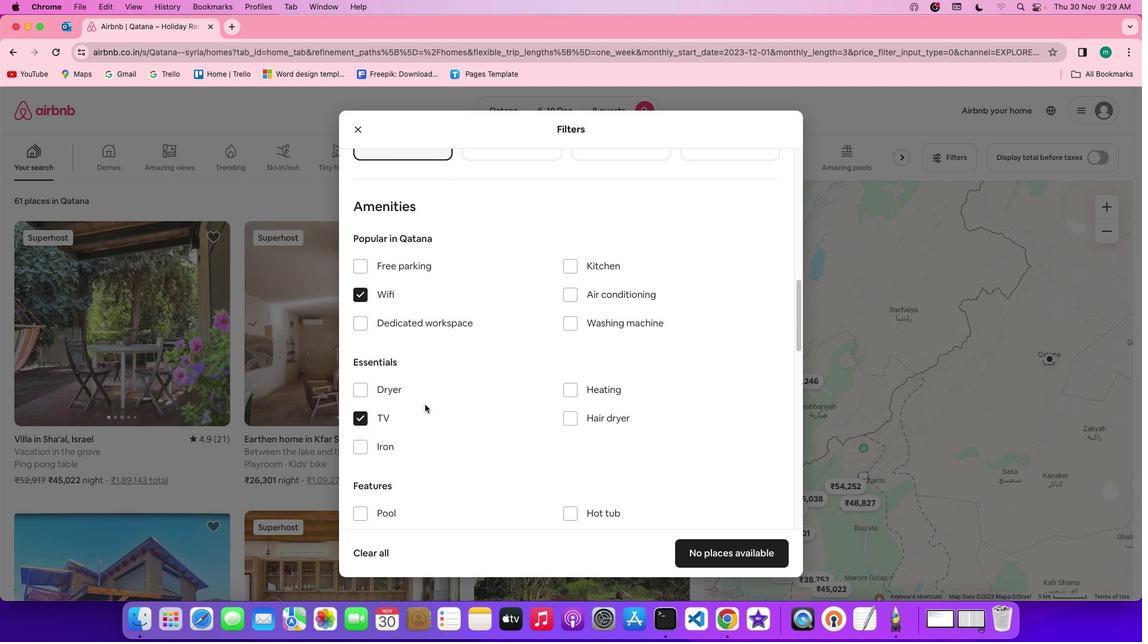 
Action: Mouse moved to (447, 403)
Screenshot: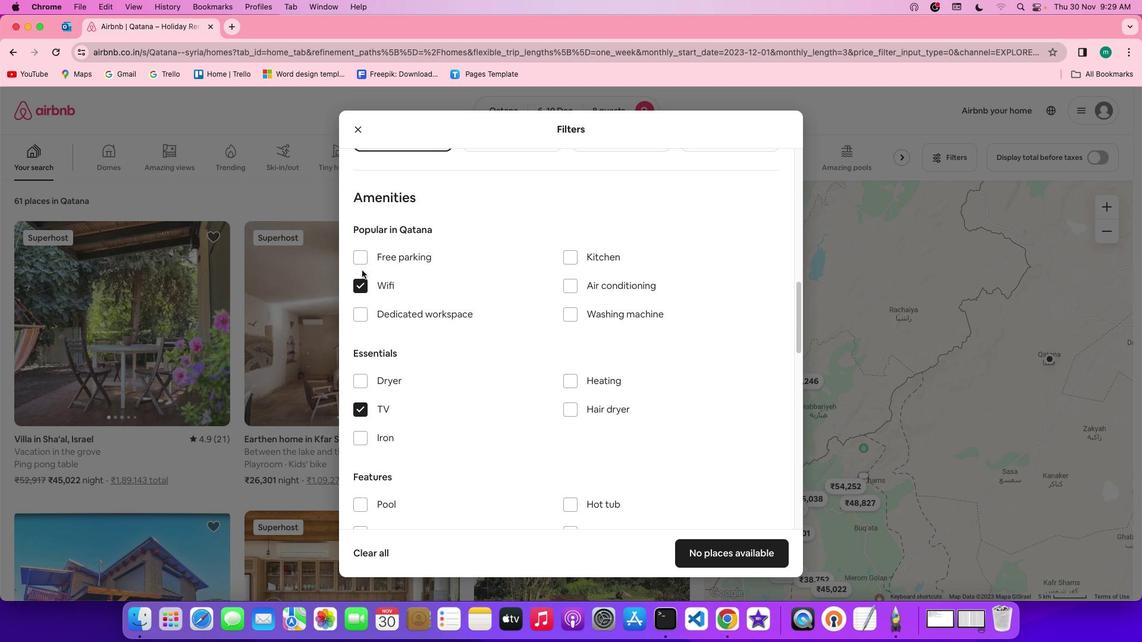 
Action: Mouse scrolled (447, 403) with delta (72, 50)
Screenshot: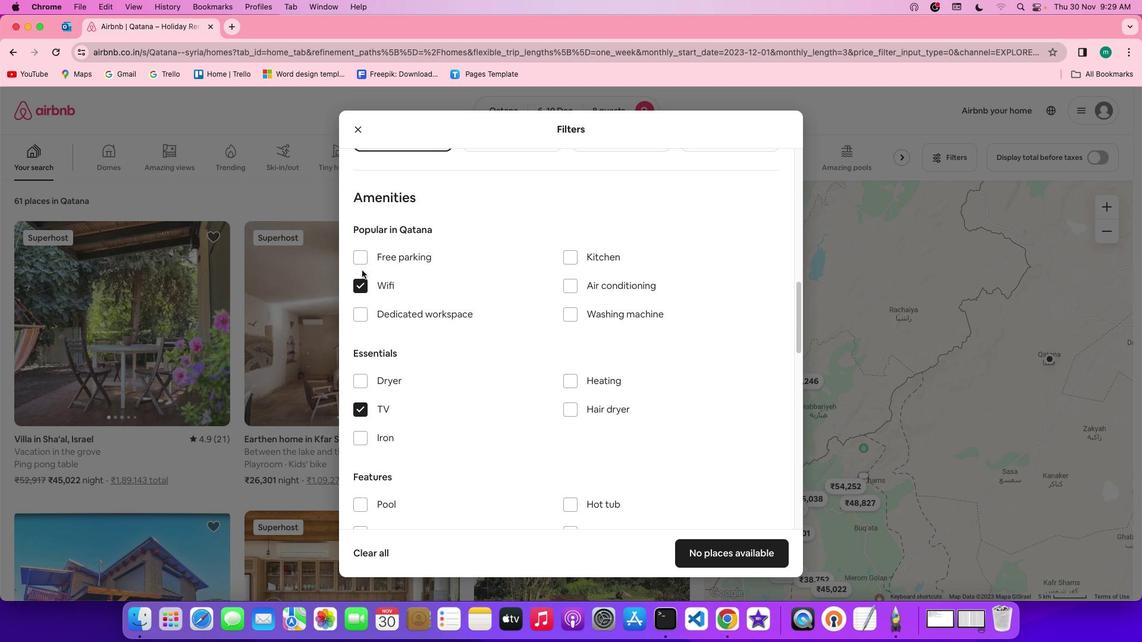 
Action: Mouse scrolled (447, 403) with delta (72, 50)
Screenshot: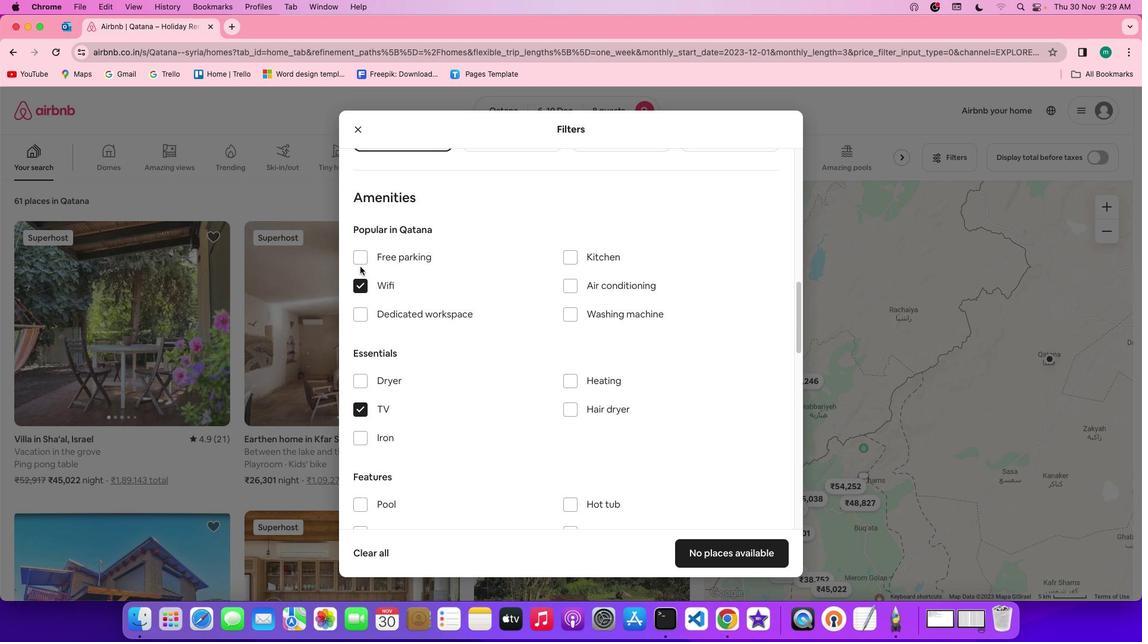 
Action: Mouse moved to (391, 270)
Screenshot: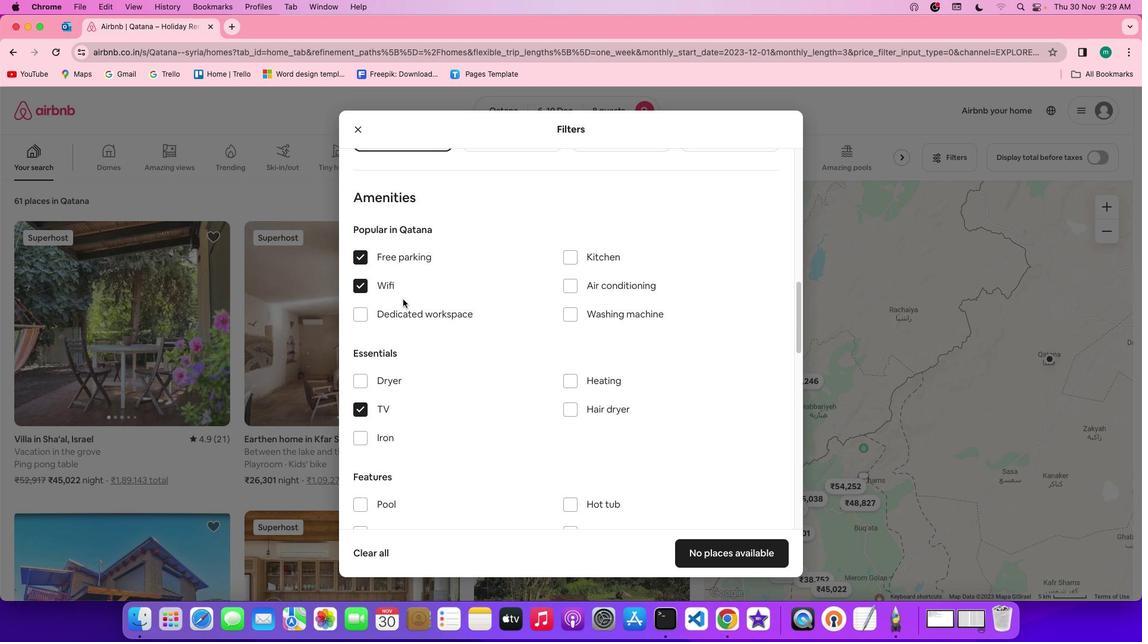 
Action: Mouse pressed left at (391, 270)
Screenshot: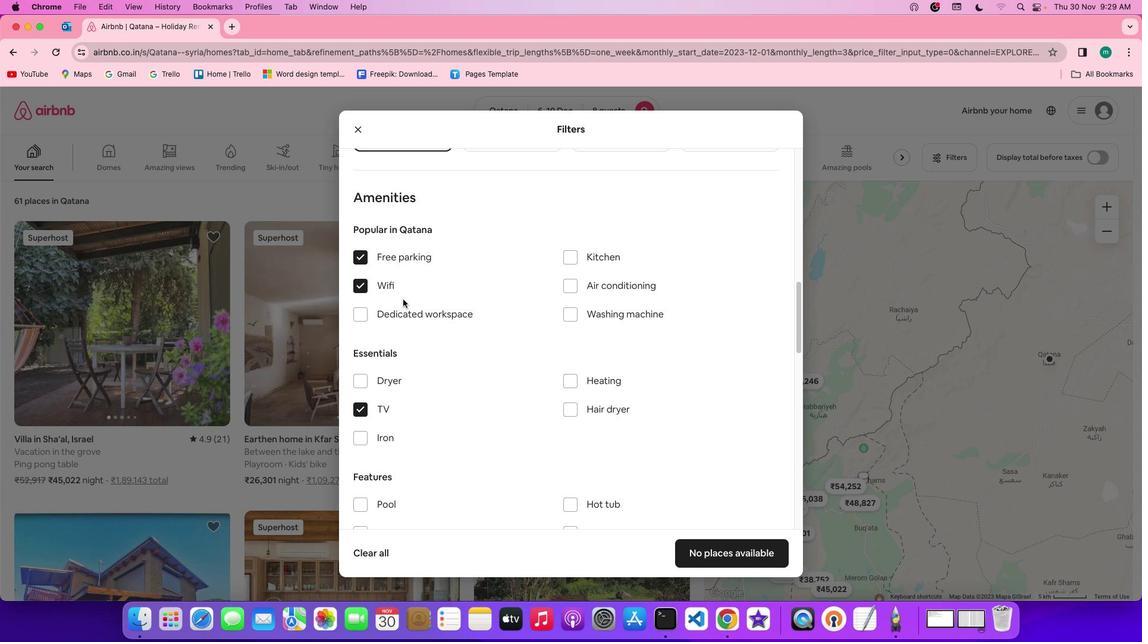 
Action: Mouse moved to (428, 302)
Screenshot: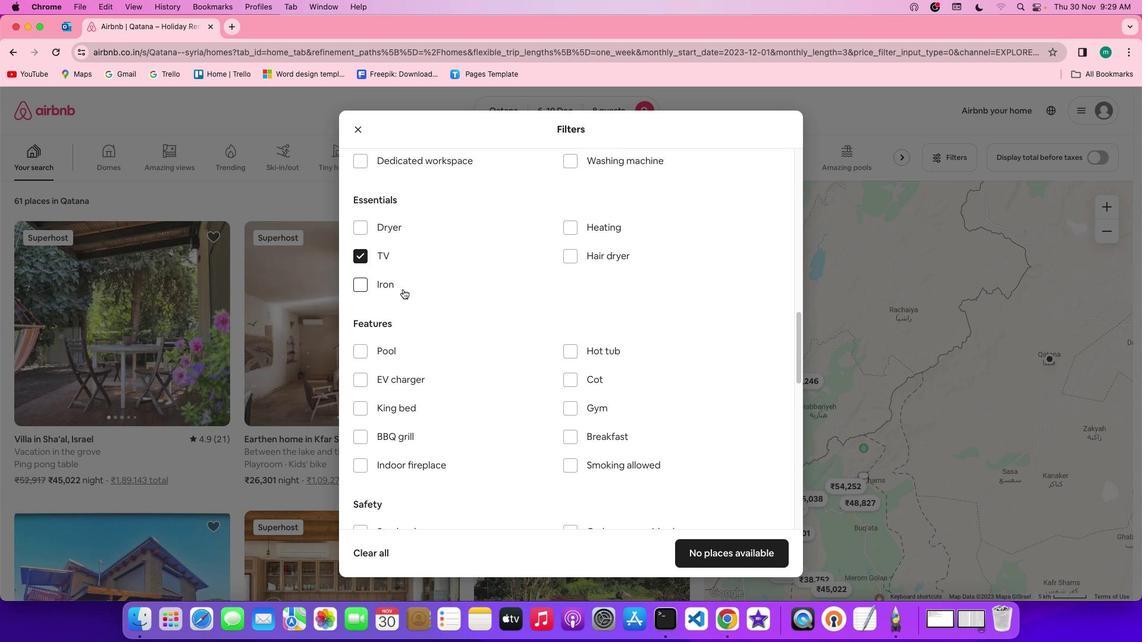 
Action: Mouse scrolled (428, 302) with delta (72, 50)
Screenshot: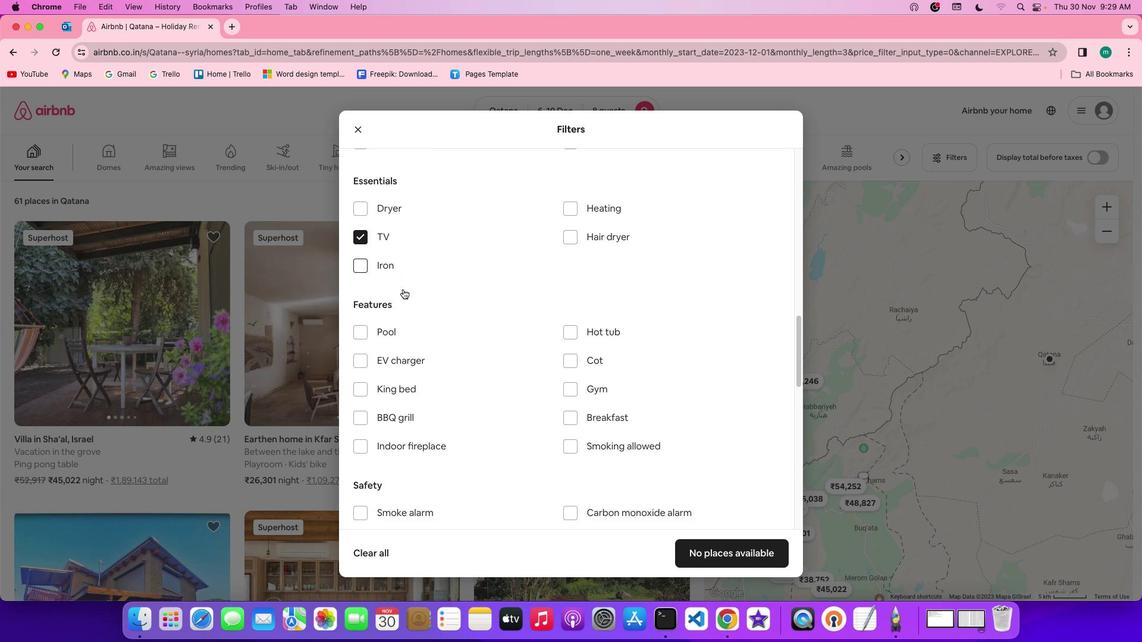 
Action: Mouse scrolled (428, 302) with delta (72, 50)
Screenshot: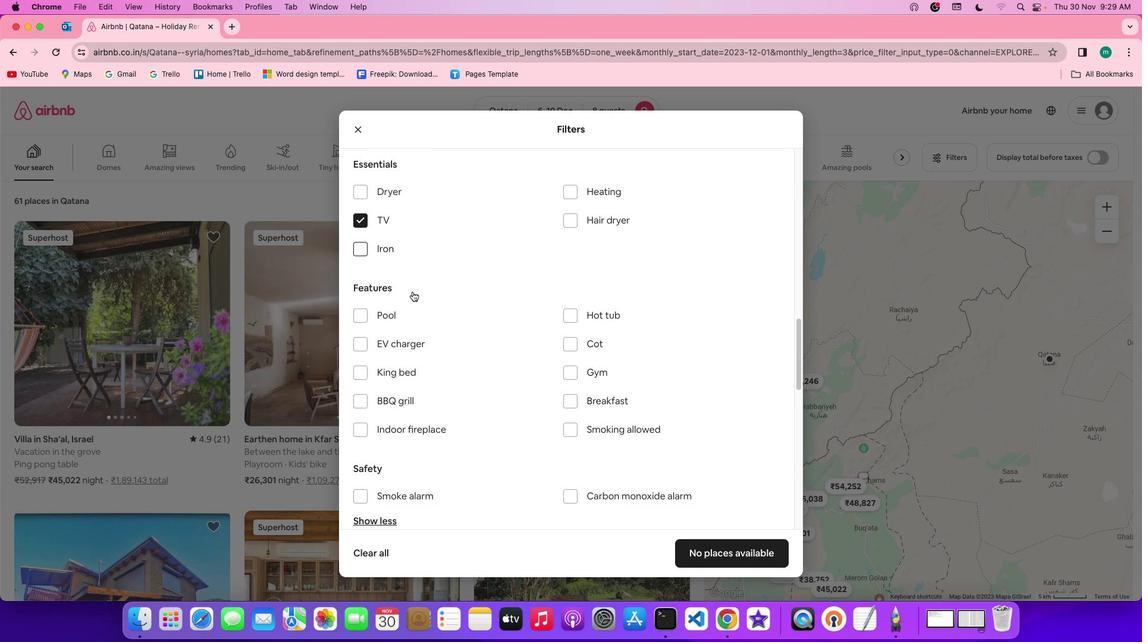 
Action: Mouse scrolled (428, 302) with delta (72, 50)
Screenshot: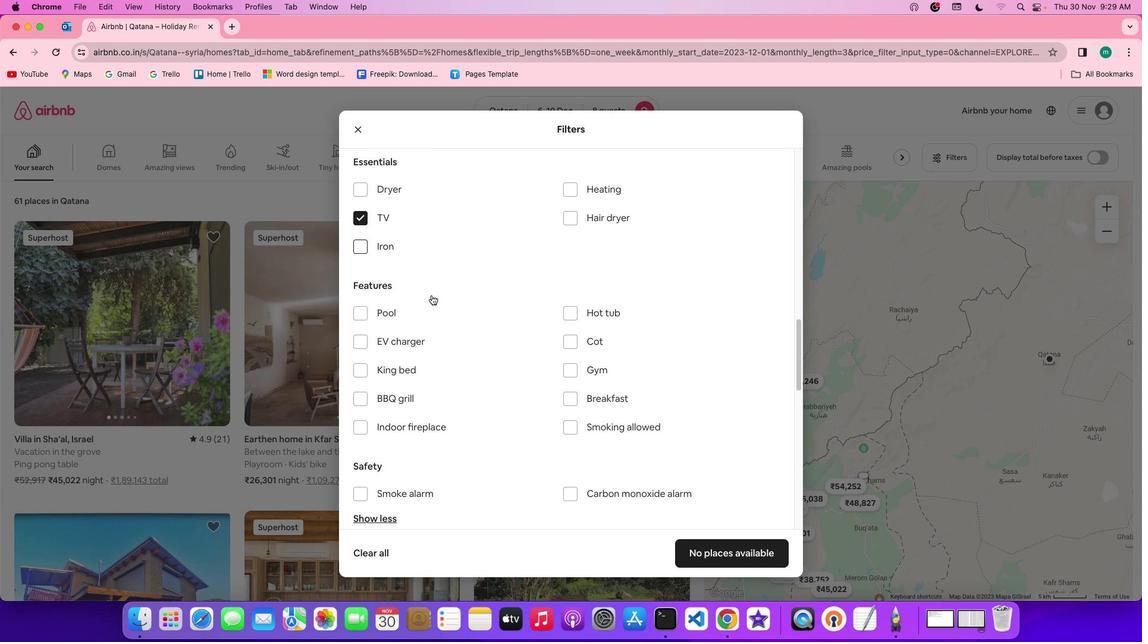 
Action: Mouse scrolled (428, 302) with delta (72, 49)
Screenshot: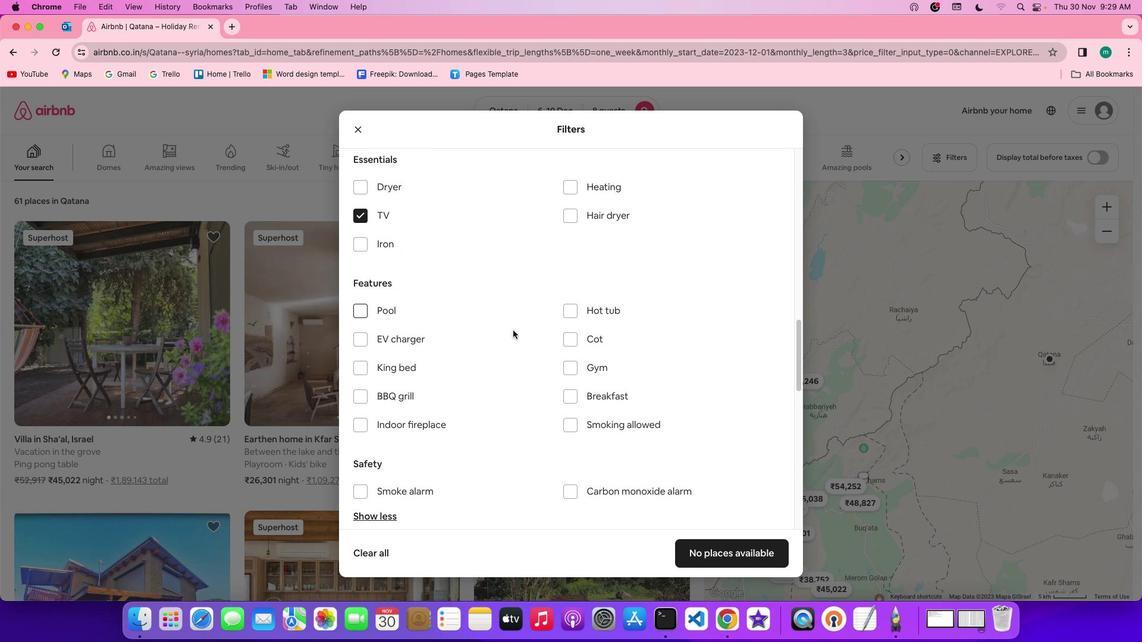 
Action: Mouse scrolled (428, 302) with delta (72, 50)
Screenshot: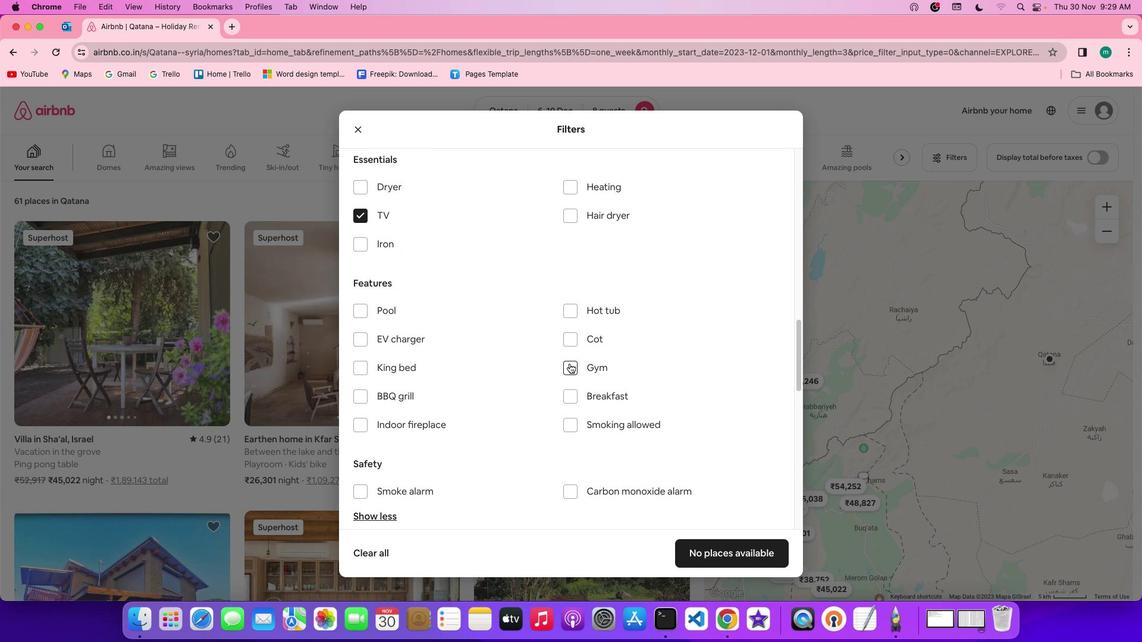 
Action: Mouse scrolled (428, 302) with delta (72, 50)
Screenshot: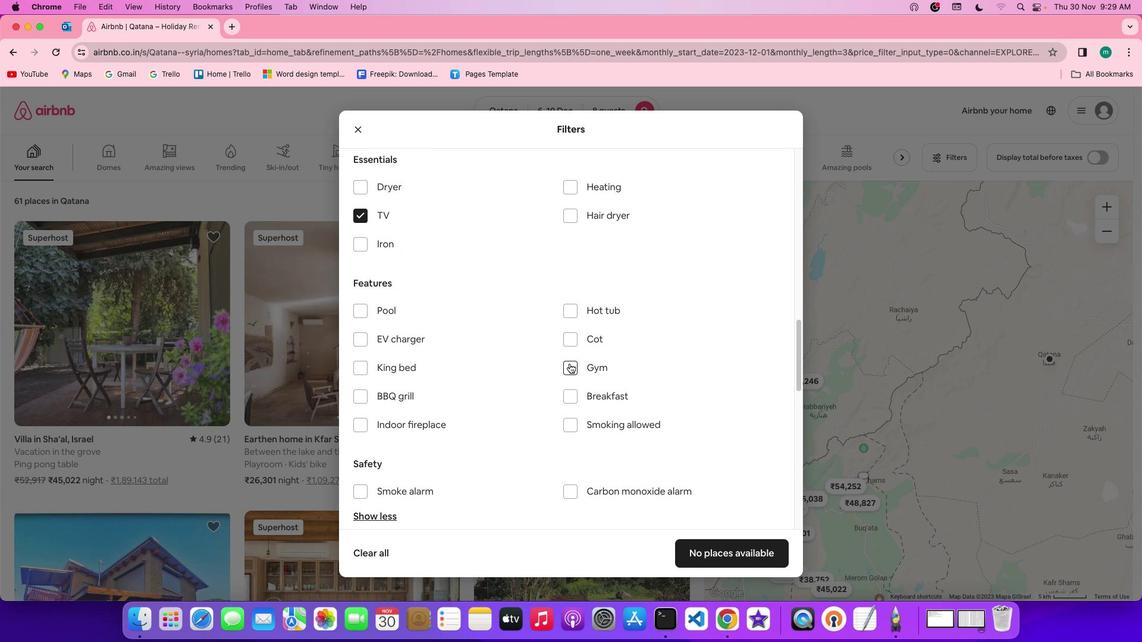 
Action: Mouse scrolled (428, 302) with delta (72, 50)
Screenshot: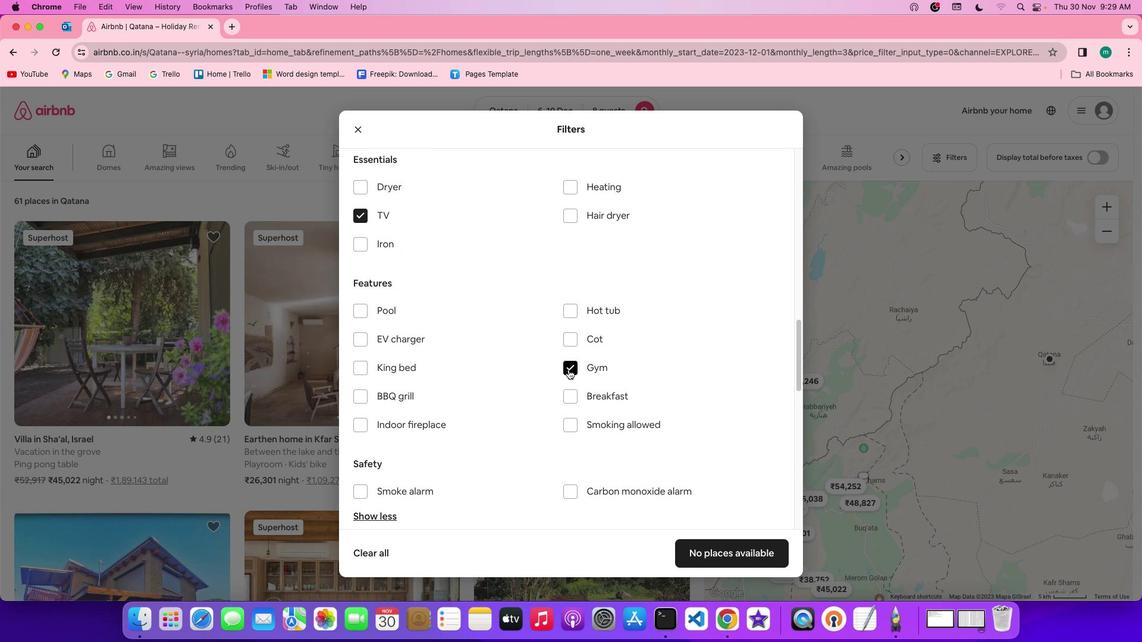 
Action: Mouse moved to (575, 367)
Screenshot: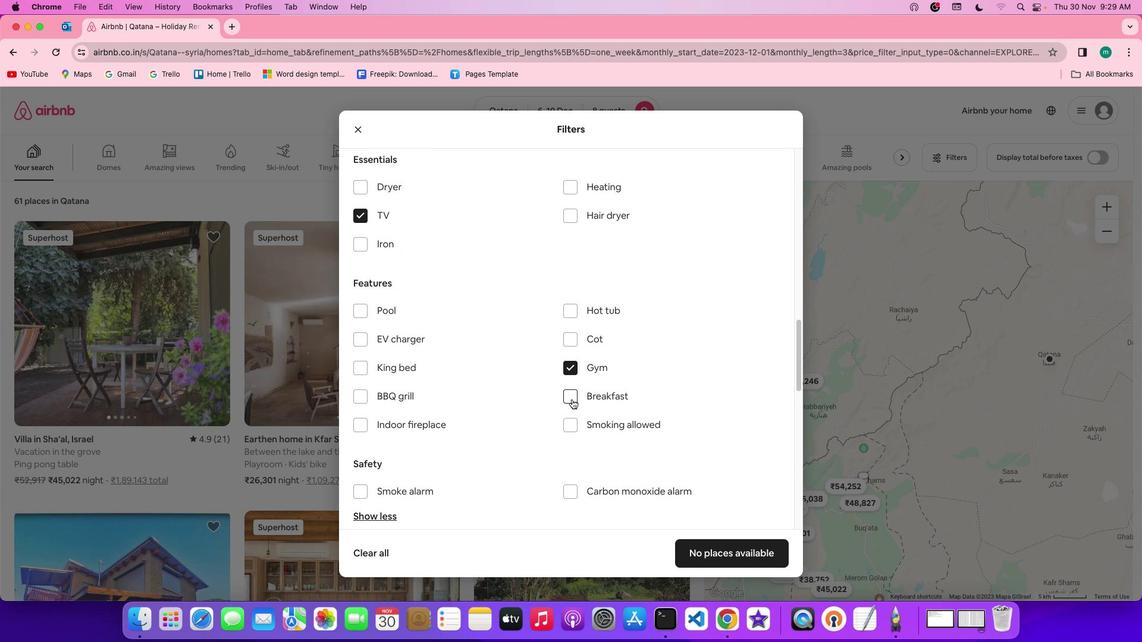 
Action: Mouse pressed left at (575, 367)
Screenshot: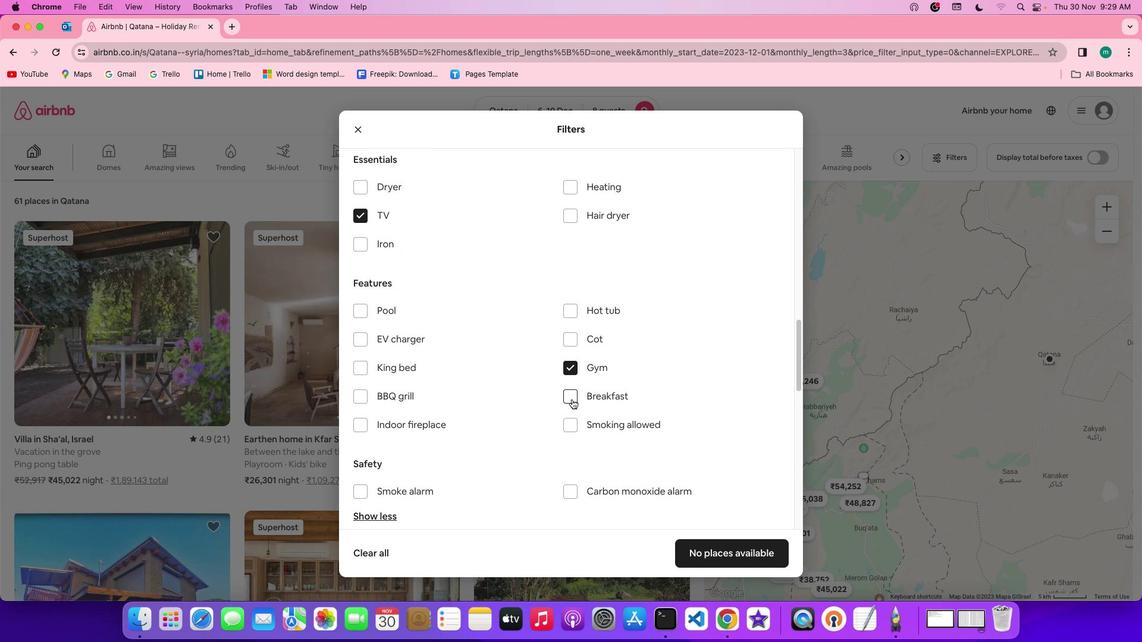 
Action: Mouse moved to (570, 403)
Screenshot: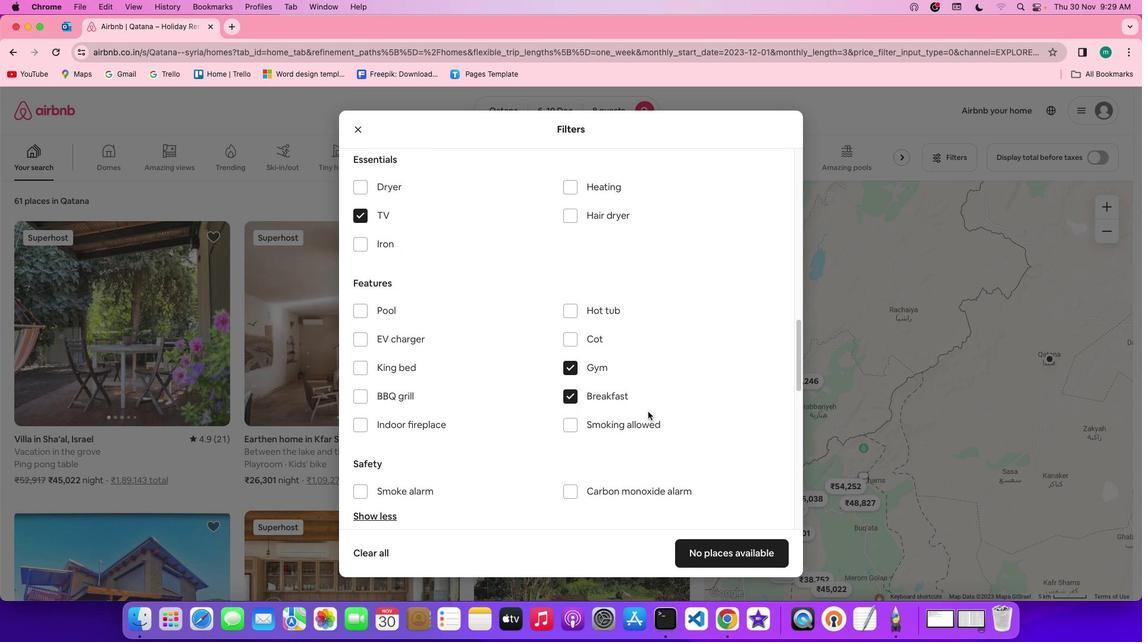 
Action: Mouse pressed left at (570, 403)
Screenshot: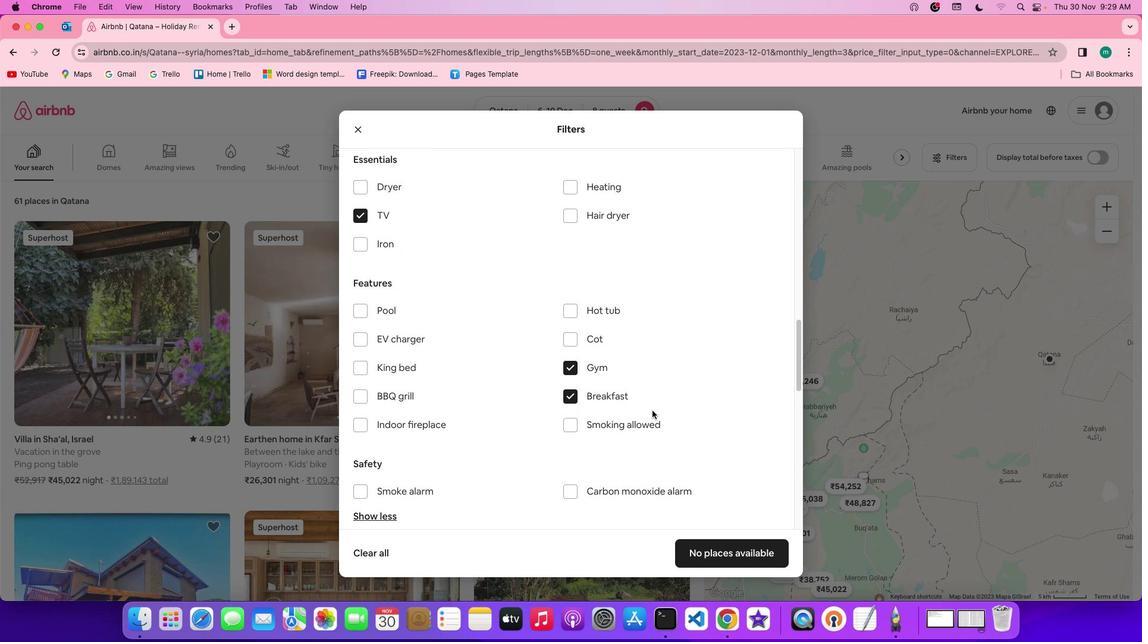 
Action: Mouse moved to (577, 399)
Screenshot: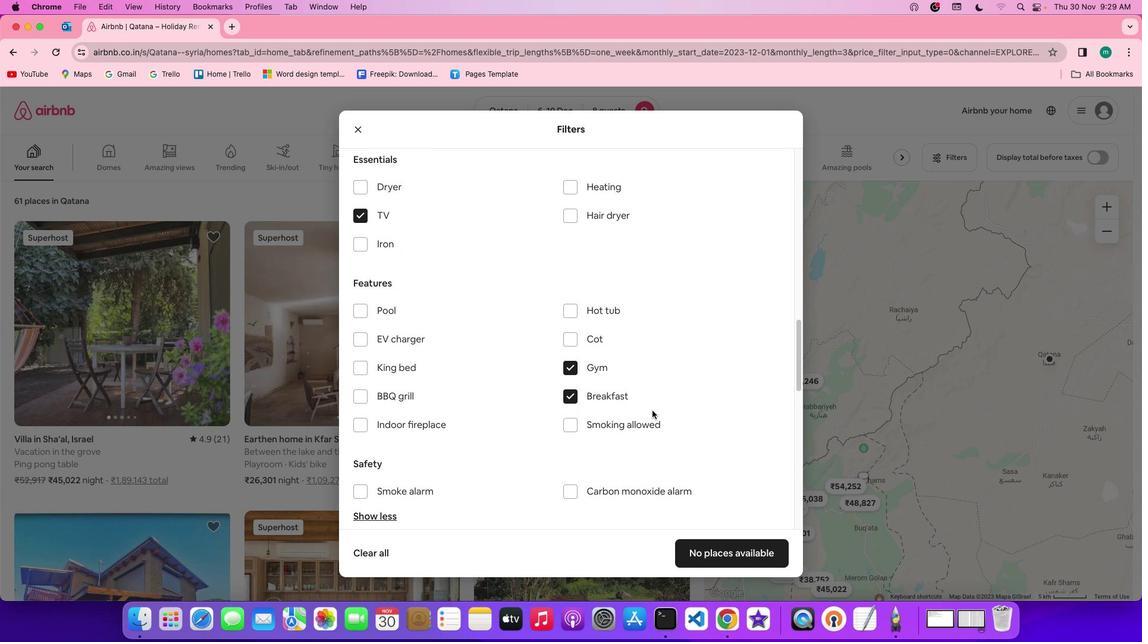 
Action: Mouse pressed left at (577, 399)
Screenshot: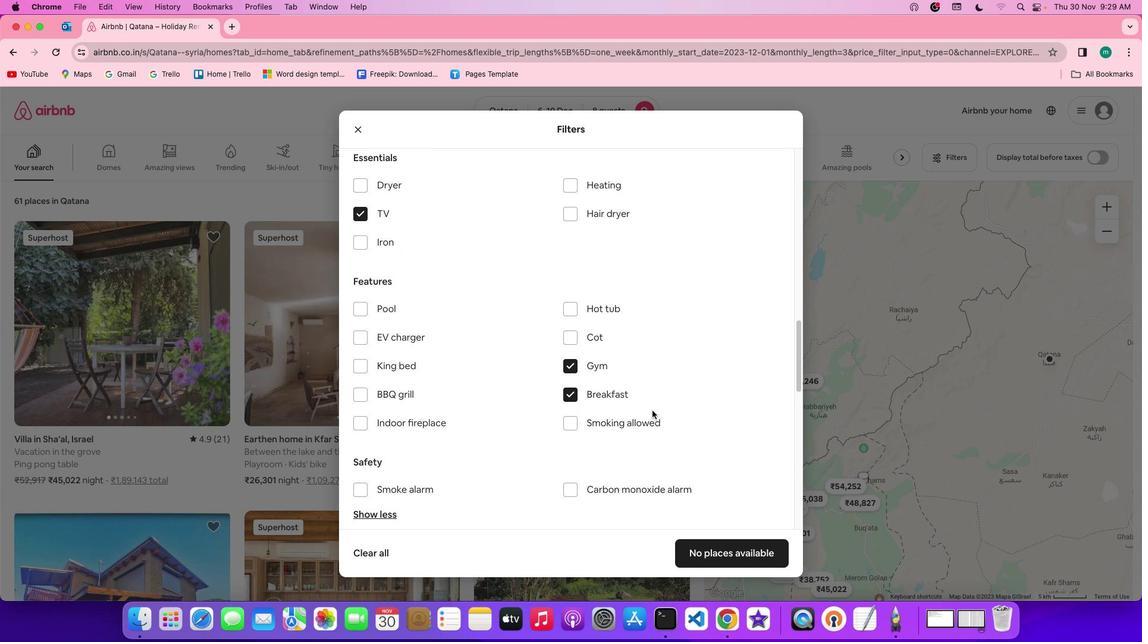 
Action: Mouse moved to (648, 408)
Screenshot: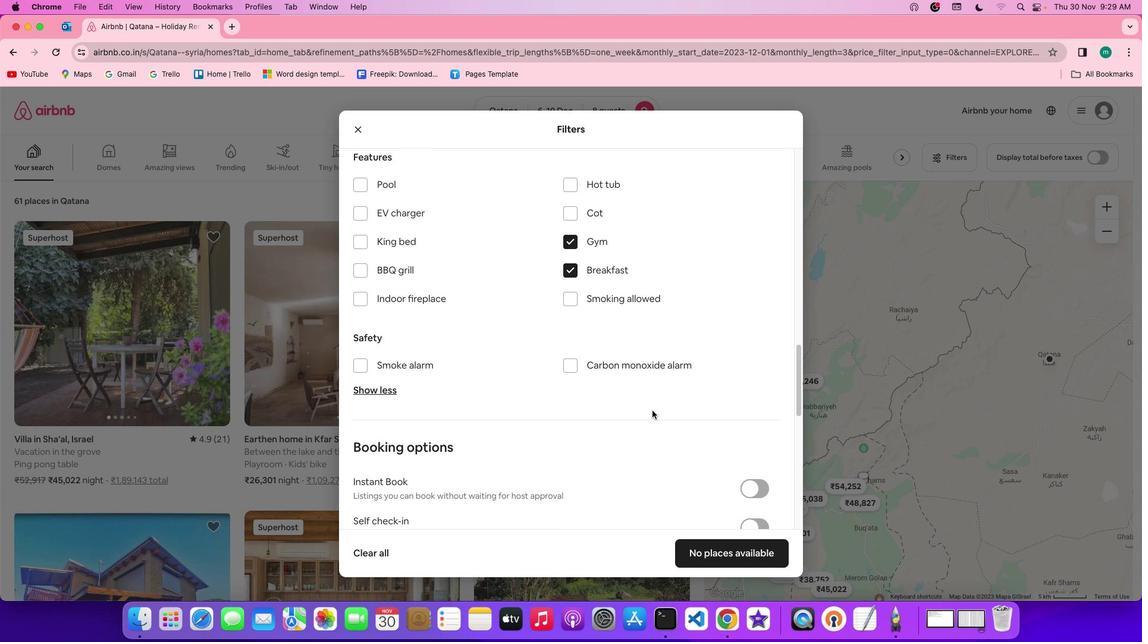 
Action: Mouse scrolled (648, 408) with delta (72, 50)
Screenshot: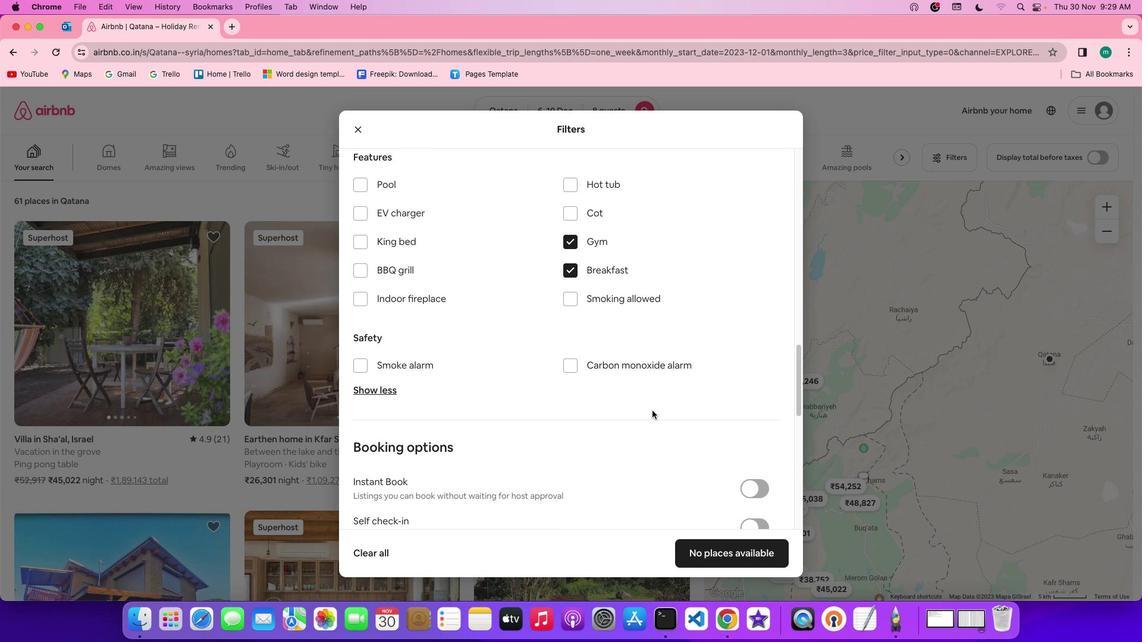 
Action: Mouse scrolled (648, 408) with delta (72, 50)
Screenshot: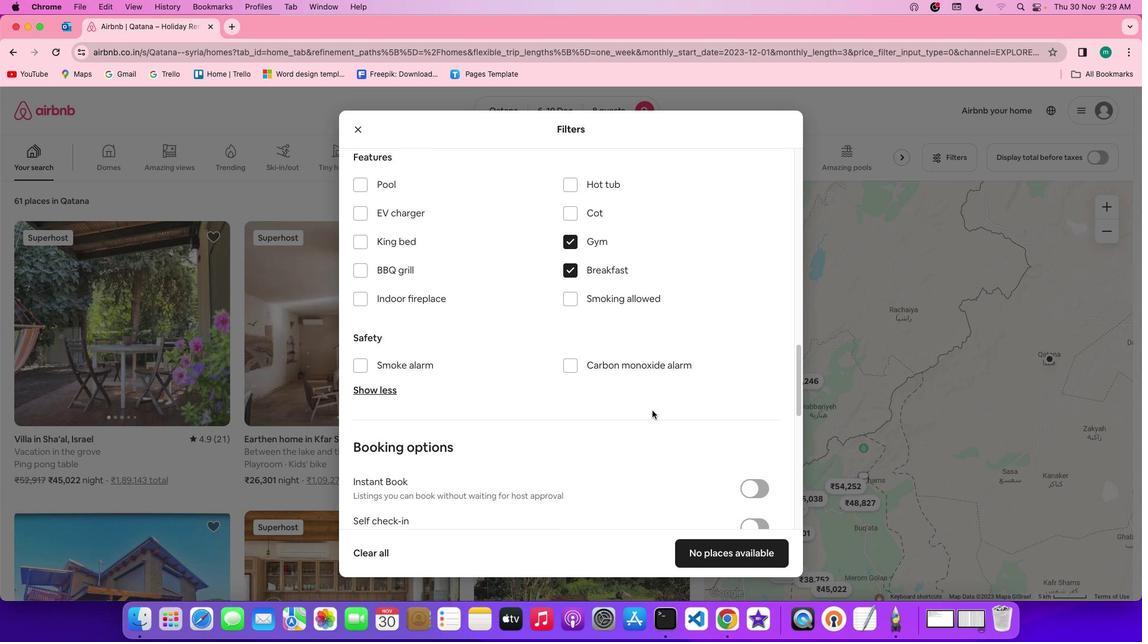
Action: Mouse scrolled (648, 408) with delta (72, 50)
Screenshot: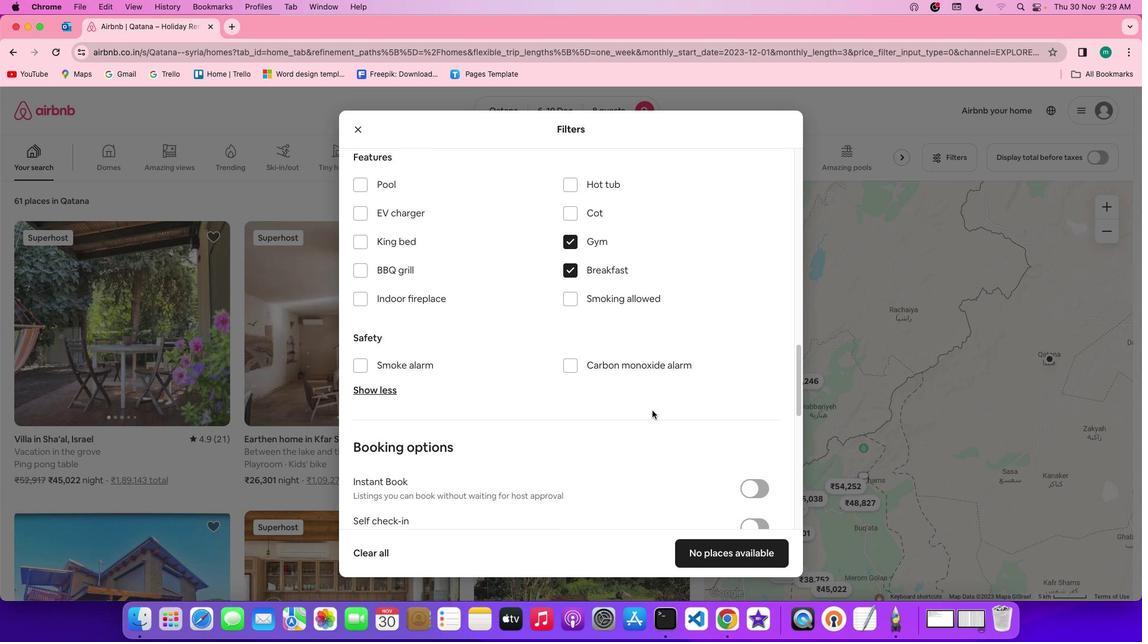 
Action: Mouse scrolled (648, 408) with delta (72, 50)
Screenshot: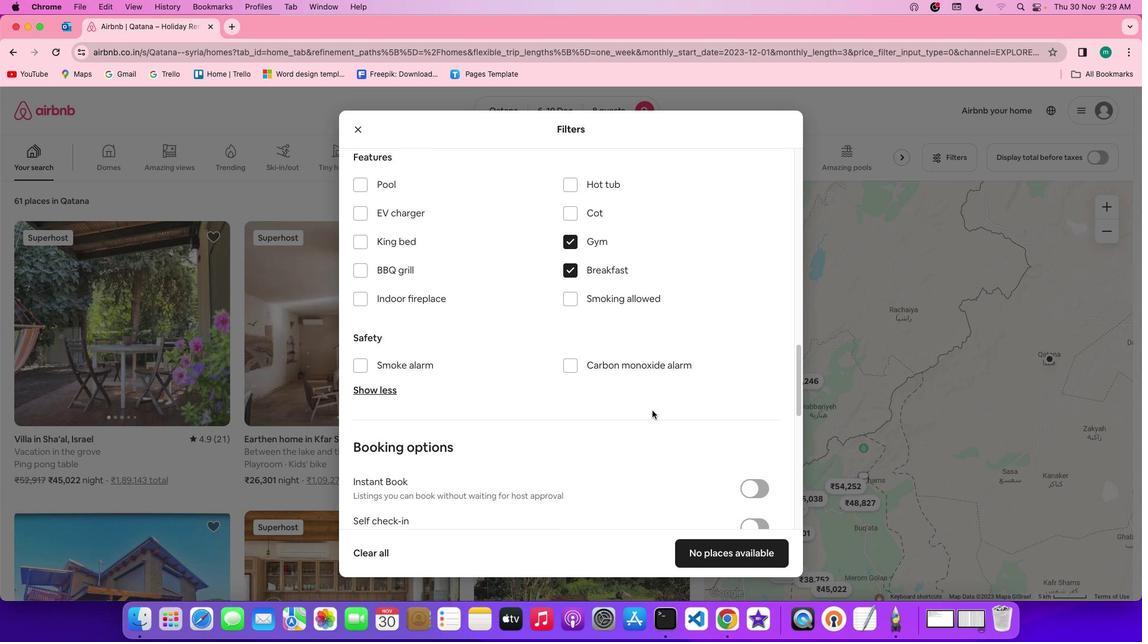 
Action: Mouse scrolled (648, 408) with delta (72, 50)
Screenshot: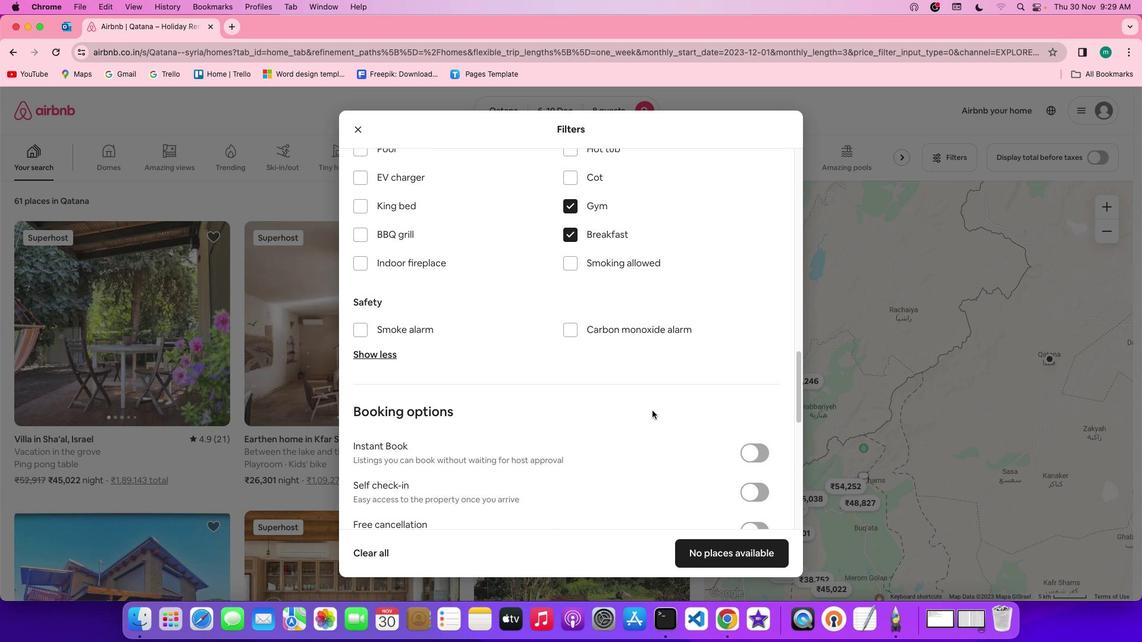 
Action: Mouse scrolled (648, 408) with delta (72, 50)
Screenshot: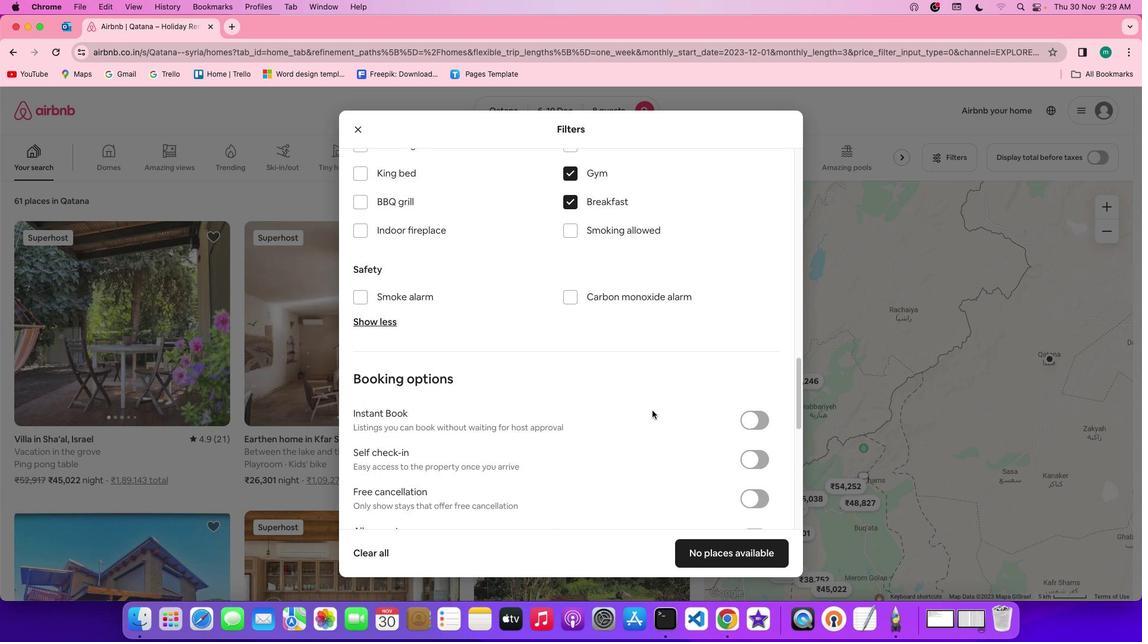
Action: Mouse scrolled (648, 408) with delta (72, 50)
Screenshot: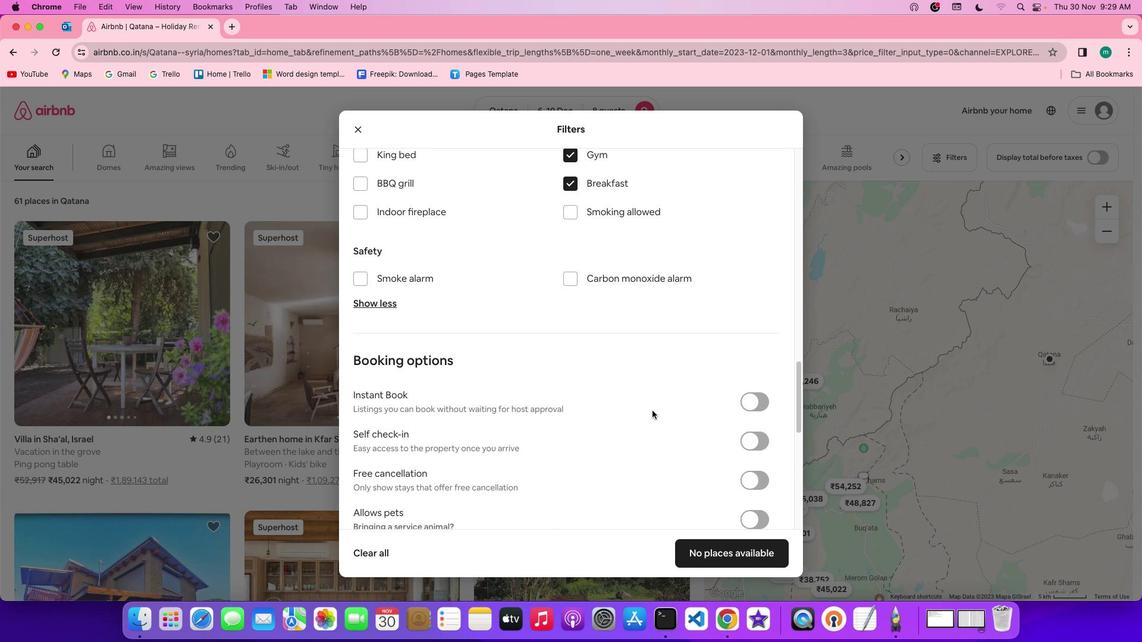 
Action: Mouse scrolled (648, 408) with delta (72, 50)
Screenshot: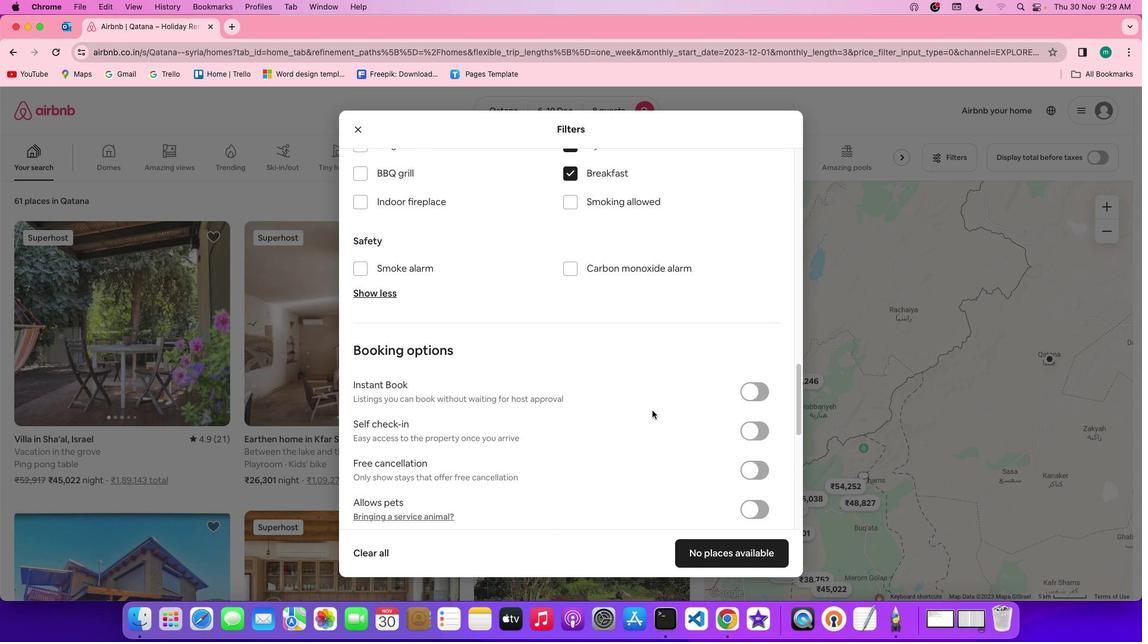 
Action: Mouse scrolled (648, 408) with delta (72, 50)
Screenshot: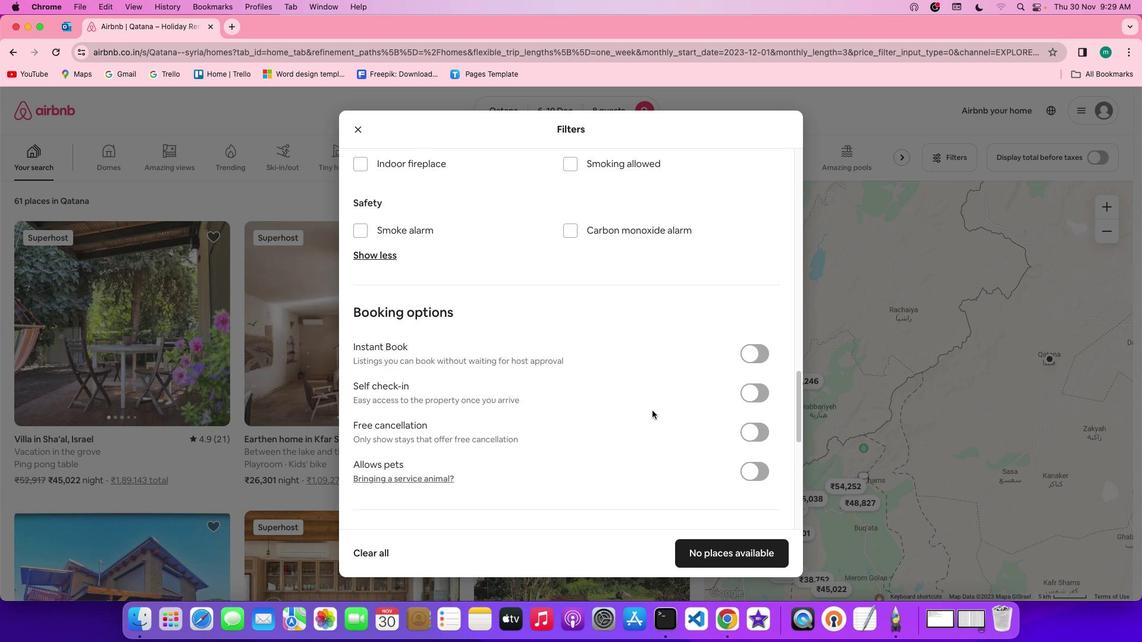 
Action: Mouse scrolled (648, 408) with delta (72, 50)
Screenshot: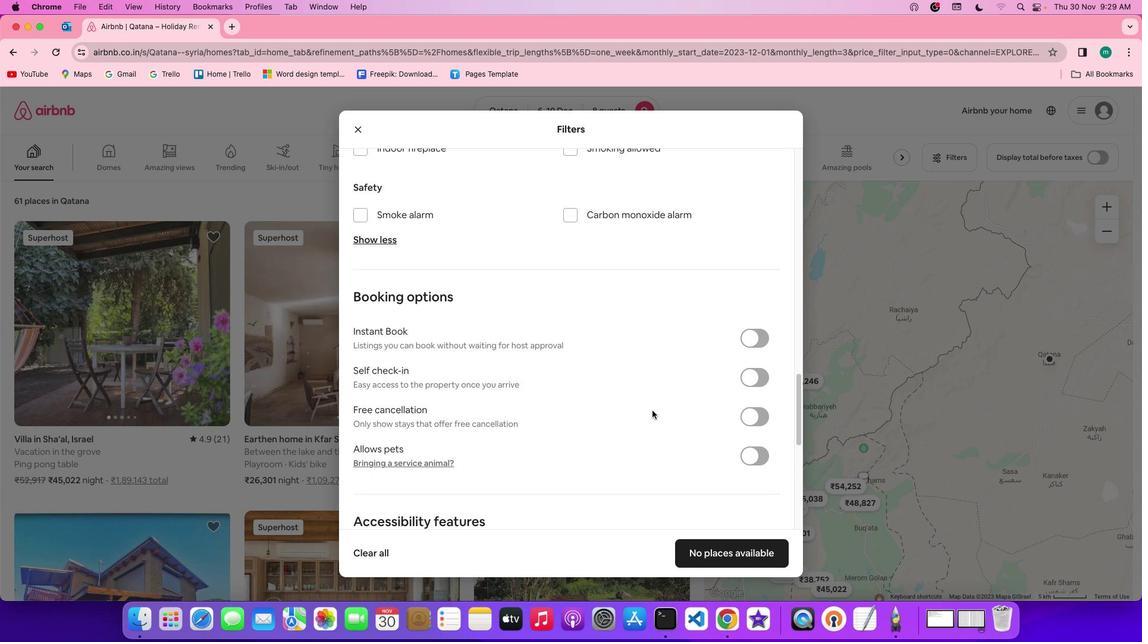 
Action: Mouse scrolled (648, 408) with delta (72, 50)
Screenshot: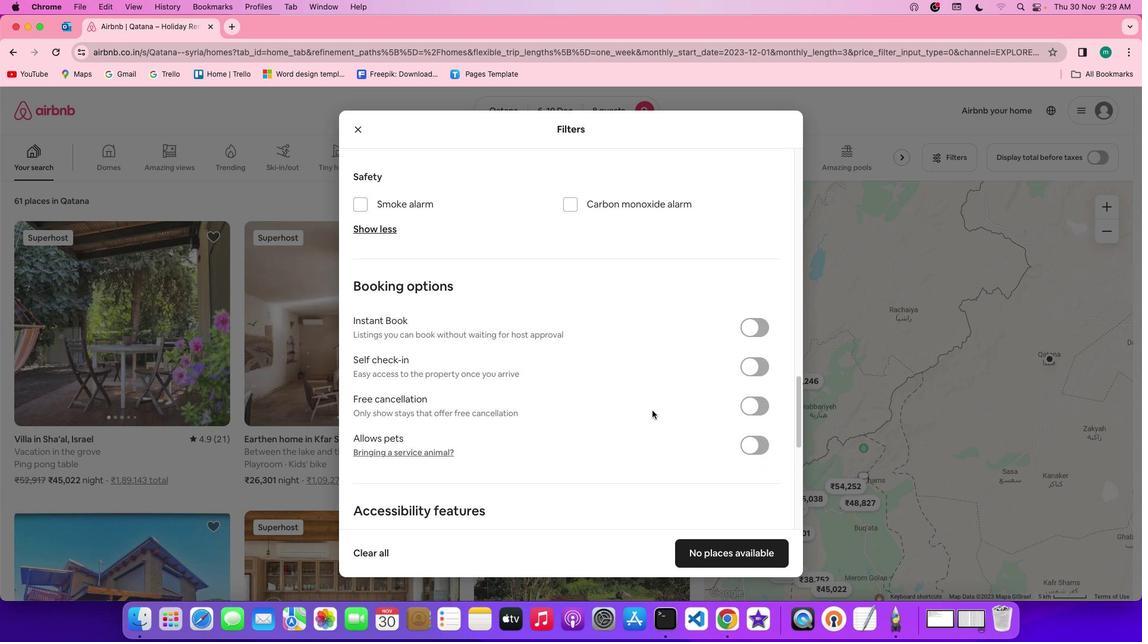 
Action: Mouse scrolled (648, 408) with delta (72, 50)
Screenshot: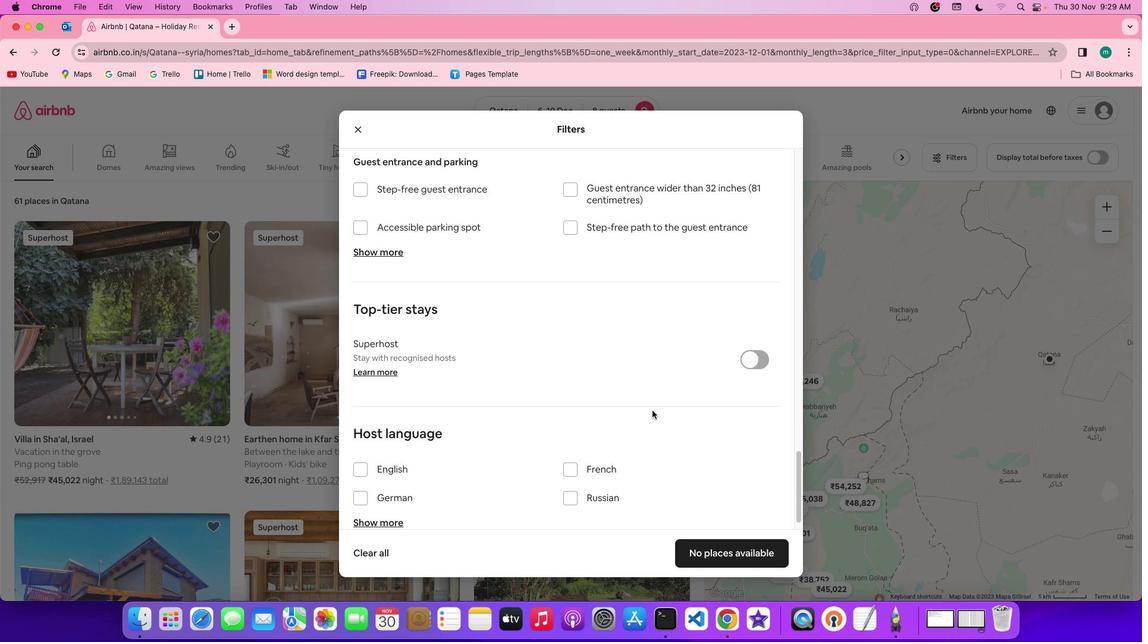 
Action: Mouse scrolled (648, 408) with delta (72, 50)
Screenshot: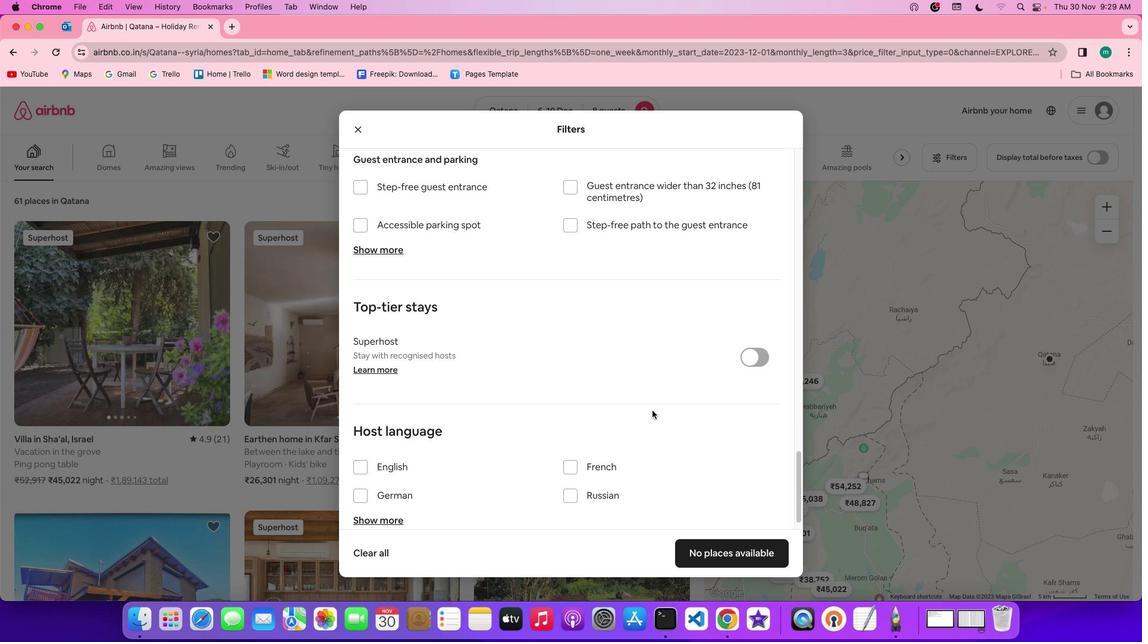 
Action: Mouse scrolled (648, 408) with delta (72, 50)
Screenshot: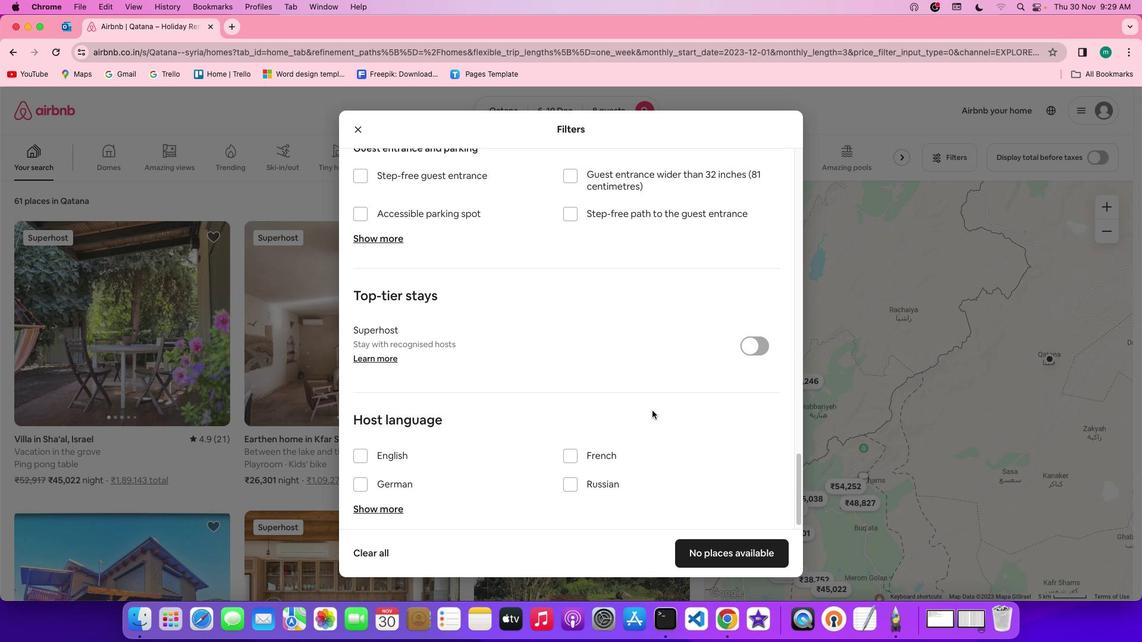 
Action: Mouse scrolled (648, 408) with delta (72, 50)
Screenshot: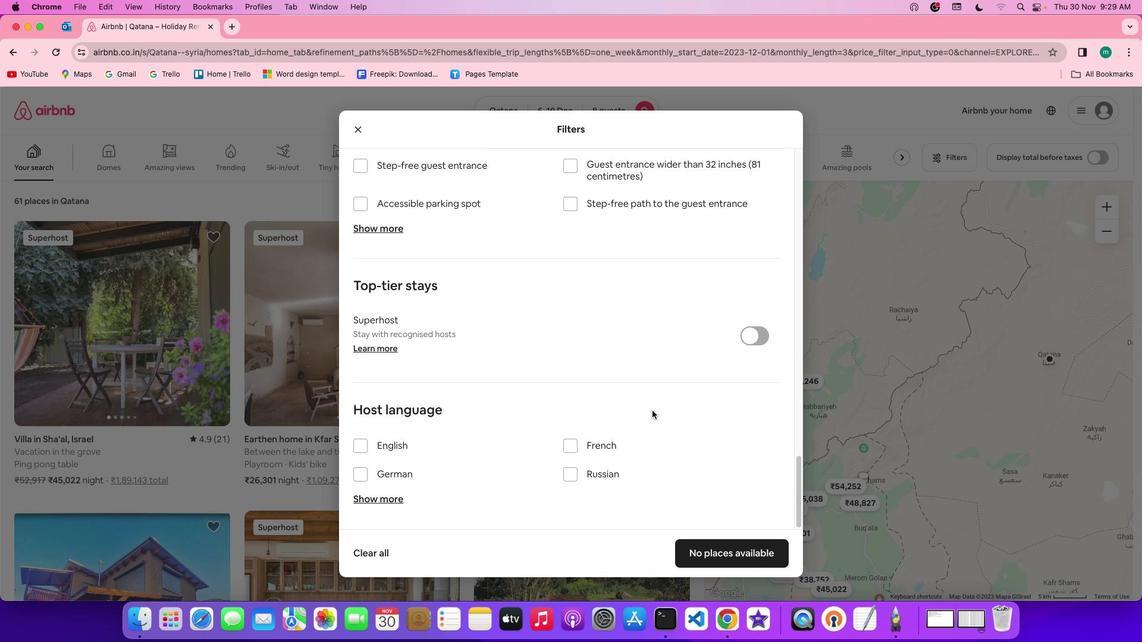 
Action: Mouse scrolled (648, 408) with delta (72, 50)
Screenshot: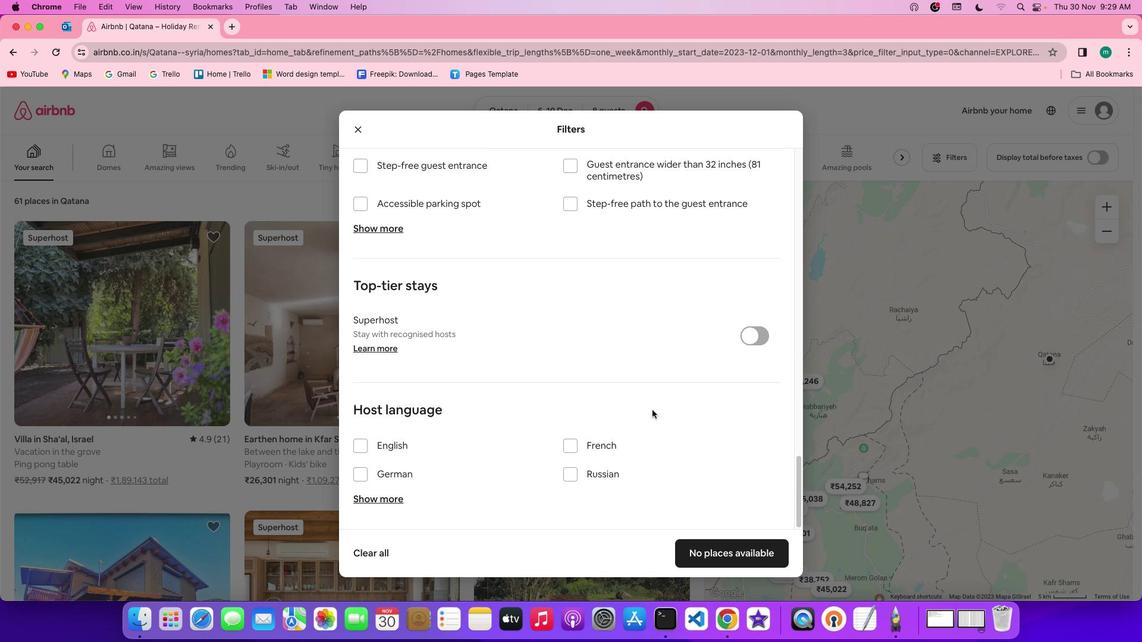 
Action: Mouse scrolled (648, 408) with delta (72, 49)
Screenshot: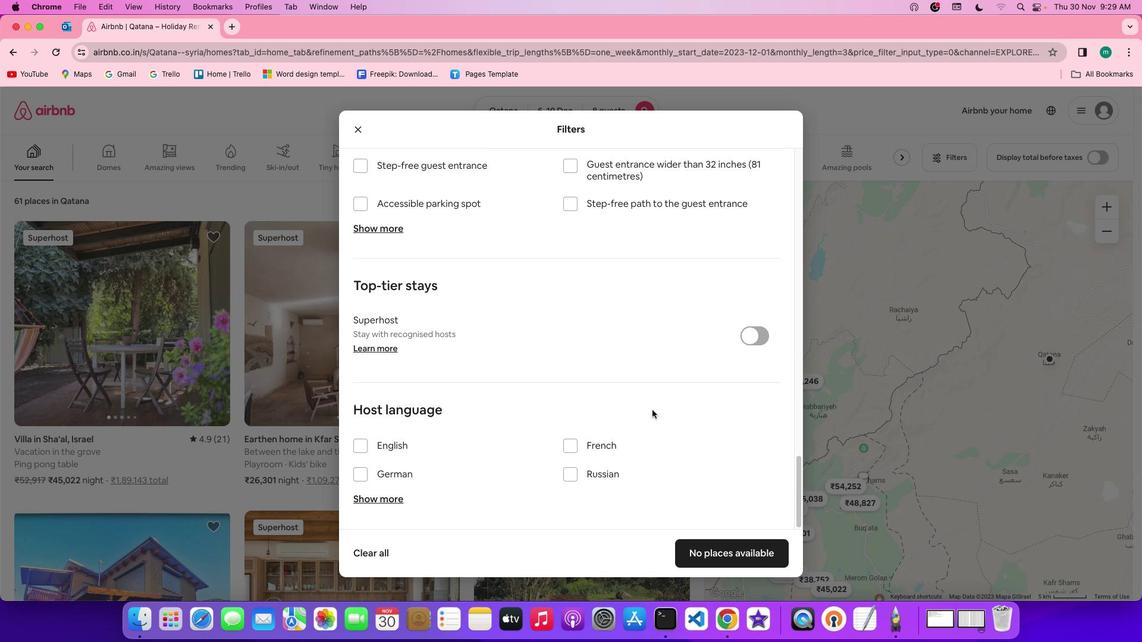 
Action: Mouse scrolled (648, 408) with delta (72, 48)
Screenshot: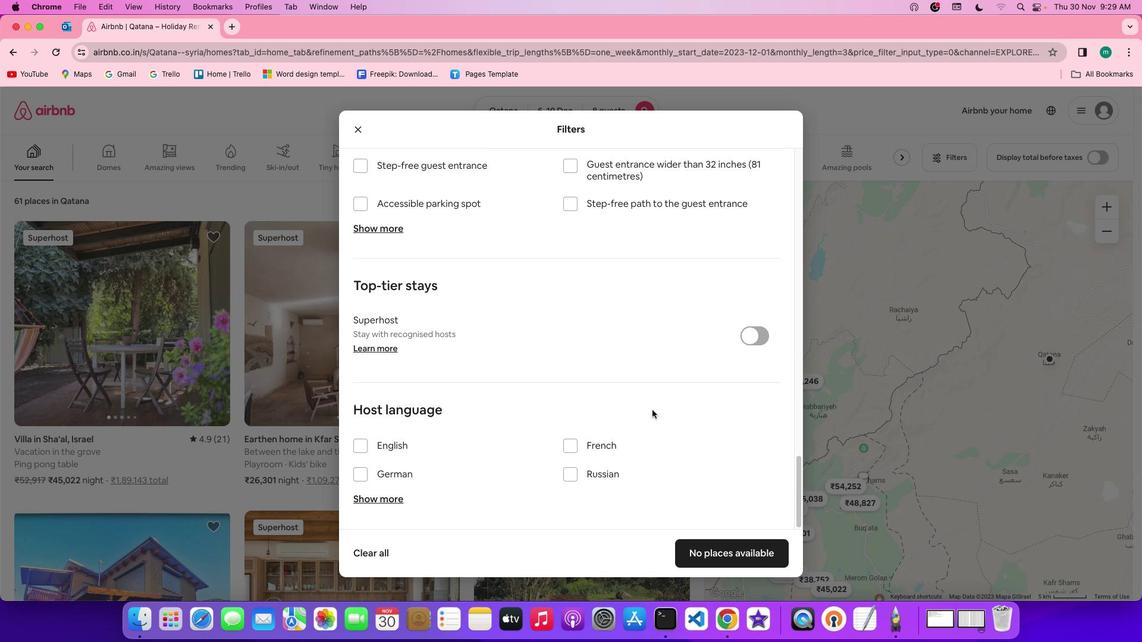 
Action: Mouse scrolled (648, 408) with delta (72, 47)
Screenshot: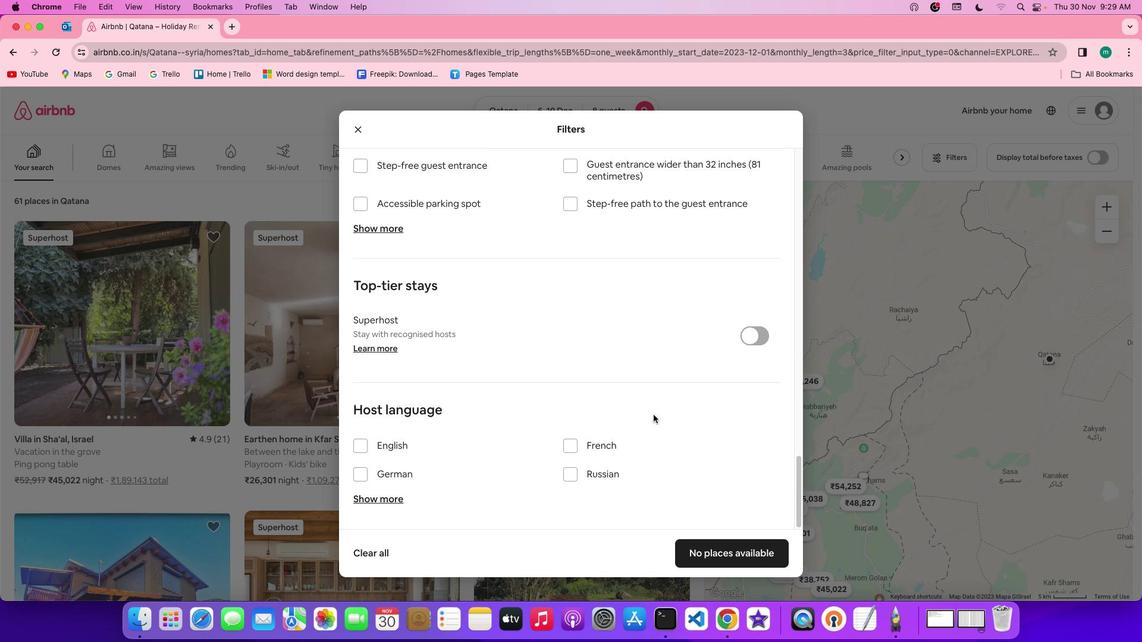 
Action: Mouse scrolled (648, 408) with delta (72, 50)
Screenshot: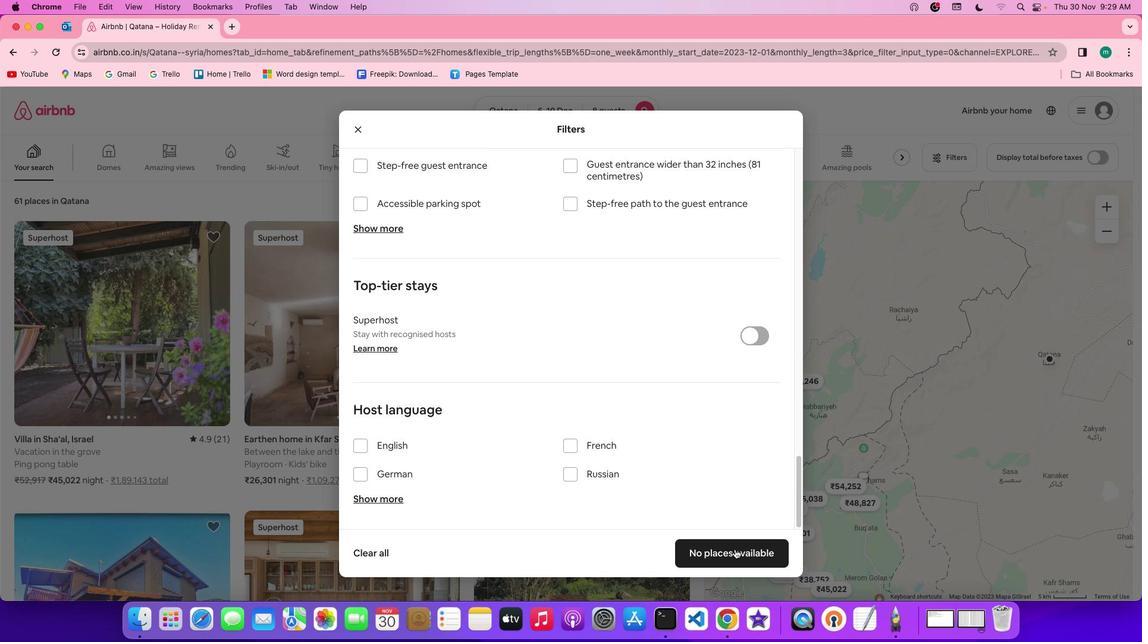 
Action: Mouse scrolled (648, 408) with delta (72, 50)
Screenshot: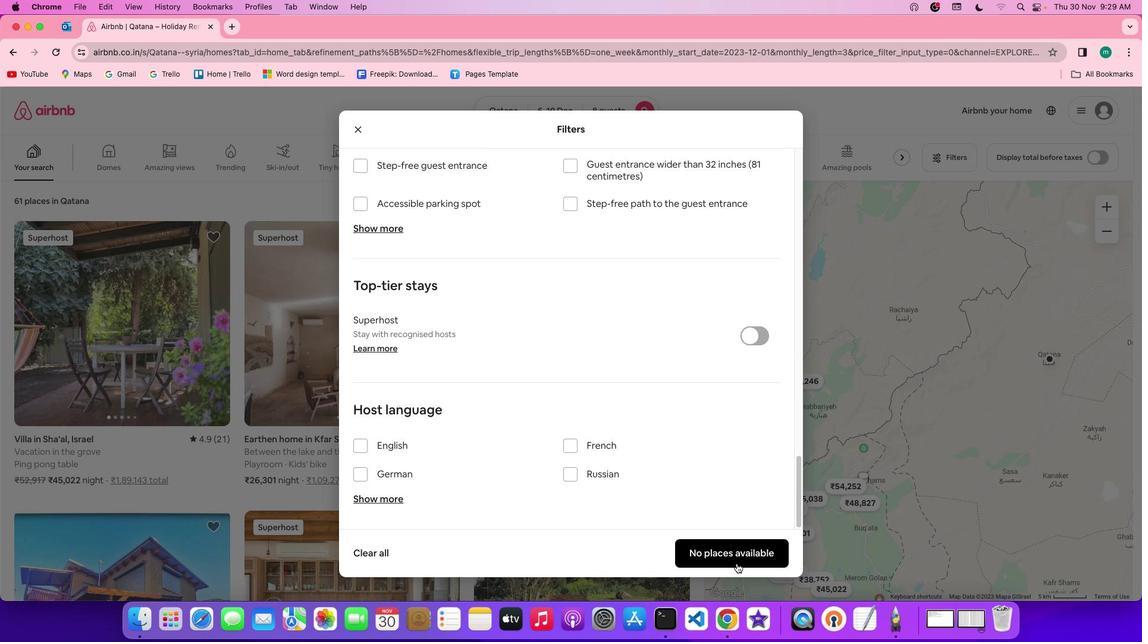 
Action: Mouse scrolled (648, 408) with delta (72, 49)
Screenshot: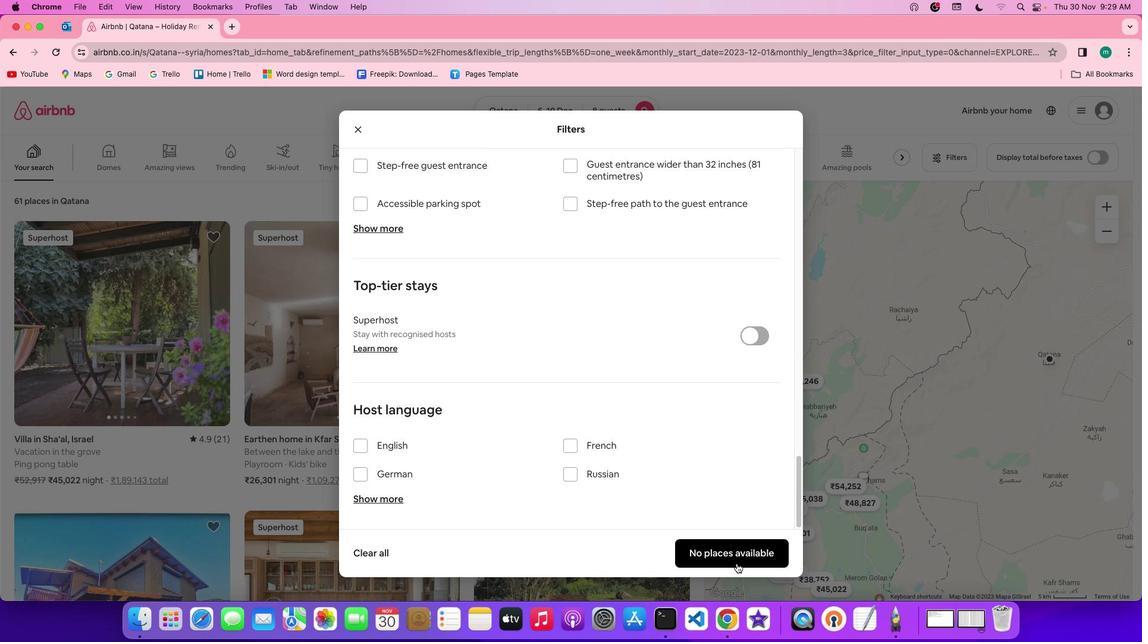 
Action: Mouse scrolled (648, 408) with delta (72, 48)
Screenshot: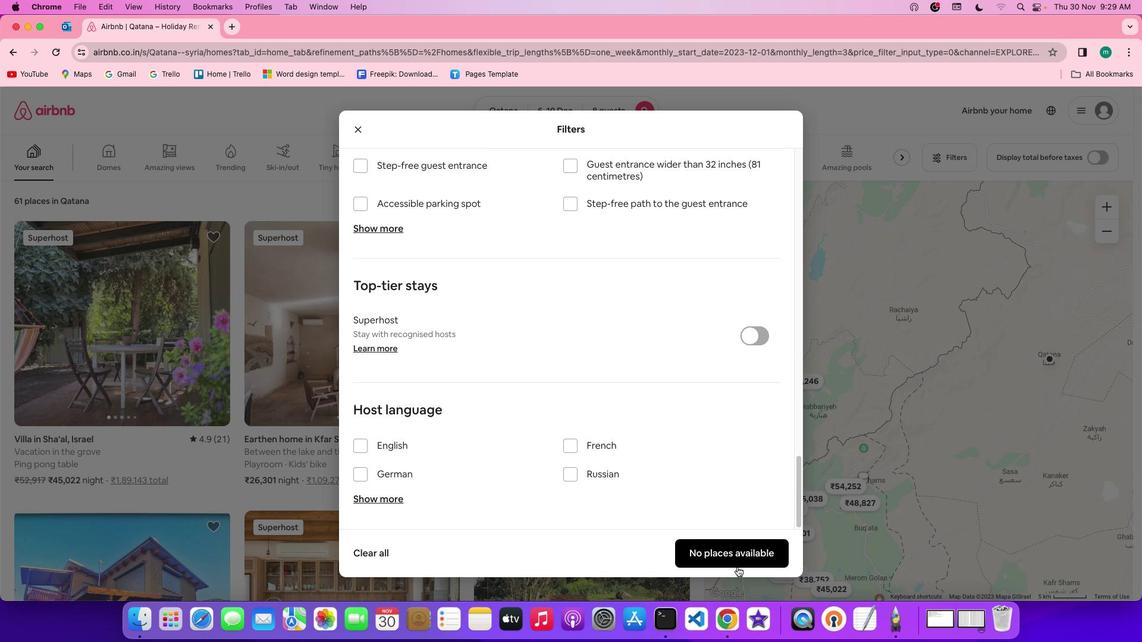 
Action: Mouse scrolled (648, 408) with delta (72, 48)
Screenshot: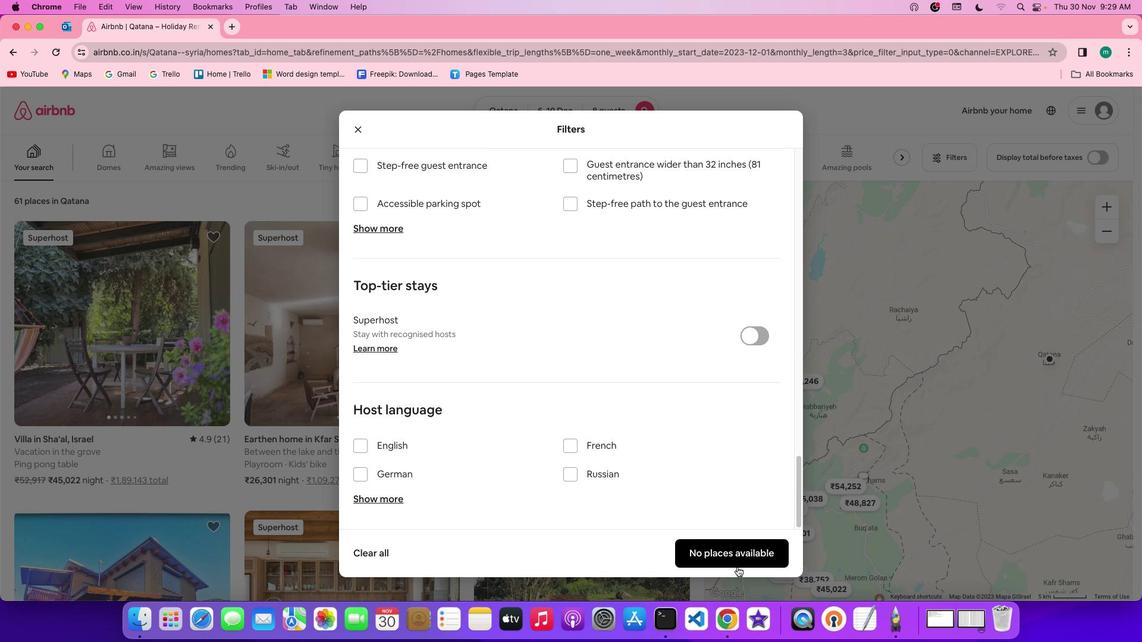 
Action: Mouse scrolled (648, 408) with delta (72, 50)
Screenshot: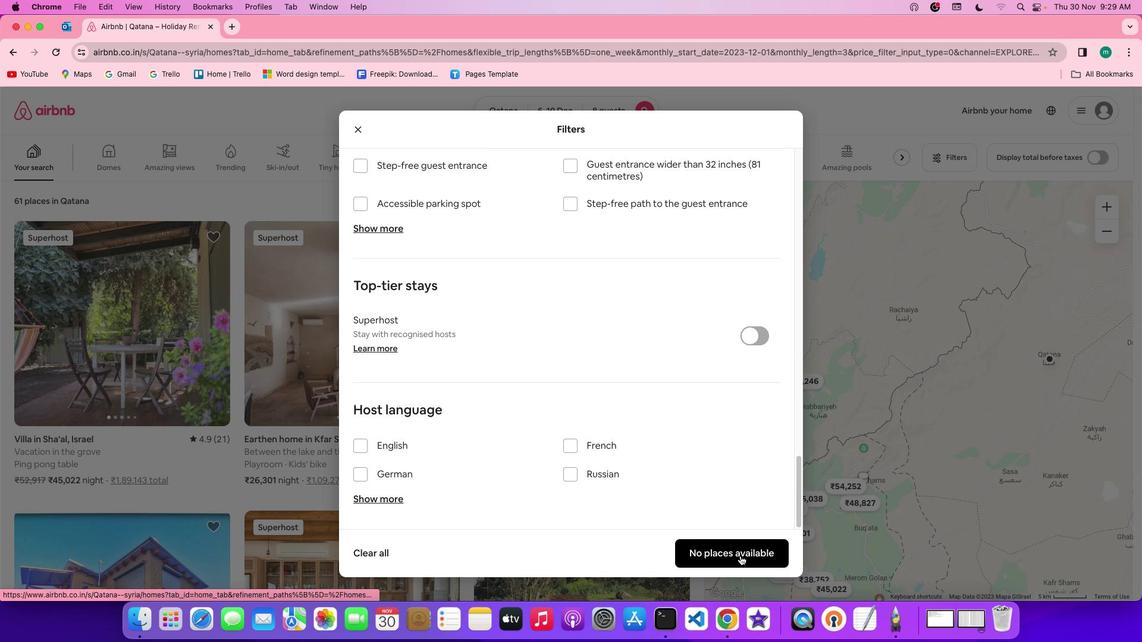 
Action: Mouse scrolled (648, 408) with delta (72, 50)
Screenshot: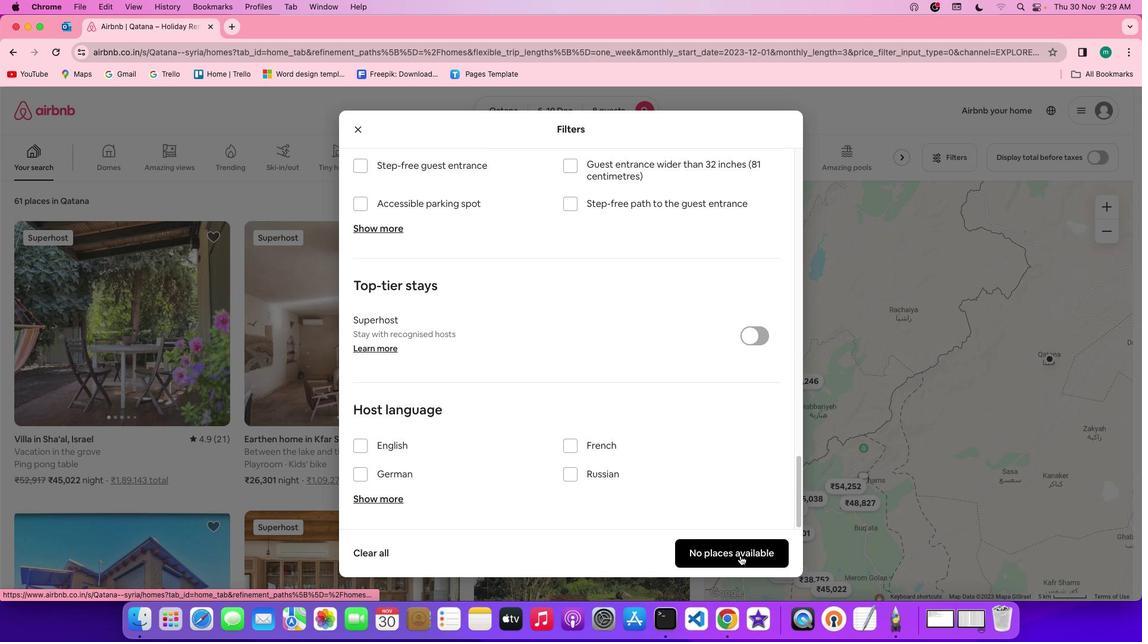 
Action: Mouse scrolled (648, 408) with delta (72, 49)
Screenshot: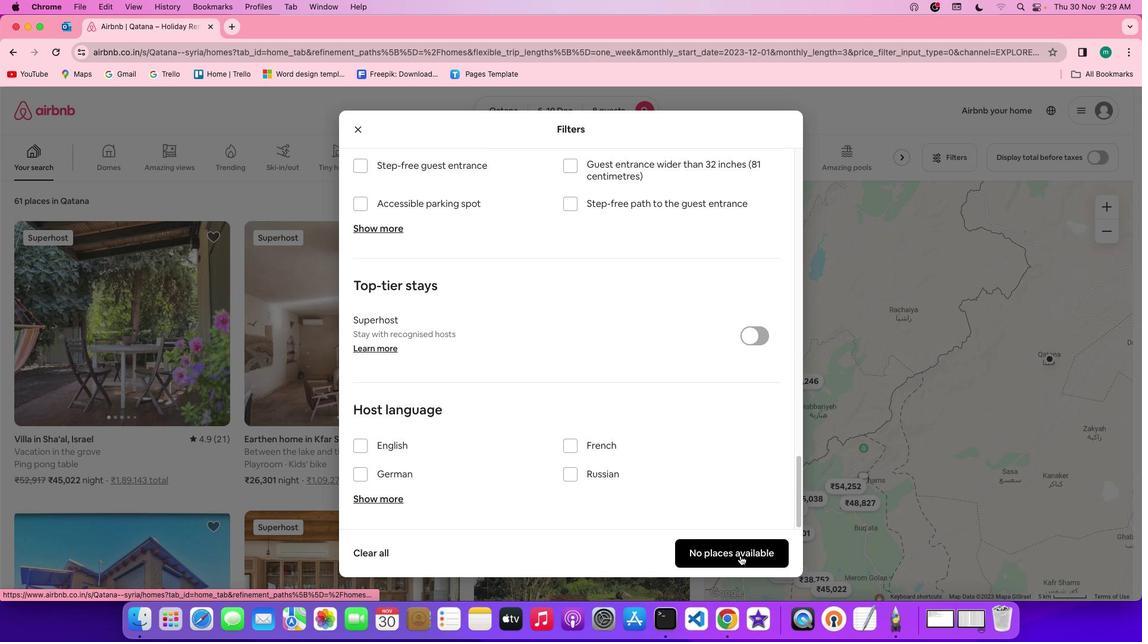 
Action: Mouse scrolled (648, 408) with delta (72, 48)
Screenshot: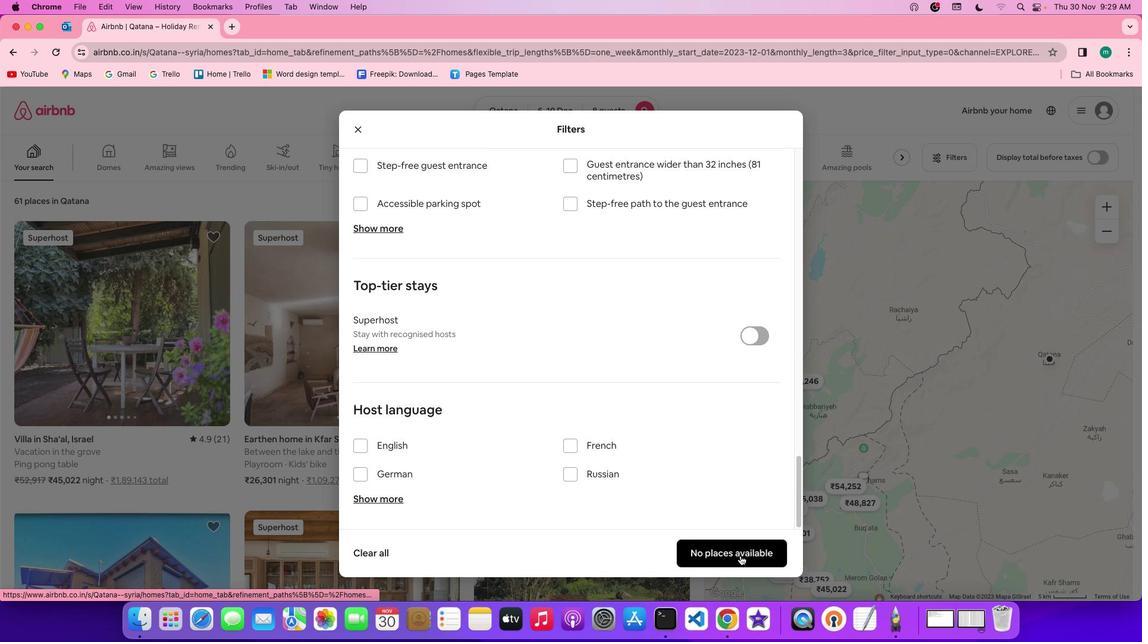 
Action: Mouse moved to (726, 536)
Screenshot: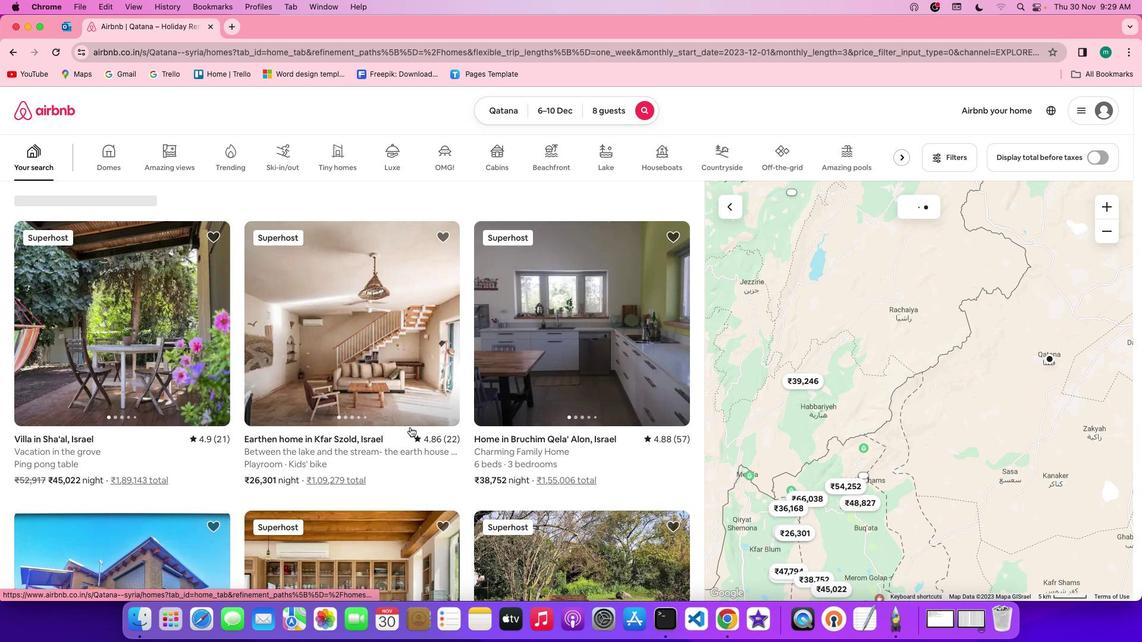
Action: Mouse pressed left at (726, 536)
Screenshot: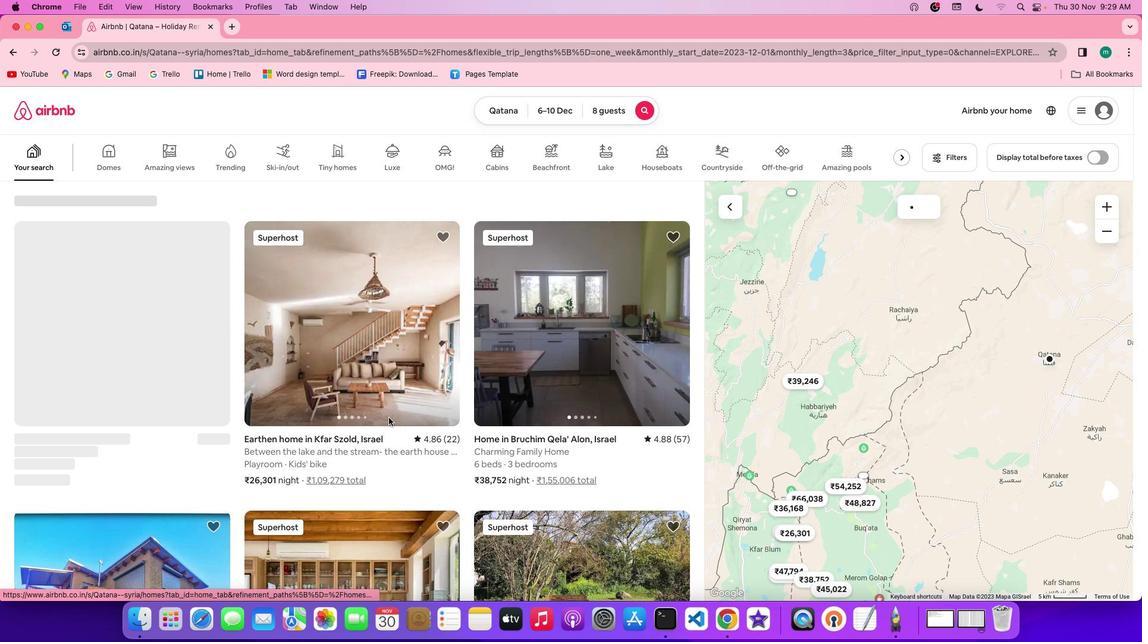
Action: Mouse moved to (415, 414)
Screenshot: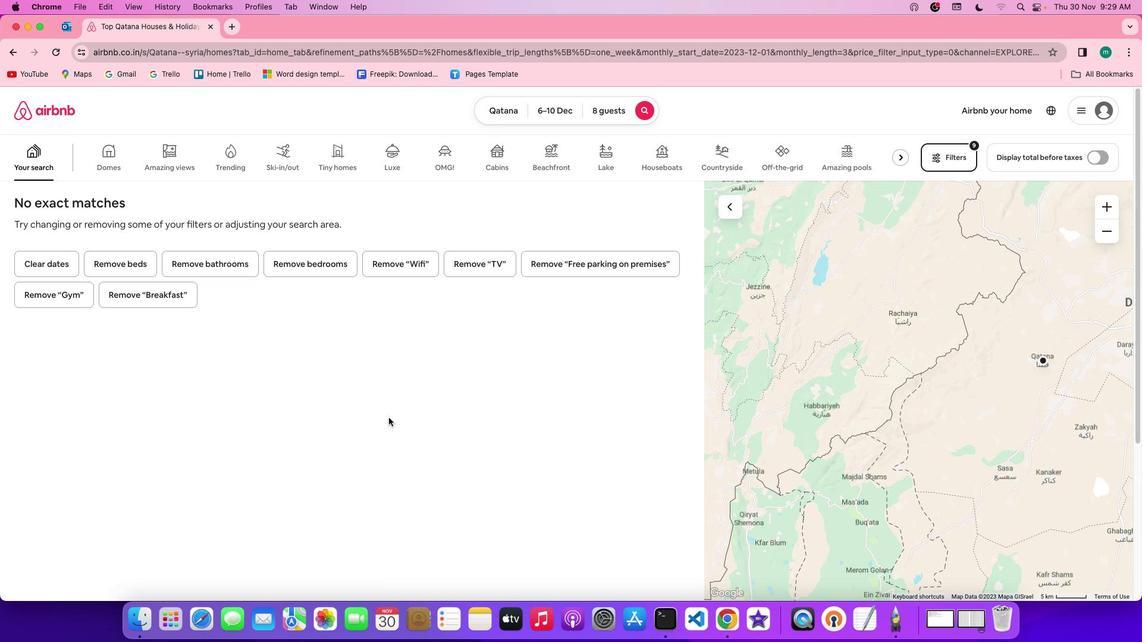 
